 Task: Fill out the 'New Customer Data' form with the provided customer information.
Action: Mouse moved to (441, 89)
Screenshot: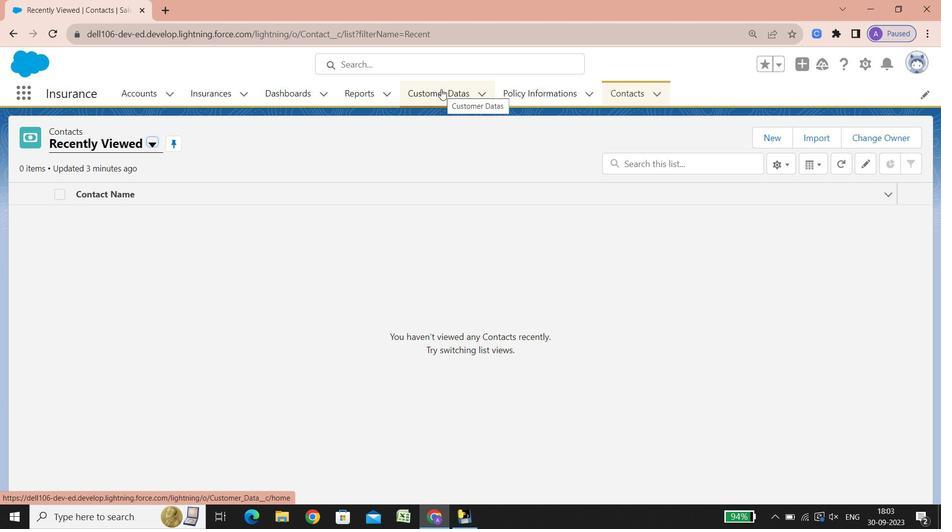 
Action: Mouse pressed left at (441, 89)
Screenshot: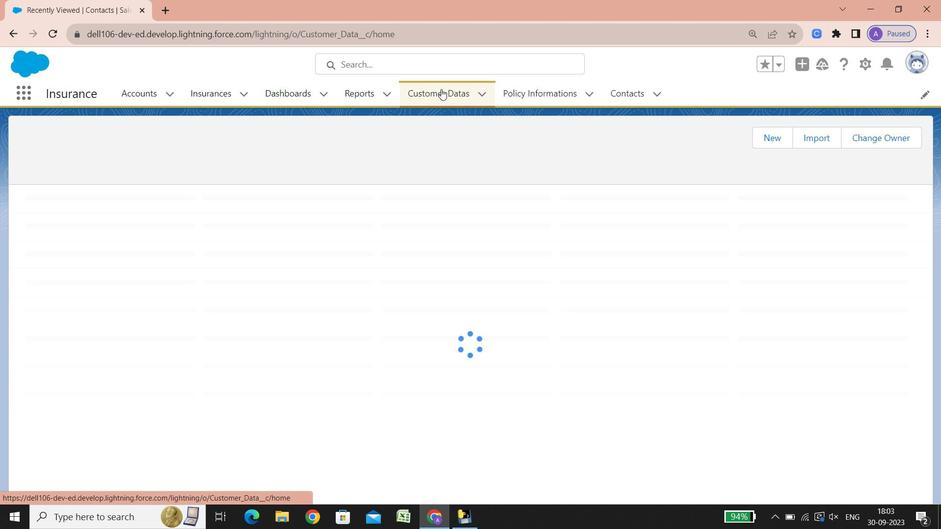 
Action: Mouse moved to (785, 141)
Screenshot: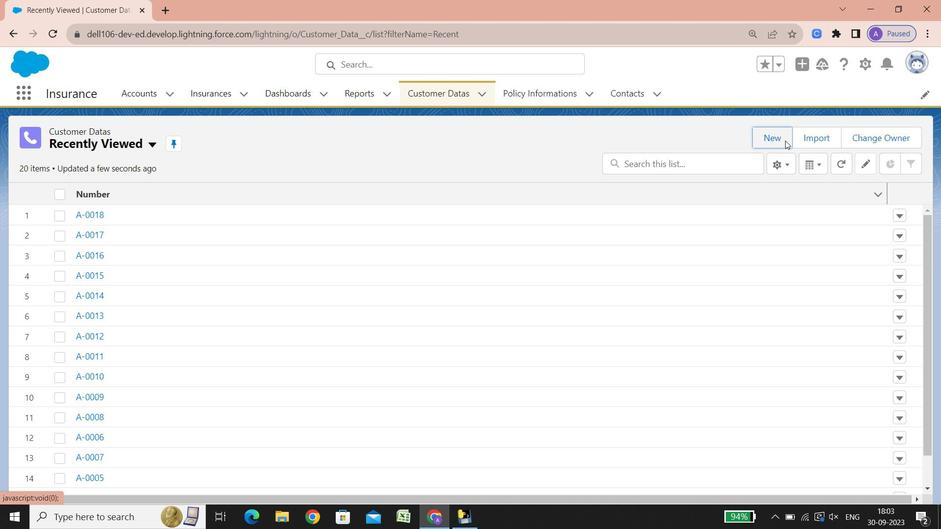 
Action: Mouse pressed left at (785, 141)
Screenshot: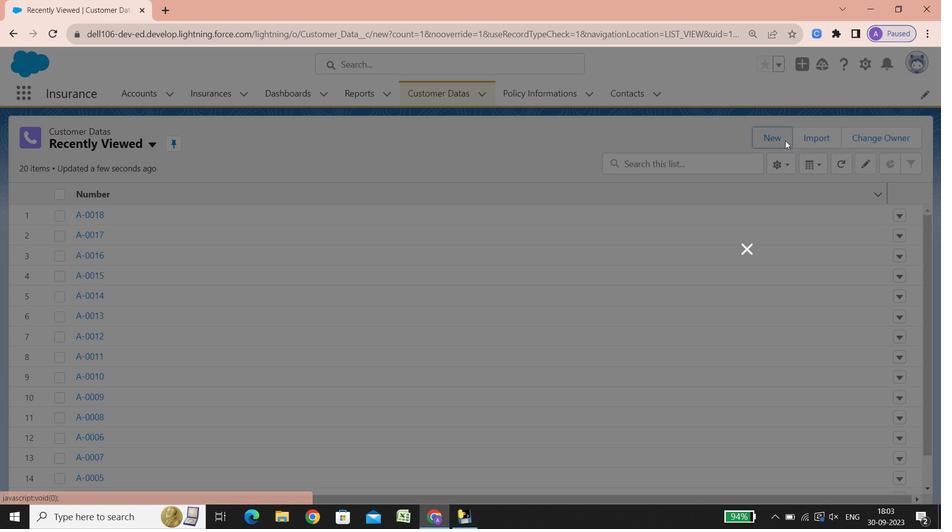 
Action: Mouse moved to (785, 159)
Screenshot: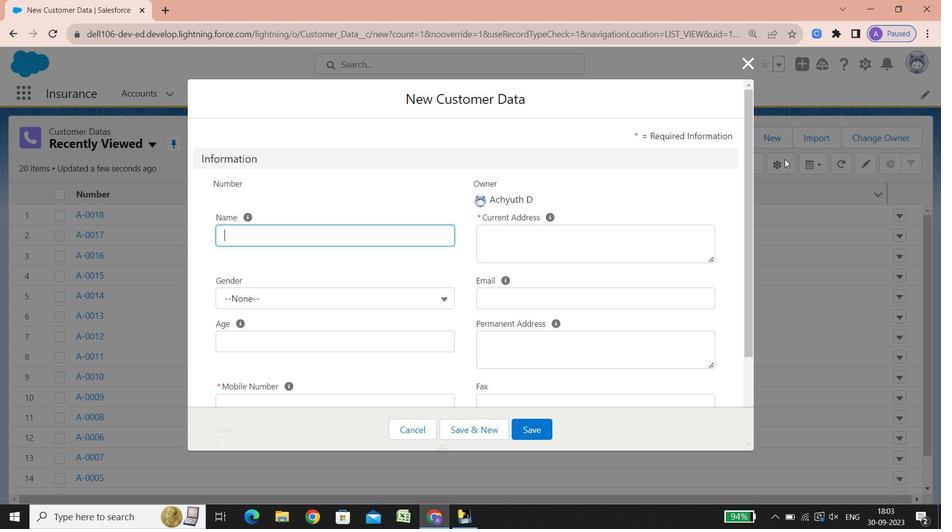
Action: Mouse scrolled (785, 158) with delta (0, 0)
Screenshot: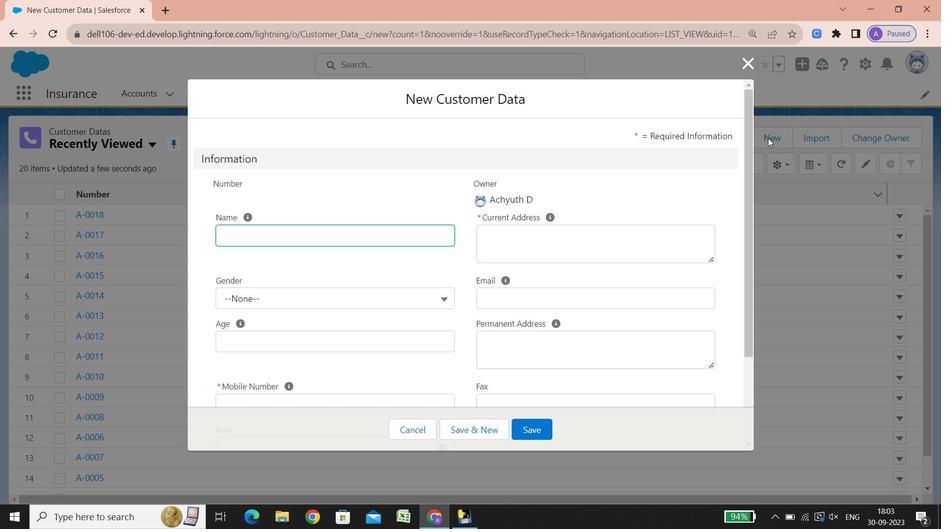 
Action: Mouse scrolled (785, 158) with delta (0, 0)
Screenshot: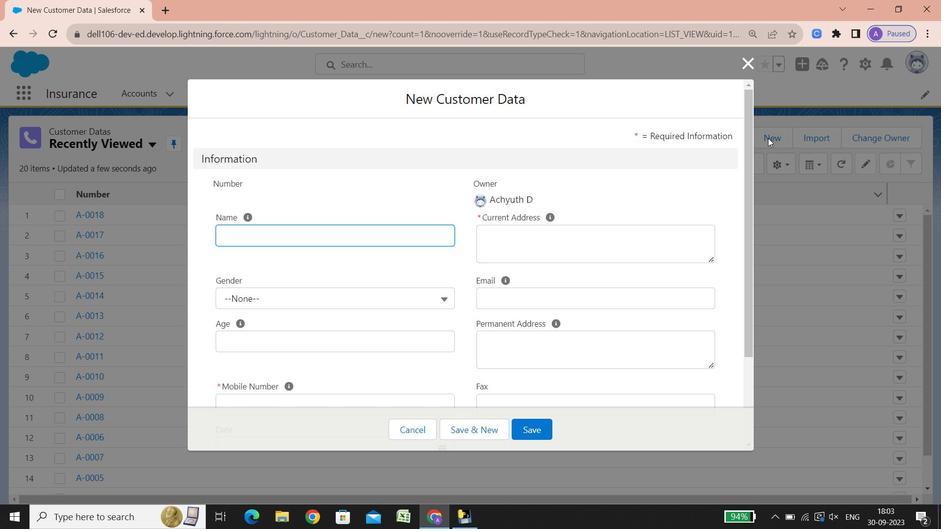 
Action: Mouse scrolled (785, 158) with delta (0, 0)
Screenshot: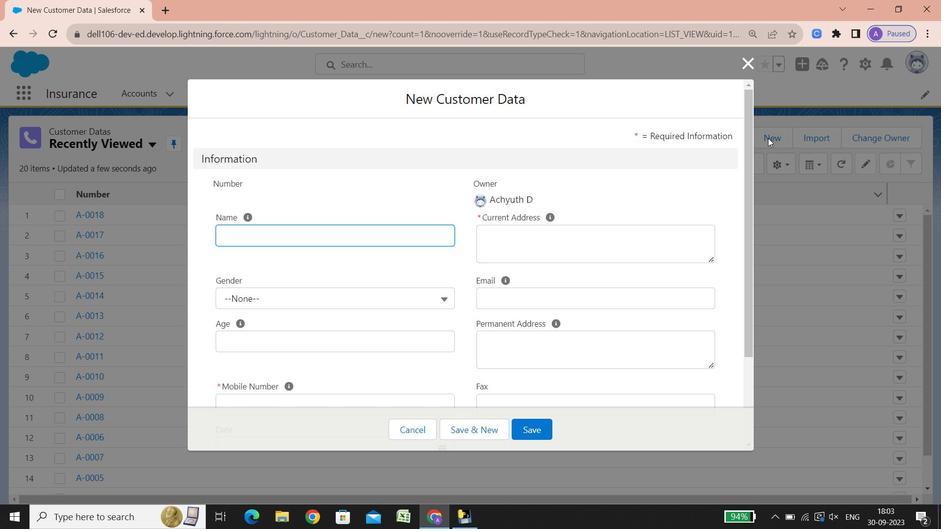 
Action: Mouse scrolled (785, 158) with delta (0, 0)
Screenshot: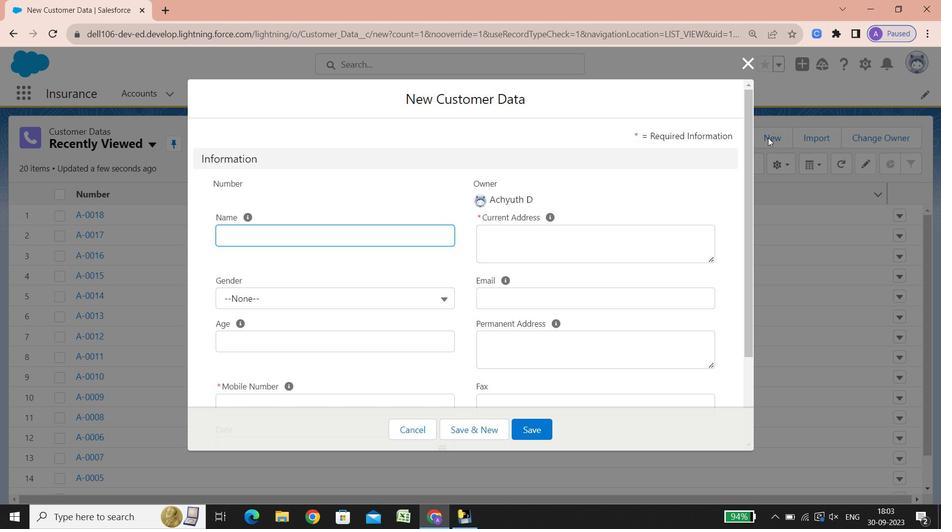 
Action: Mouse moved to (738, 124)
Screenshot: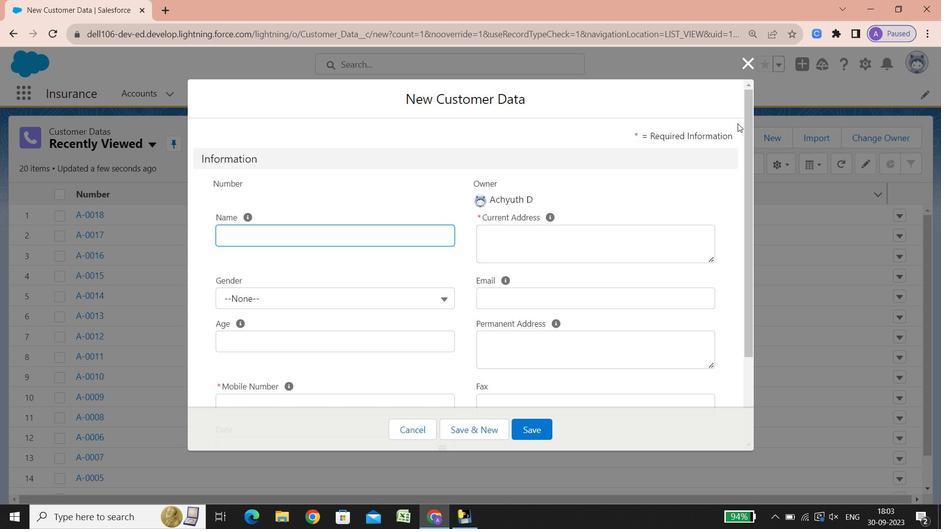 
Action: Key pressed <Key.shift><Key.shift><Key.shift><Key.shift><Key.shift><Key.shift><Key.shift><Key.shift><Key.shift><Key.shift><Key.shift><Key.shift><Key.shift><Key.shift><Key.shift><Key.shift><Key.shift><Key.shift><Key.shift><Key.shift><Key.shift><Key.shift><Key.shift><Key.shift><Key.shift><Key.shift><Key.shift><Key.shift><Key.shift><Key.shift><Key.shift><Key.shift><Key.shift>Sai<Key.space><Key.shift><Key.shift><Key.shift><Key.shift><Key.shift><Key.shift><Key.shift><Key.shift><Key.shift><Key.shift><Key.shift><Key.shift><Key.shift><Key.shift><Key.shift>
Screenshot: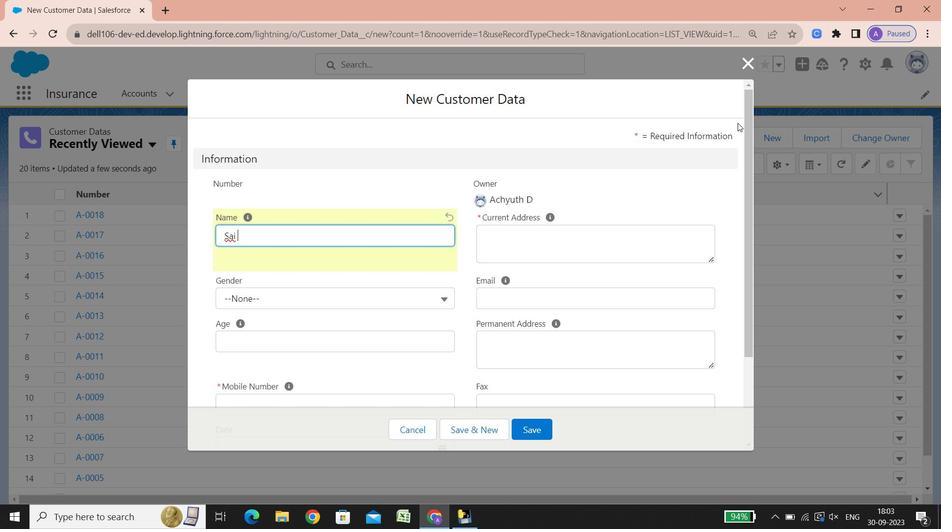 
Action: Mouse moved to (738, 123)
Screenshot: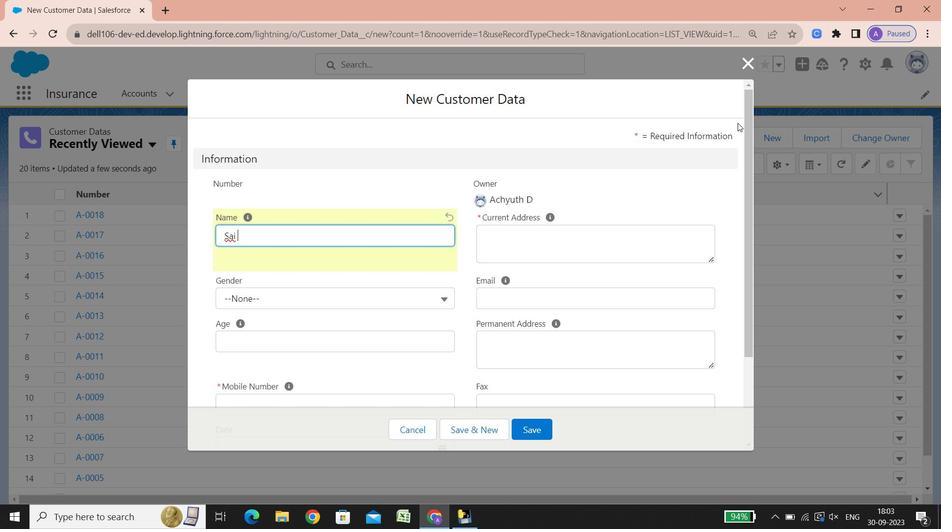
Action: Key pressed <Key.shift>
Screenshot: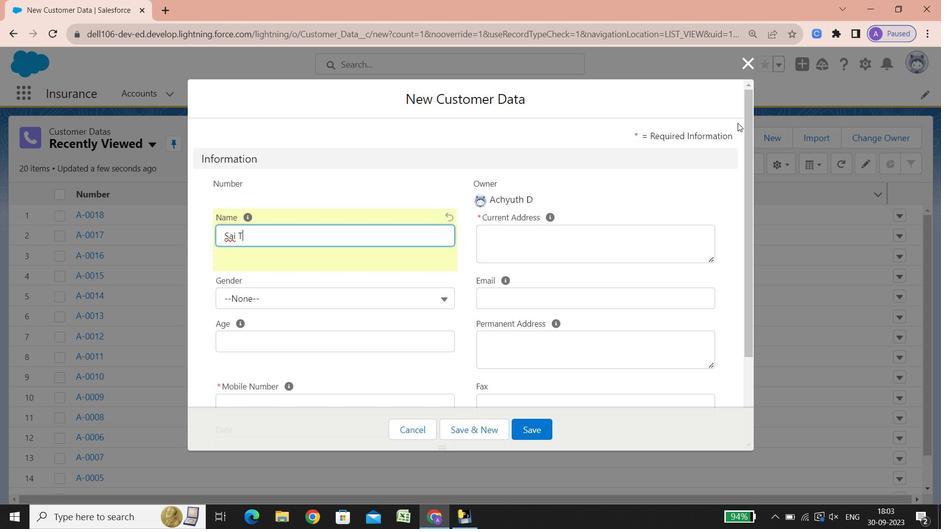 
Action: Mouse moved to (738, 123)
Screenshot: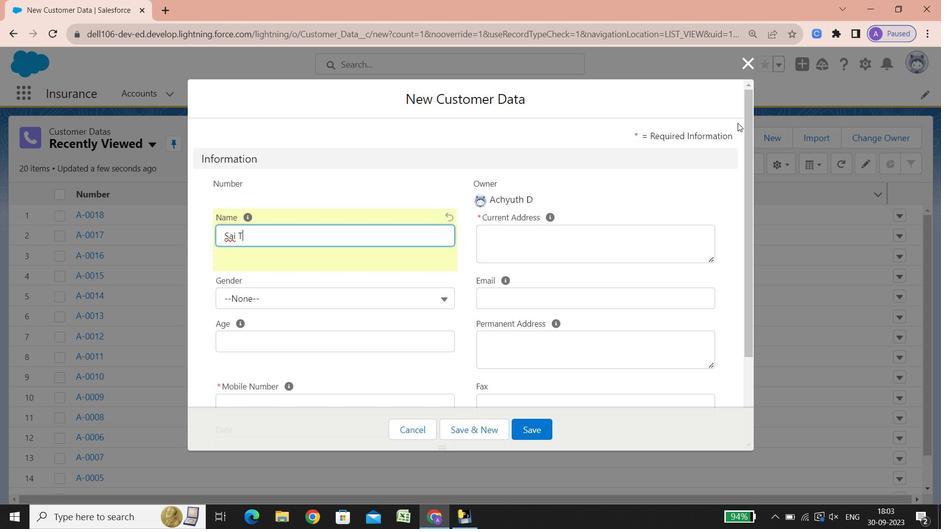 
Action: Key pressed <Key.shift><Key.shift>
Screenshot: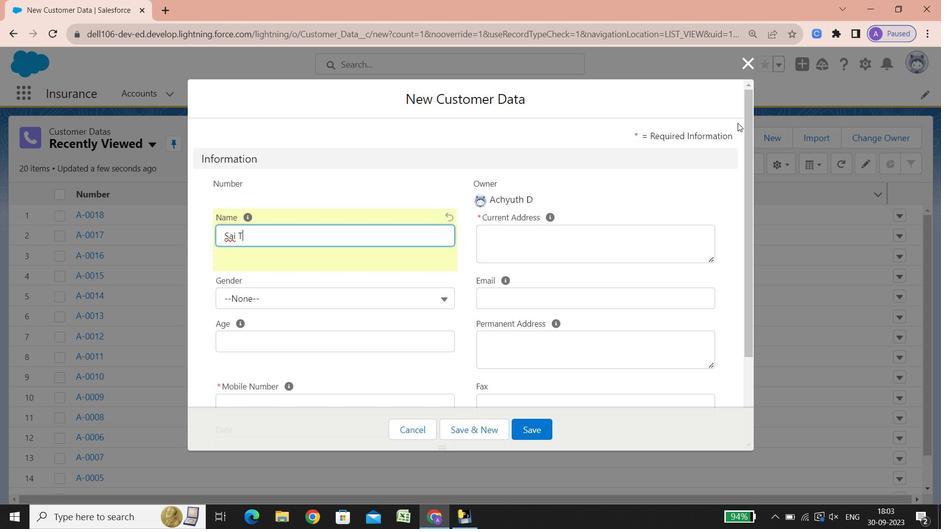 
Action: Mouse moved to (738, 123)
Screenshot: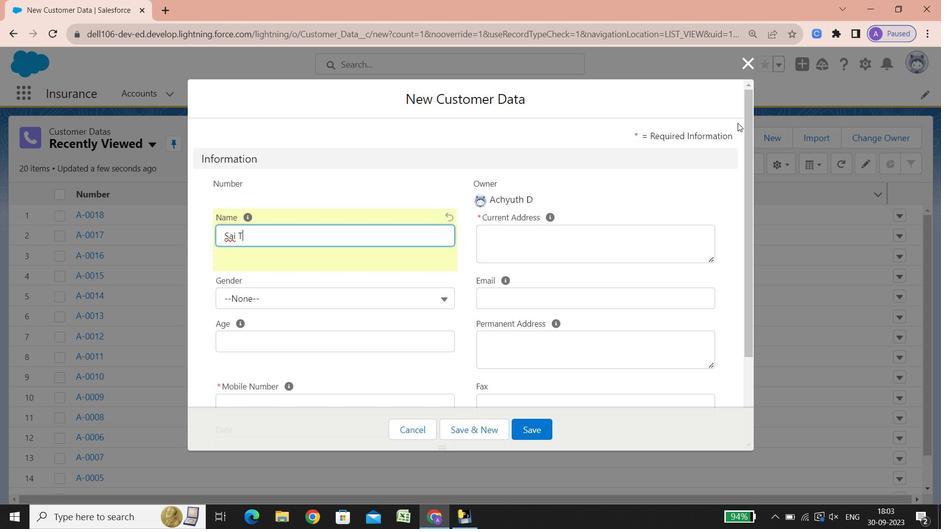 
Action: Key pressed <Key.shift><Key.shift><Key.shift><Key.shift><Key.shift><Key.shift><Key.shift><Key.shift><Key.shift><Key.shift><Key.shift><Key.shift><Key.shift><Key.shift><Key.shift><Key.shift><Key.shift>Teja
Screenshot: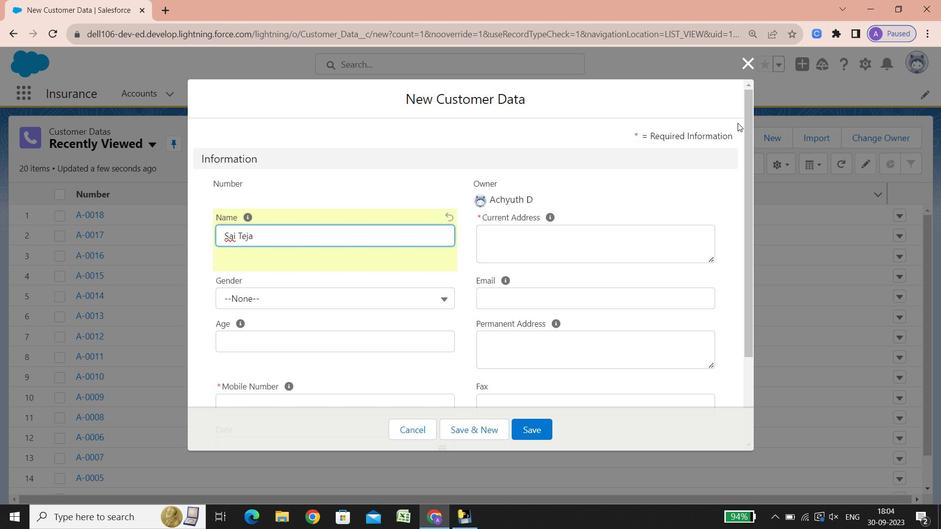
Action: Mouse moved to (315, 299)
Screenshot: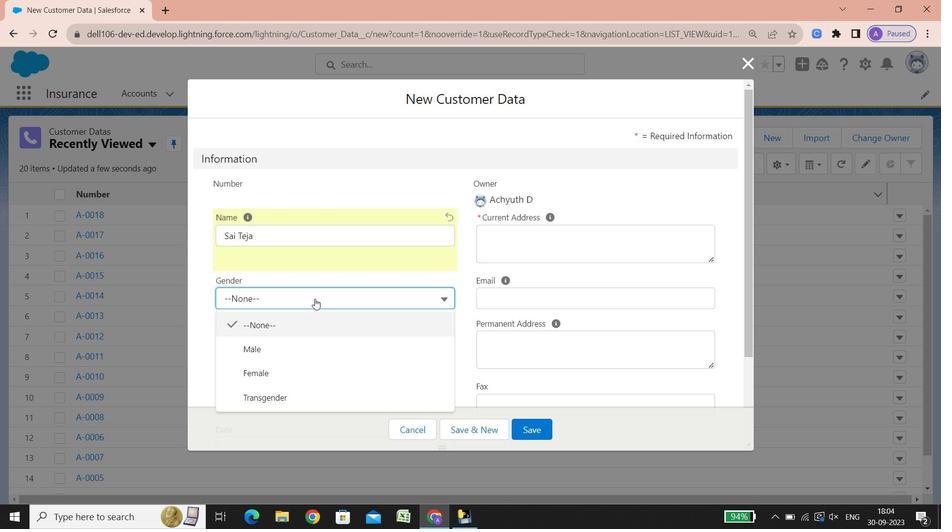 
Action: Mouse pressed left at (315, 299)
Screenshot: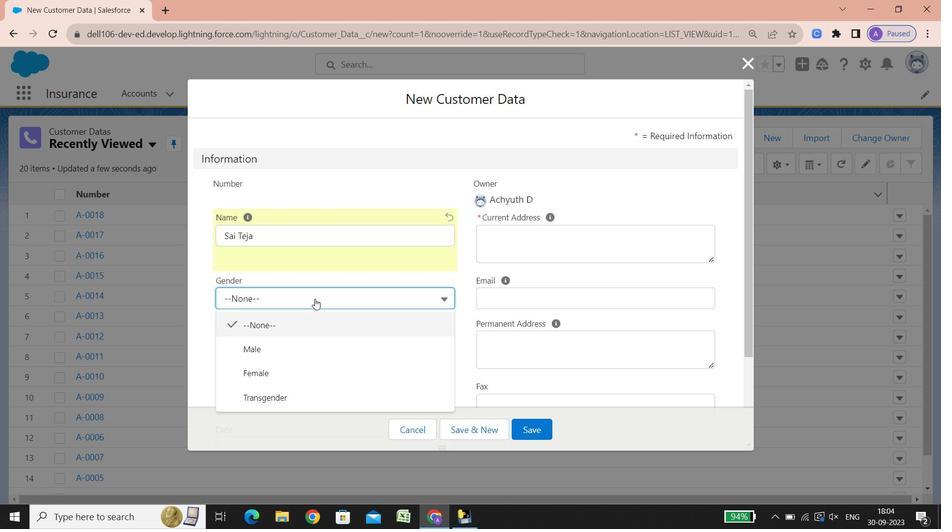 
Action: Mouse moved to (273, 348)
Screenshot: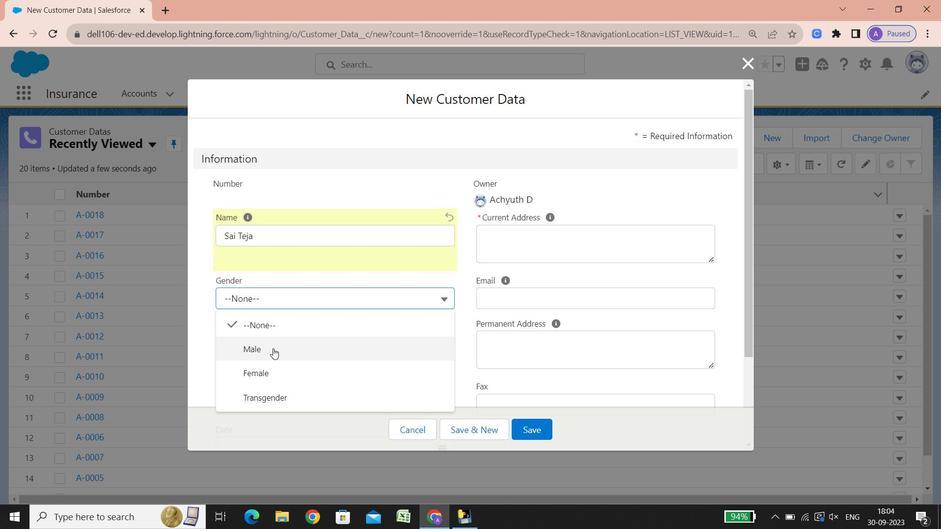 
Action: Mouse pressed left at (273, 348)
Screenshot: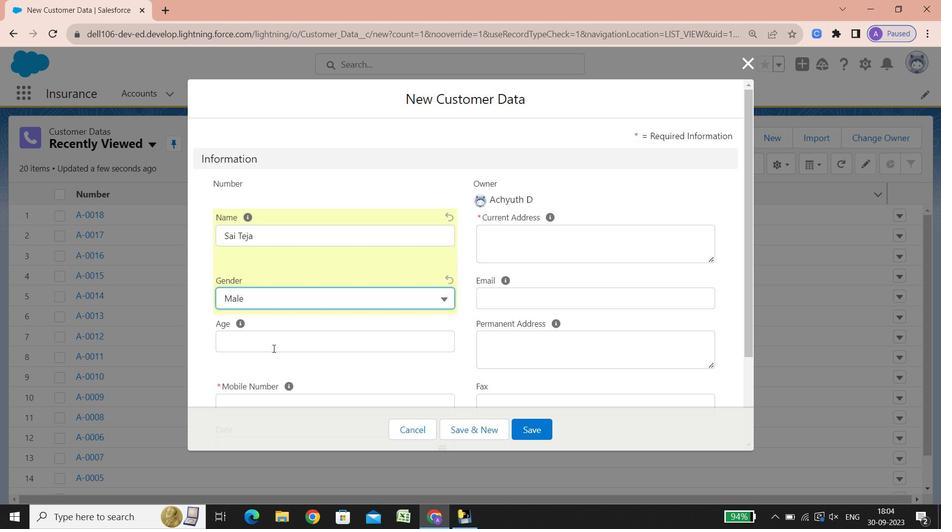 
Action: Mouse scrolled (273, 348) with delta (0, 0)
Screenshot: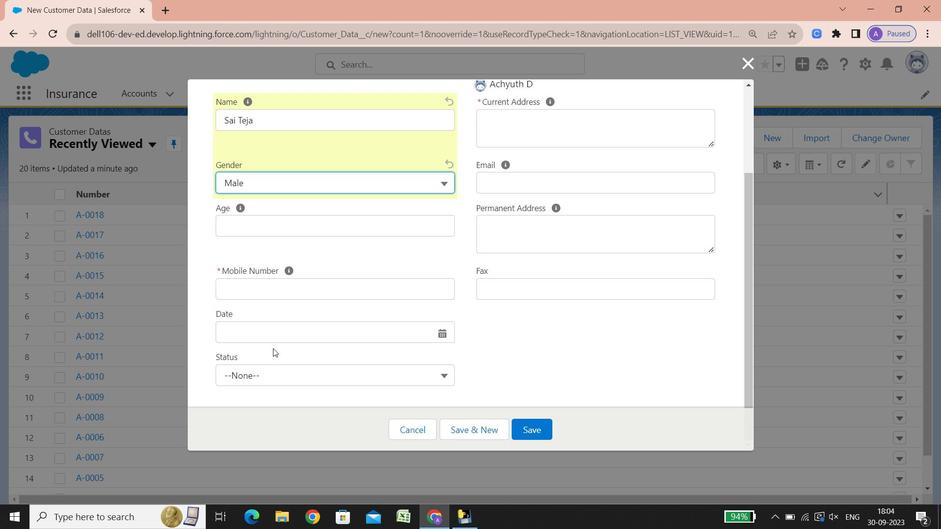 
Action: Mouse scrolled (273, 348) with delta (0, 0)
Screenshot: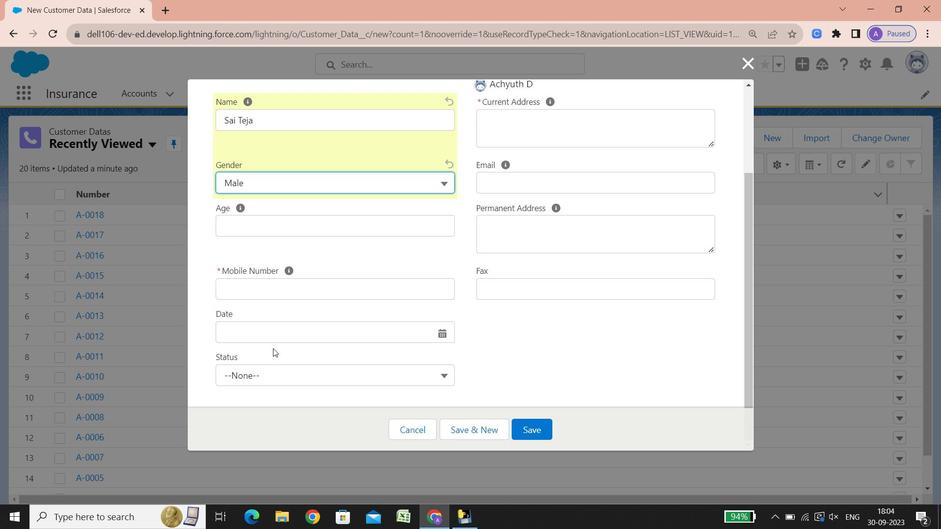 
Action: Mouse scrolled (273, 348) with delta (0, 0)
Screenshot: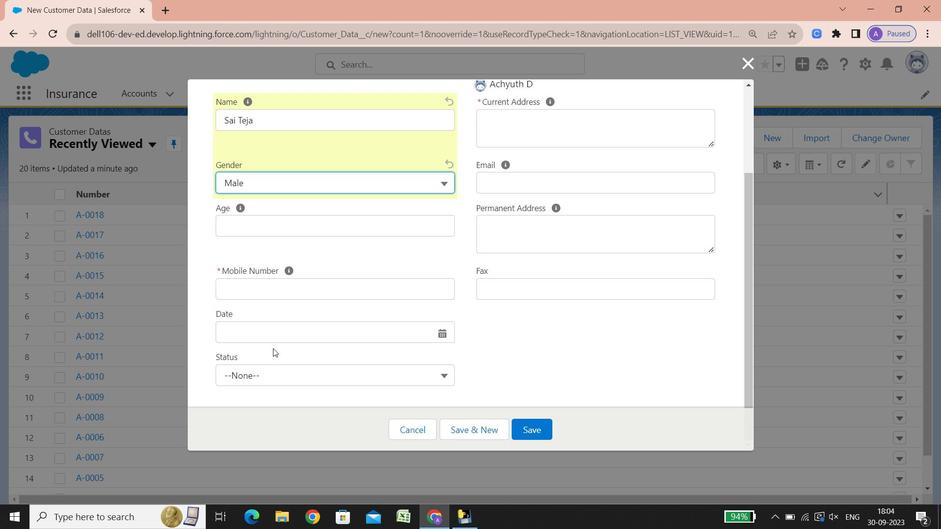 
Action: Mouse scrolled (273, 348) with delta (0, 0)
Screenshot: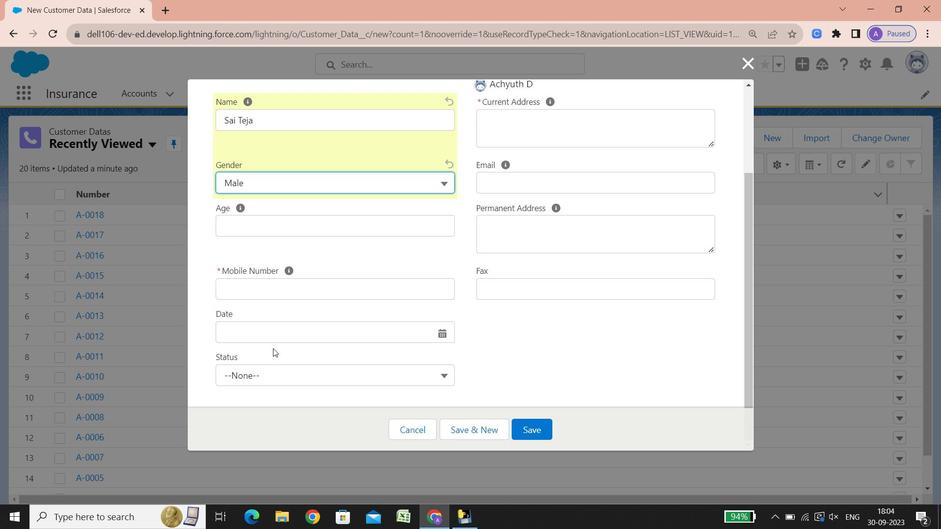 
Action: Mouse scrolled (273, 348) with delta (0, 0)
Screenshot: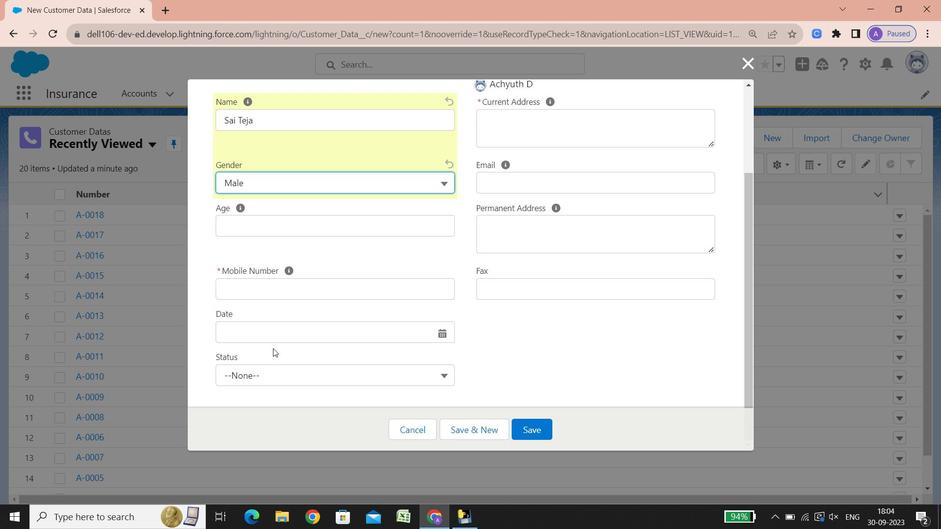 
Action: Mouse scrolled (273, 348) with delta (0, 0)
Screenshot: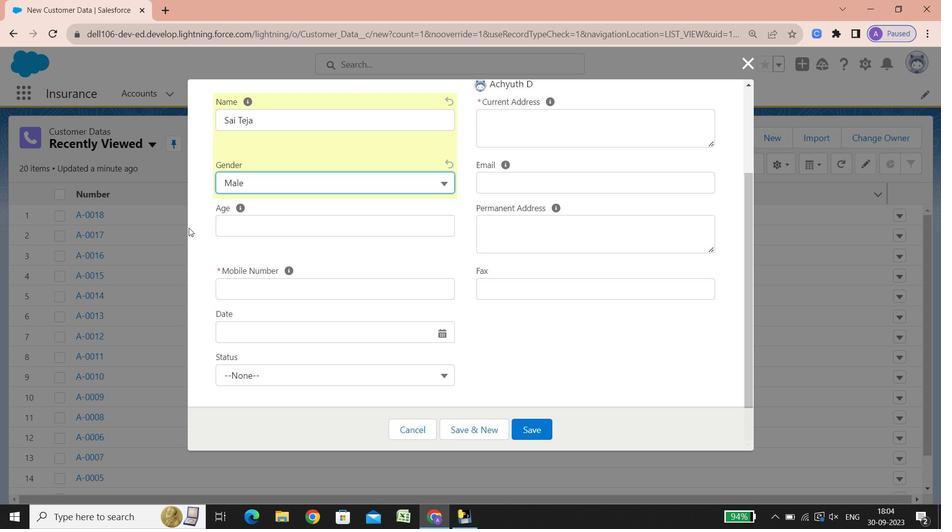 
Action: Mouse scrolled (273, 348) with delta (0, 0)
Screenshot: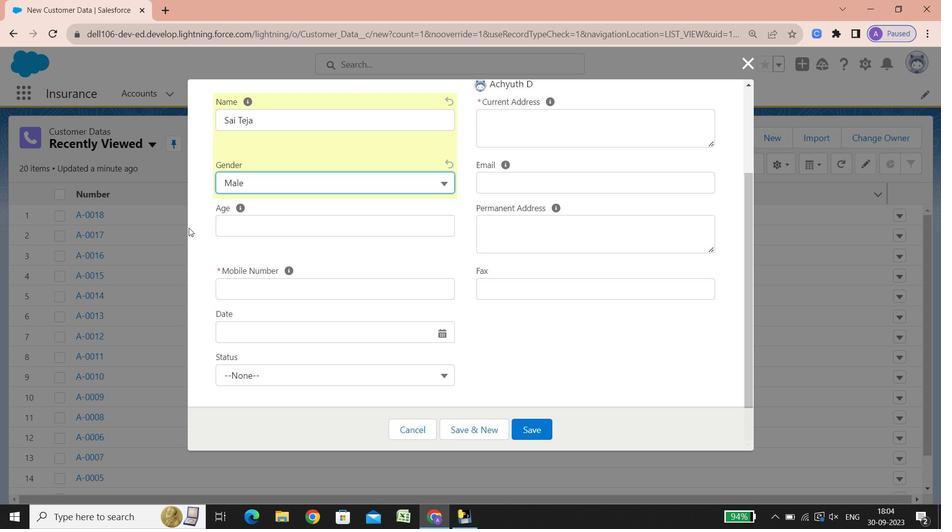 
Action: Mouse scrolled (273, 348) with delta (0, 0)
Screenshot: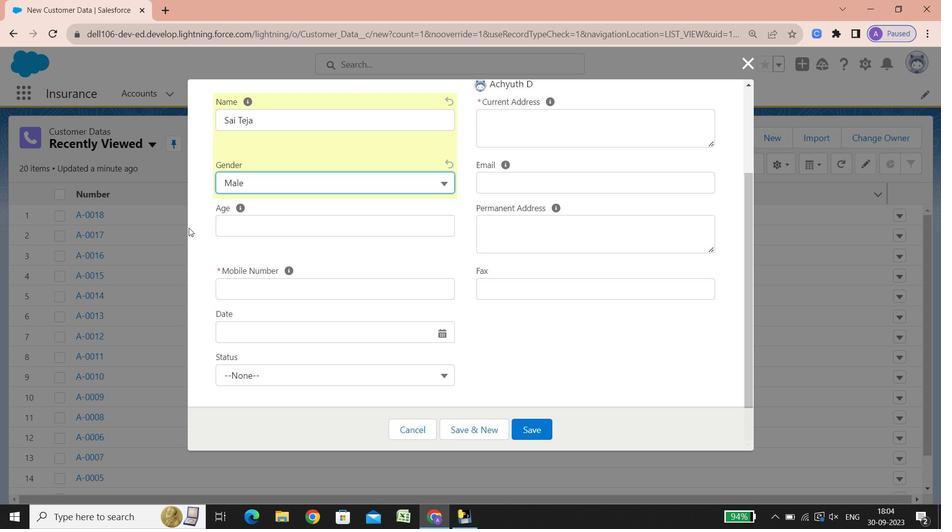 
Action: Mouse scrolled (273, 348) with delta (0, 0)
Screenshot: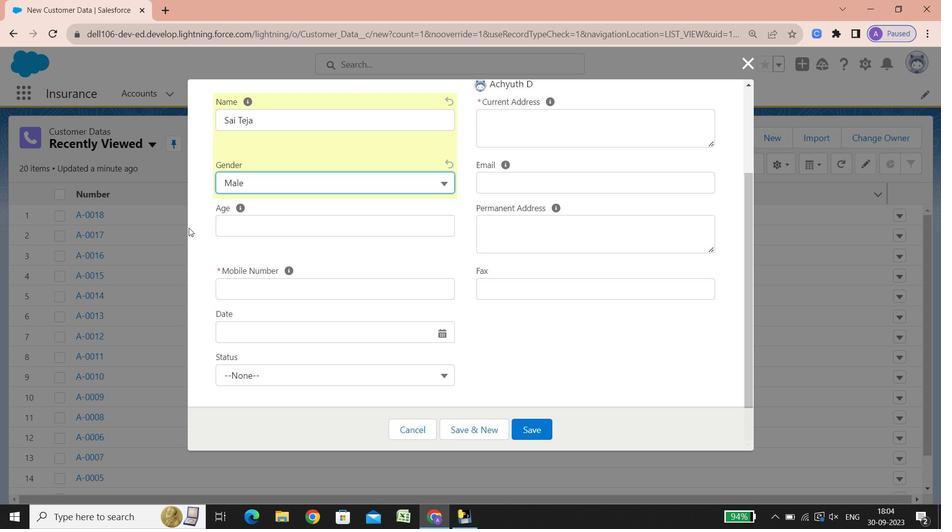 
Action: Mouse scrolled (273, 348) with delta (0, 0)
Screenshot: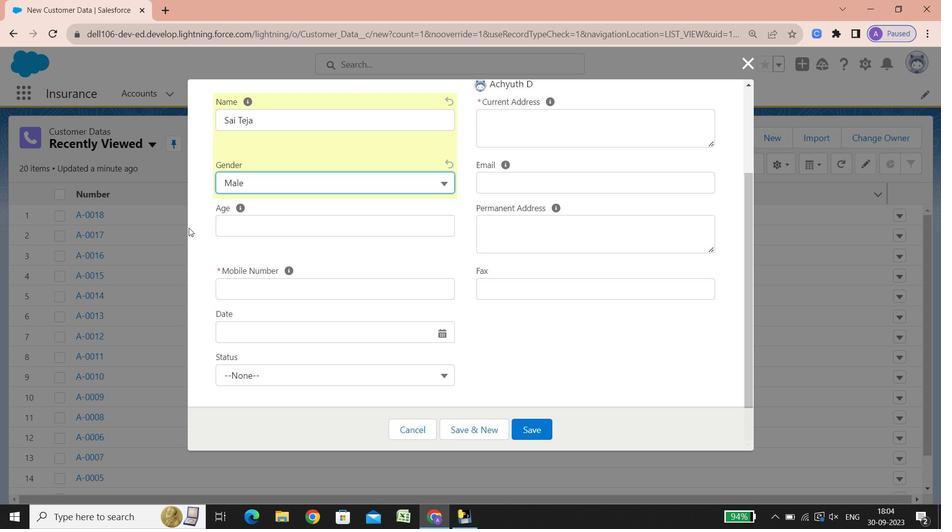 
Action: Mouse scrolled (273, 348) with delta (0, 0)
Screenshot: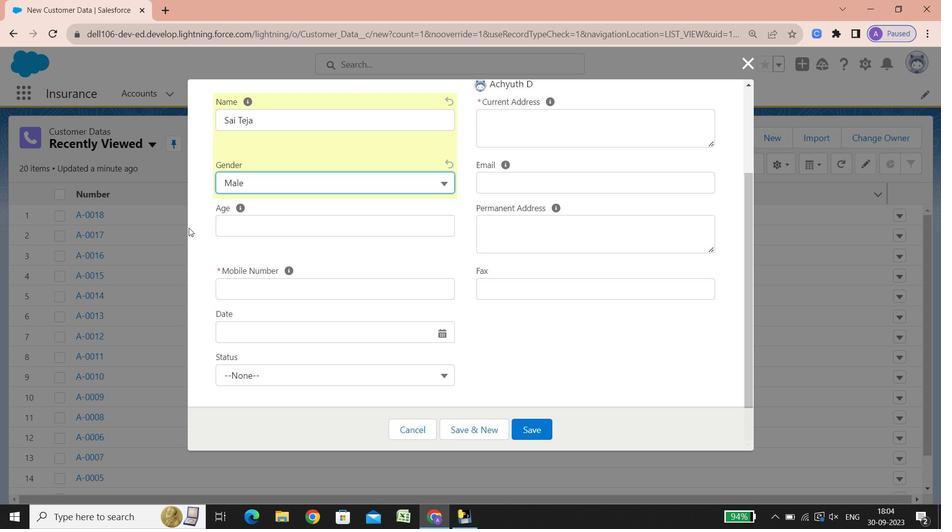 
Action: Mouse scrolled (273, 348) with delta (0, 0)
Screenshot: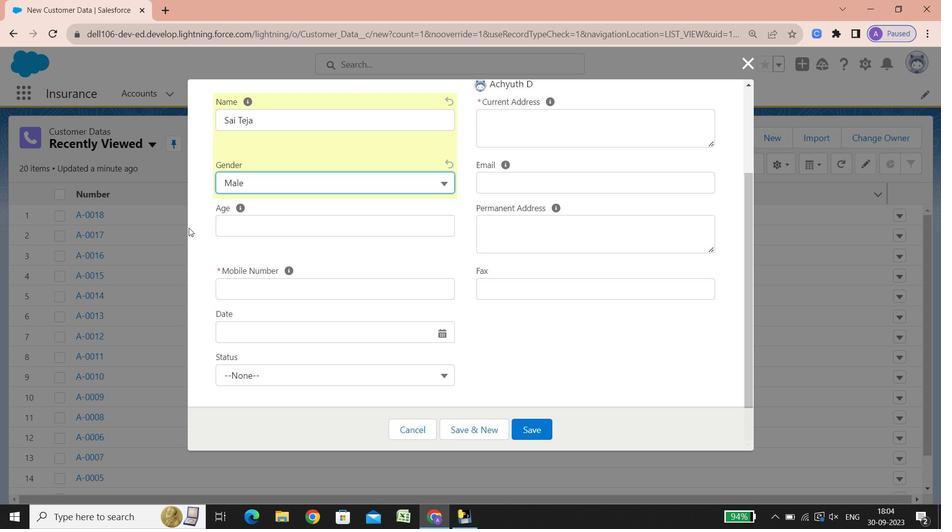 
Action: Mouse scrolled (273, 348) with delta (0, 0)
Screenshot: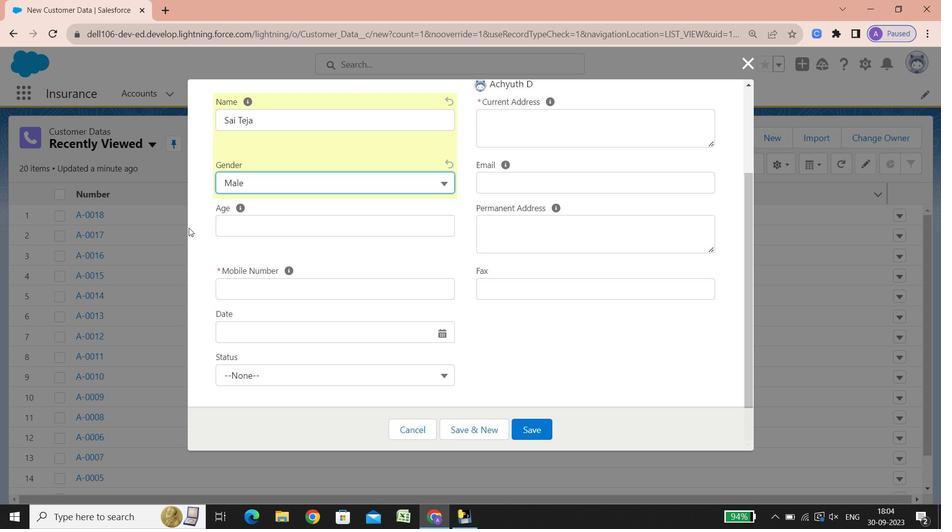 
Action: Mouse scrolled (273, 348) with delta (0, 0)
Screenshot: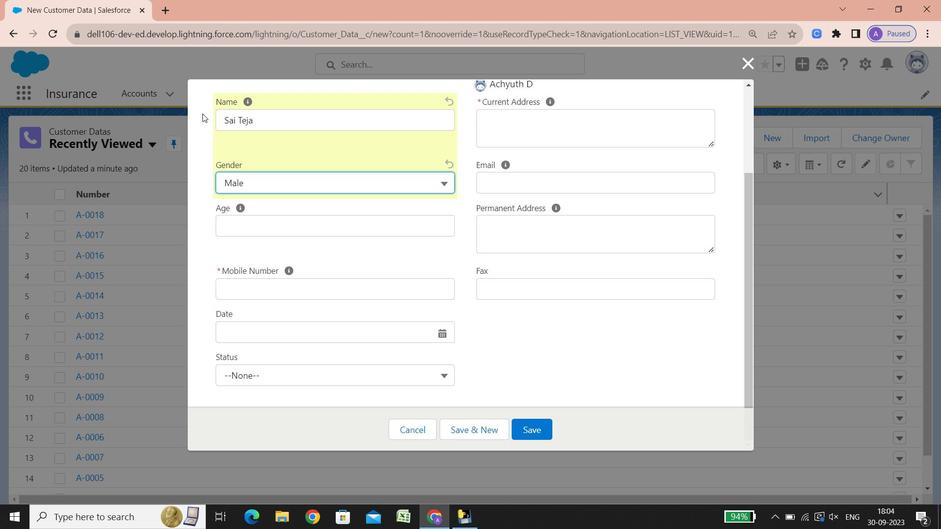 
Action: Mouse scrolled (273, 348) with delta (0, 0)
Screenshot: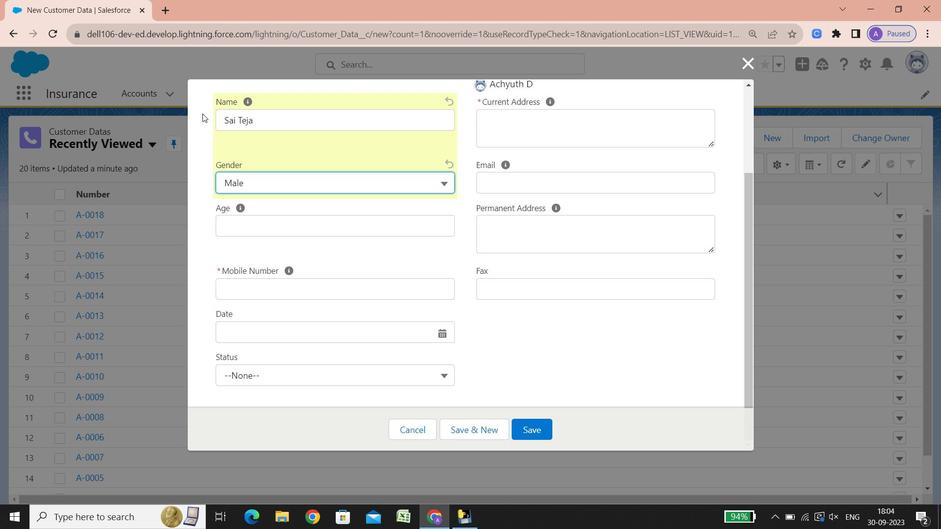 
Action: Mouse scrolled (273, 348) with delta (0, 0)
Screenshot: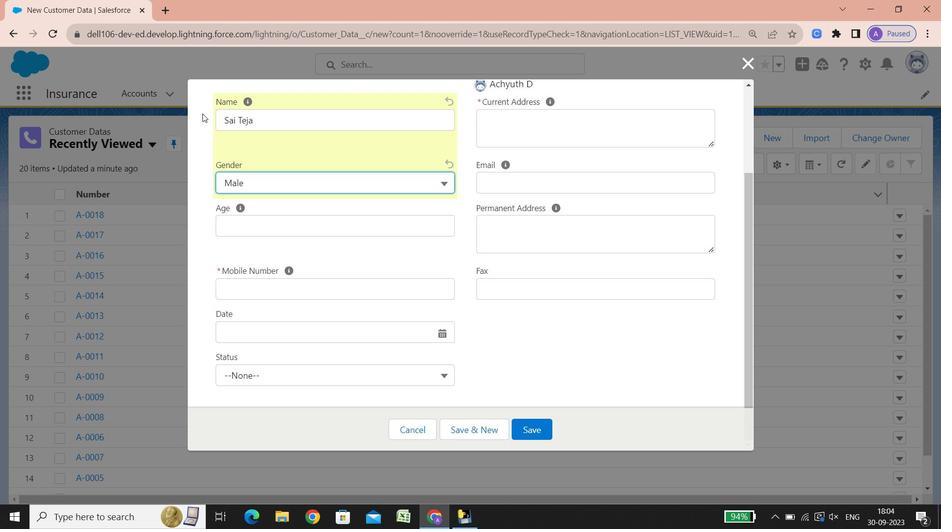 
Action: Mouse scrolled (273, 348) with delta (0, 0)
Screenshot: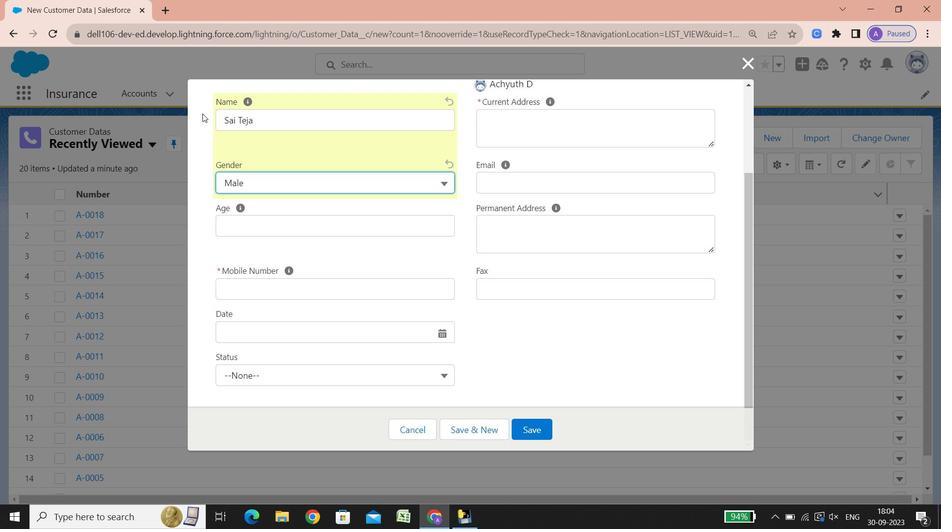 
Action: Mouse scrolled (273, 348) with delta (0, 0)
Screenshot: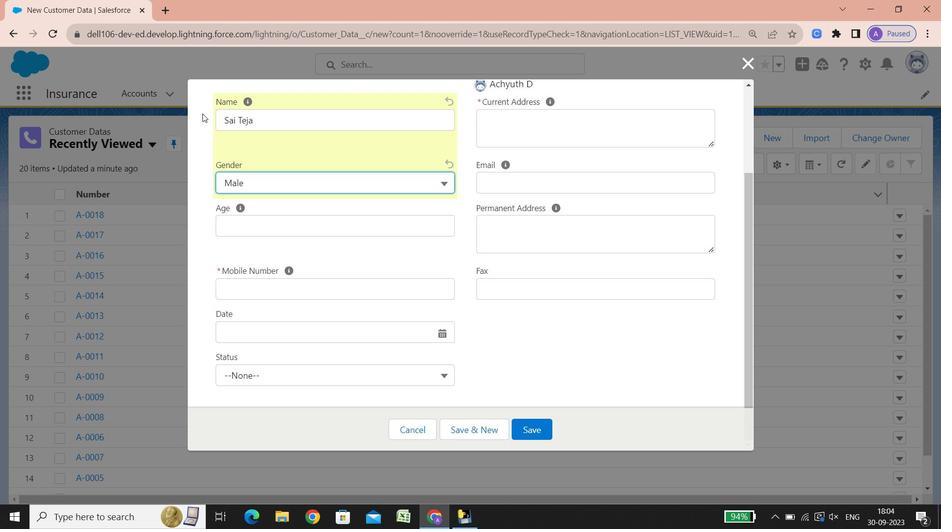 
Action: Mouse scrolled (273, 348) with delta (0, 0)
Screenshot: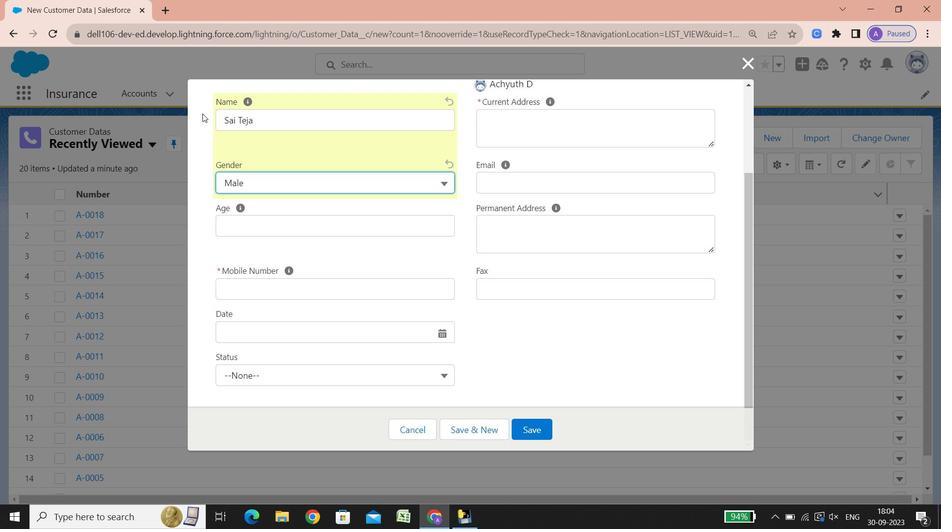 
Action: Mouse scrolled (273, 348) with delta (0, 0)
Screenshot: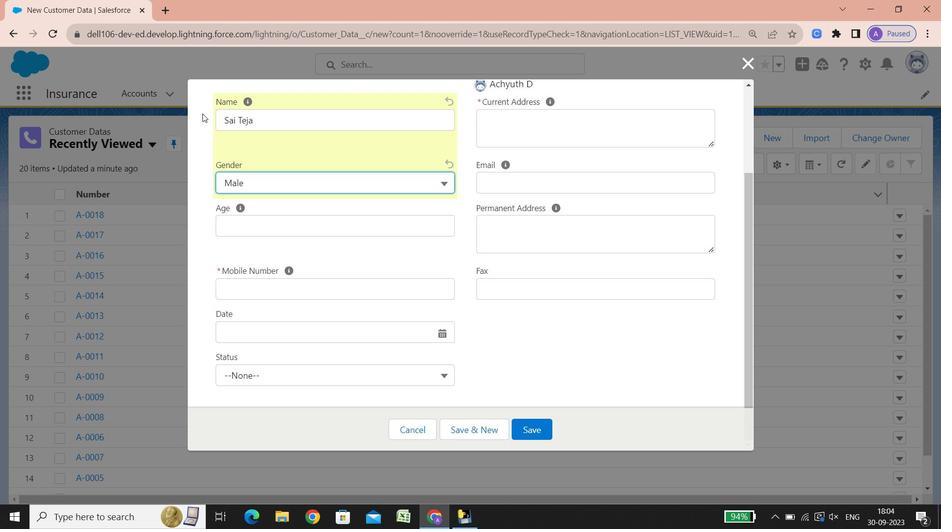 
Action: Mouse scrolled (273, 348) with delta (0, 0)
Screenshot: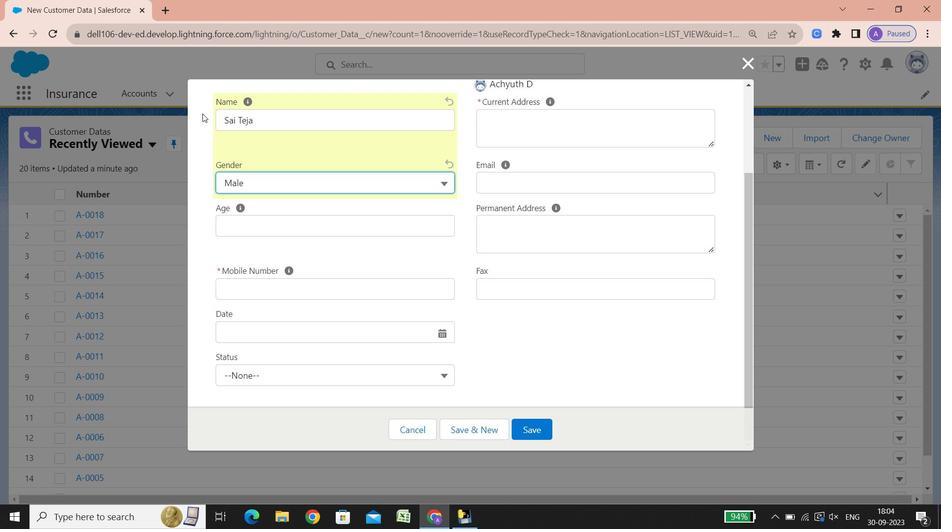 
Action: Mouse scrolled (273, 348) with delta (0, 0)
Screenshot: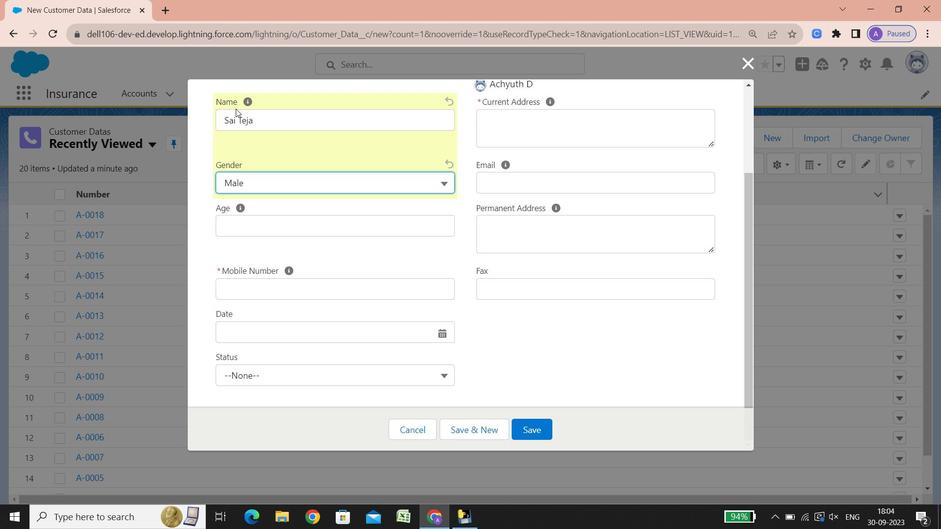 
Action: Mouse scrolled (273, 348) with delta (0, 0)
Screenshot: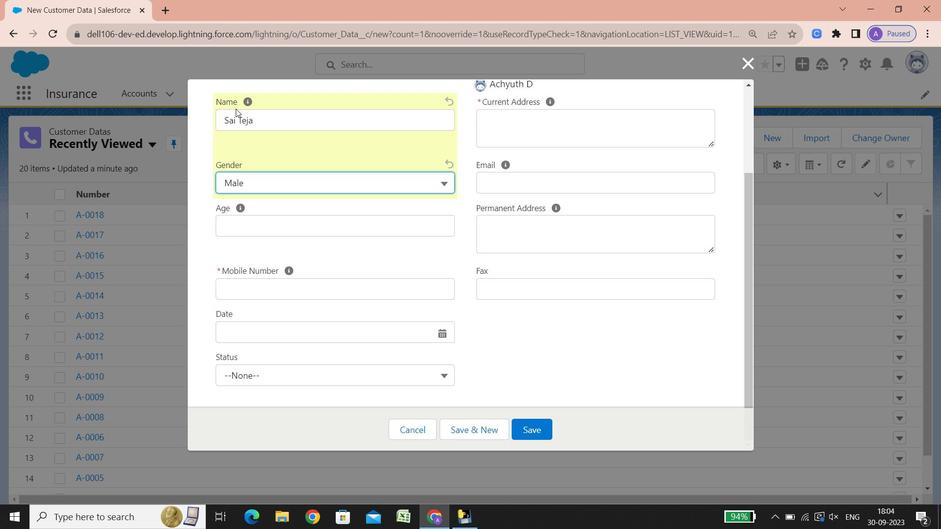 
Action: Mouse scrolled (273, 348) with delta (0, 0)
Screenshot: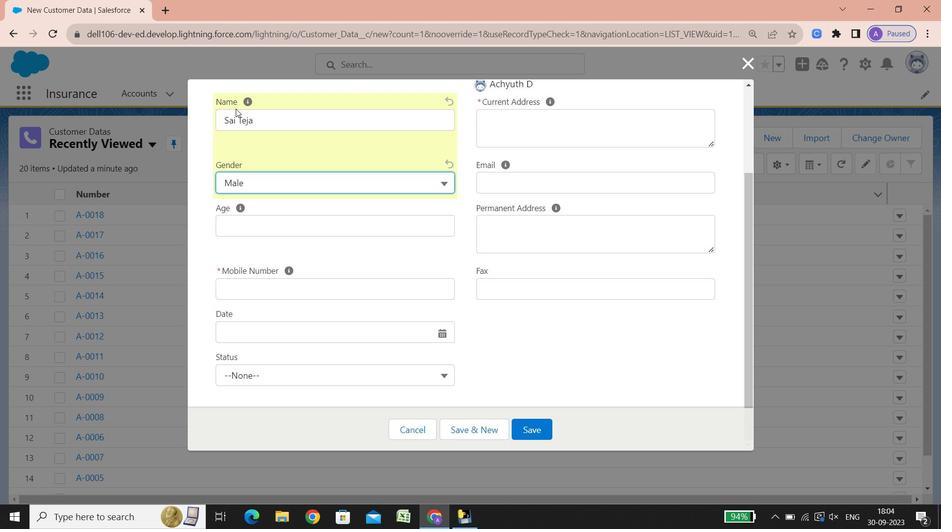 
Action: Mouse scrolled (273, 348) with delta (0, 0)
Screenshot: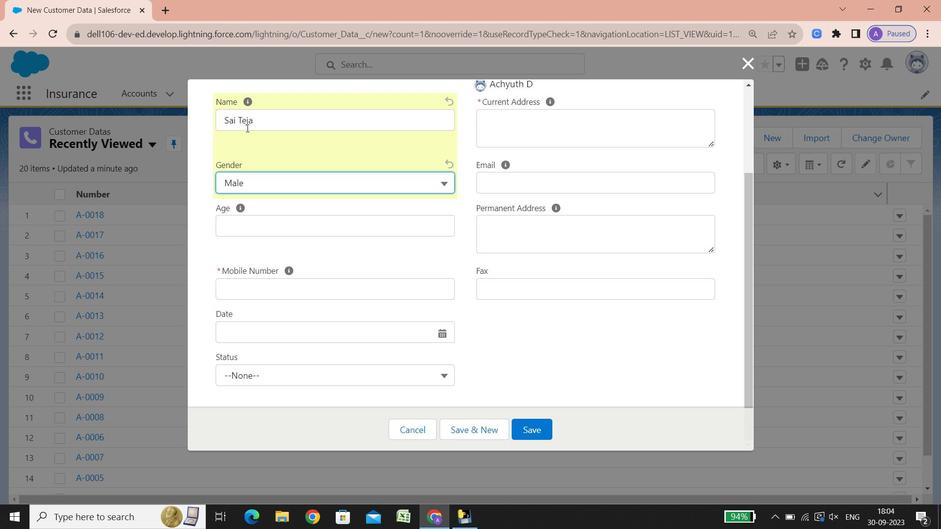 
Action: Mouse scrolled (273, 348) with delta (0, 0)
Screenshot: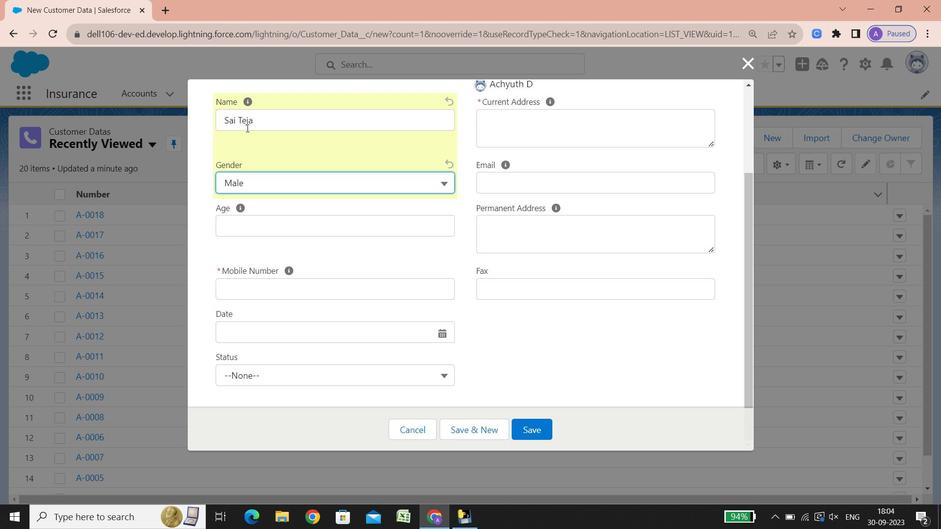
Action: Mouse scrolled (273, 348) with delta (0, 0)
Screenshot: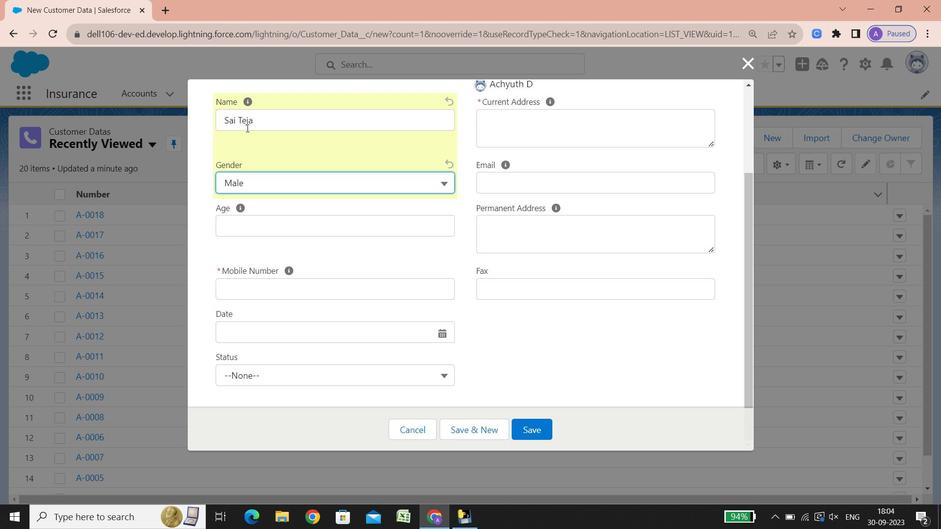 
Action: Mouse scrolled (273, 348) with delta (0, 0)
Screenshot: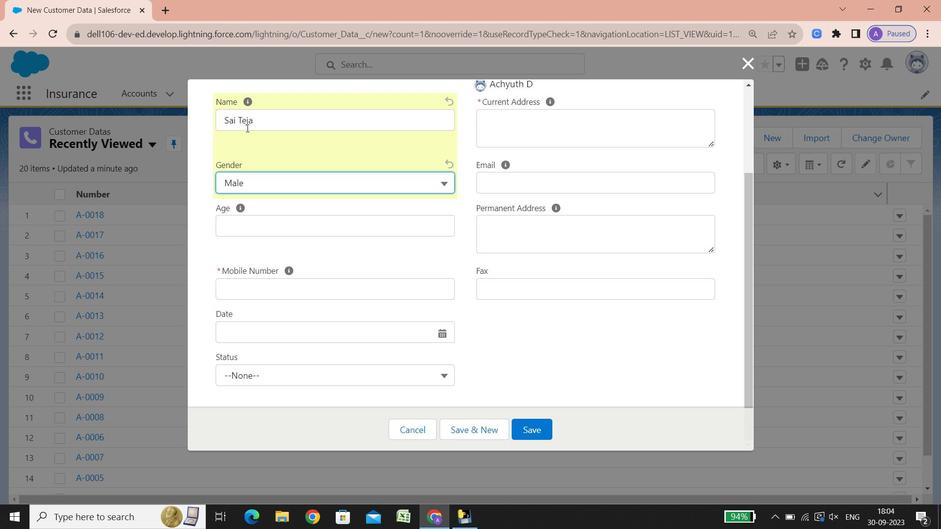 
Action: Mouse scrolled (273, 348) with delta (0, 0)
Screenshot: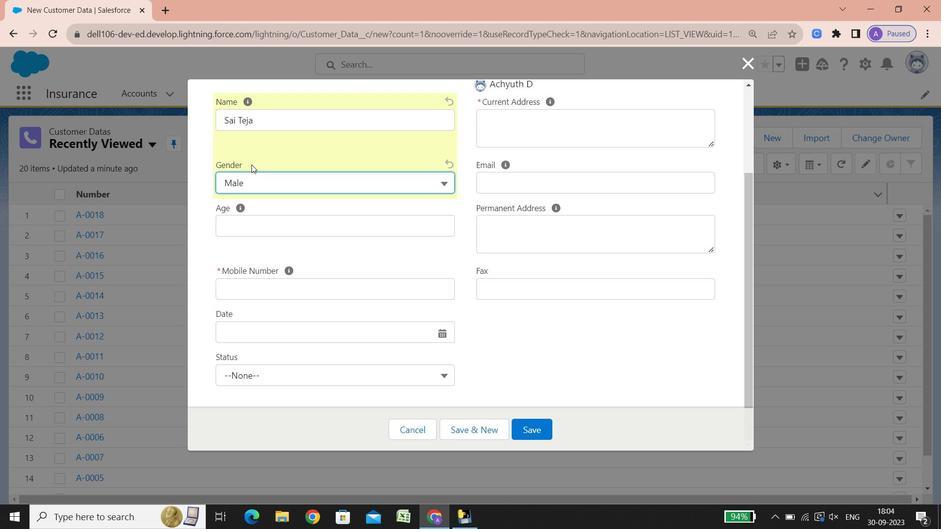 
Action: Mouse moved to (240, 235)
Screenshot: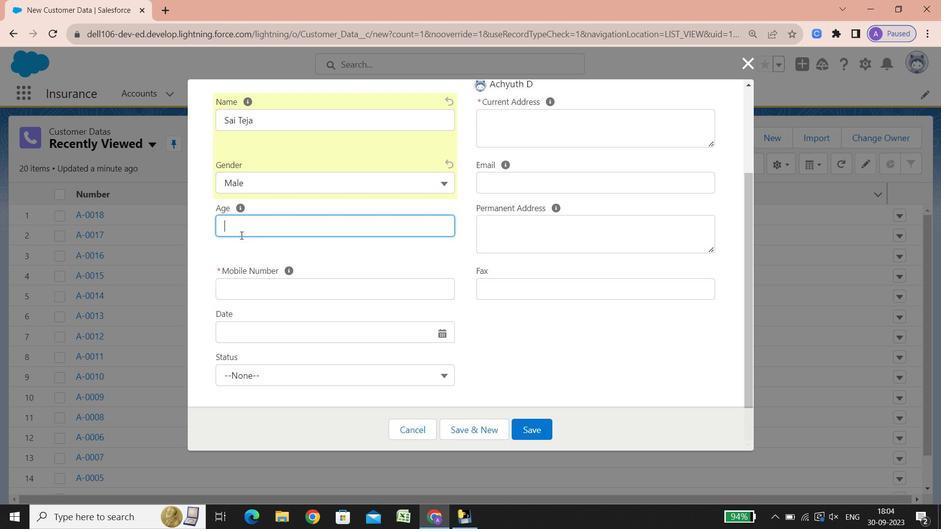
Action: Mouse pressed left at (240, 235)
Screenshot: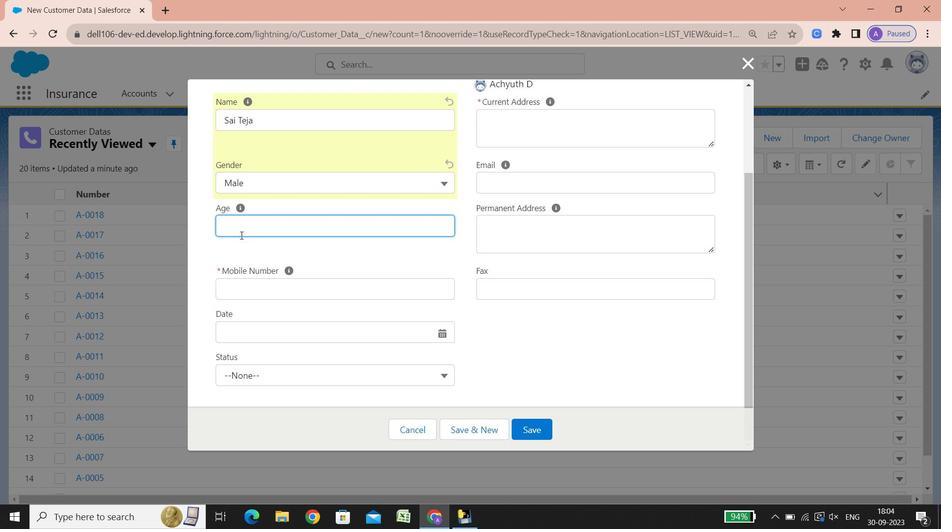 
Action: Key pressed 39
Screenshot: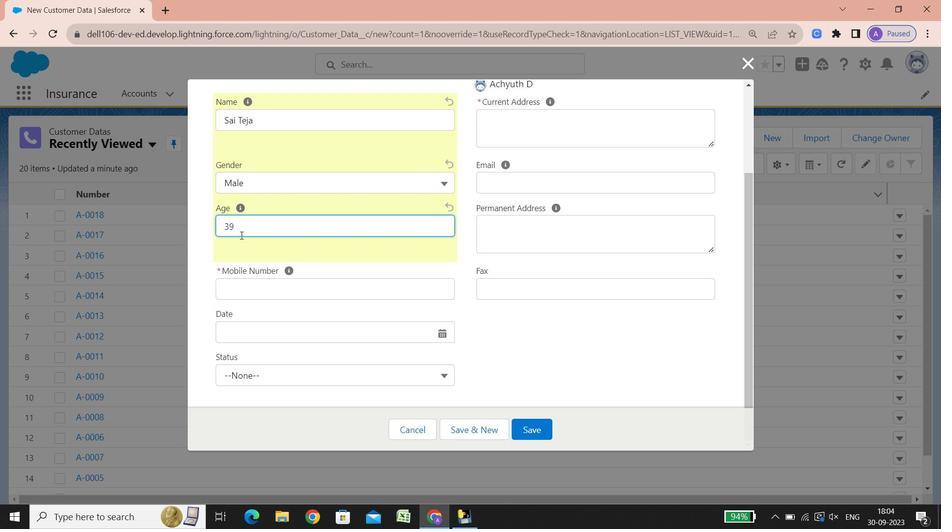 
Action: Mouse moved to (244, 292)
Screenshot: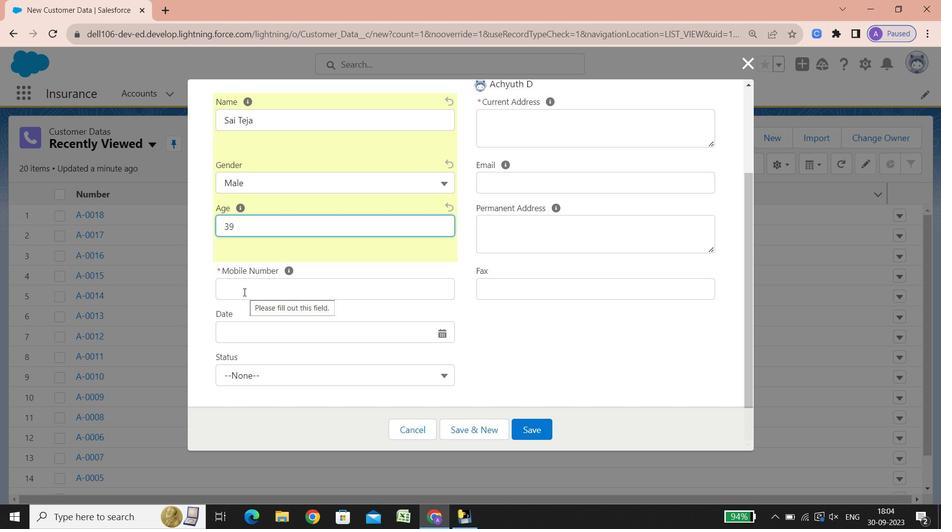 
Action: Mouse pressed left at (244, 292)
Screenshot: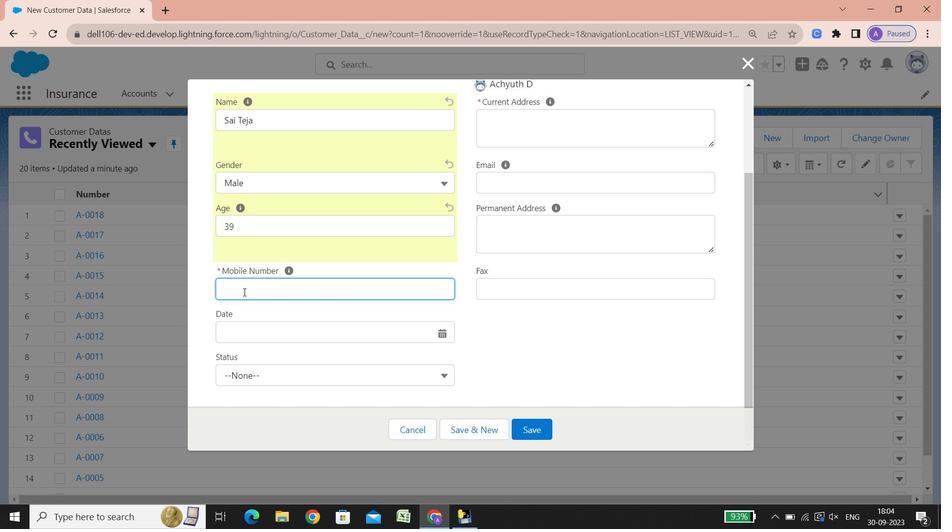 
Action: Key pressed 6694132578
Screenshot: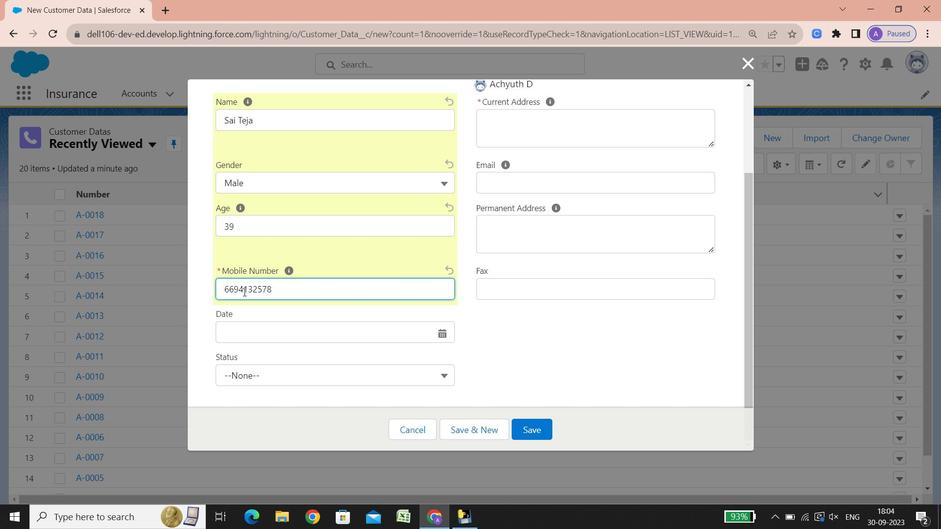 
Action: Mouse moved to (442, 334)
Screenshot: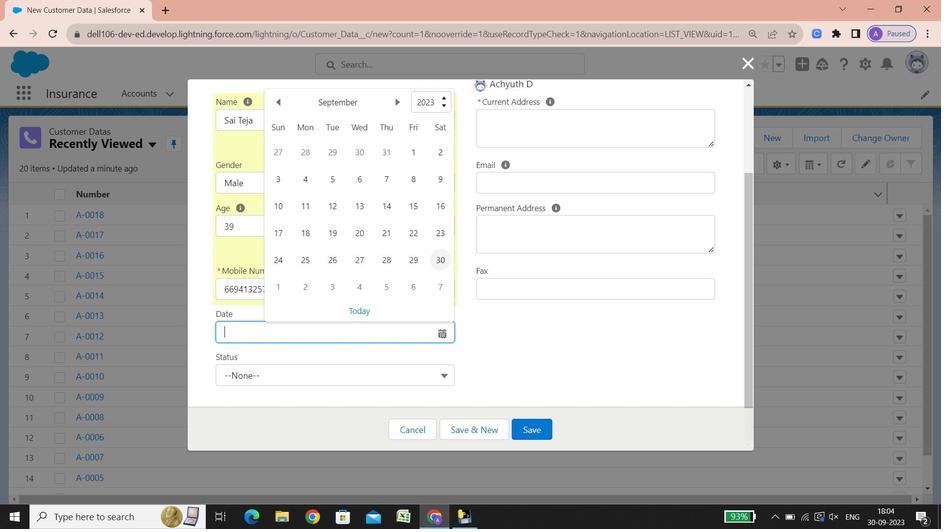 
Action: Mouse pressed left at (442, 334)
Screenshot: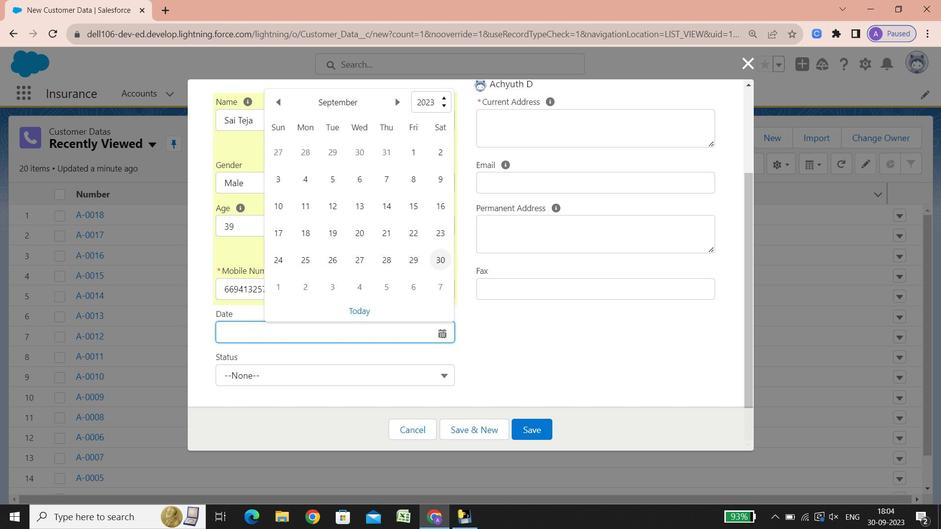 
Action: Mouse moved to (363, 308)
Screenshot: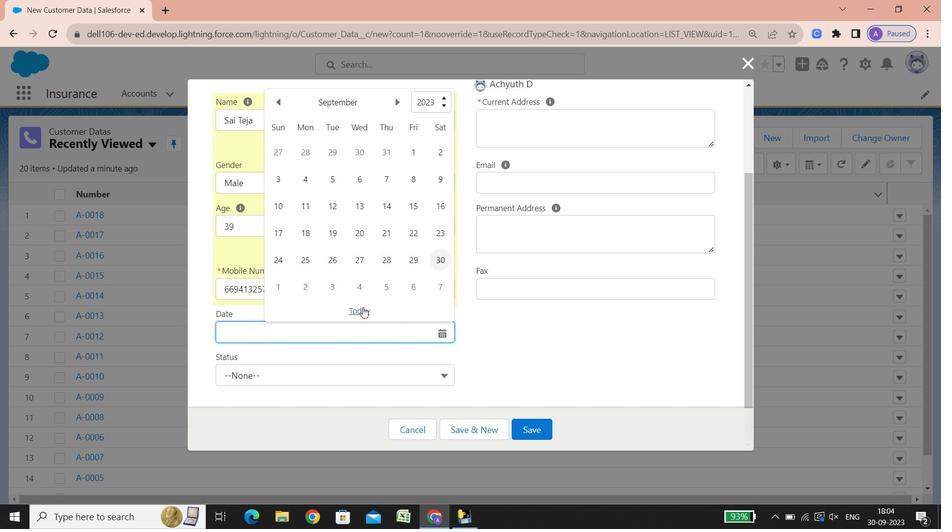 
Action: Mouse pressed left at (363, 308)
Screenshot: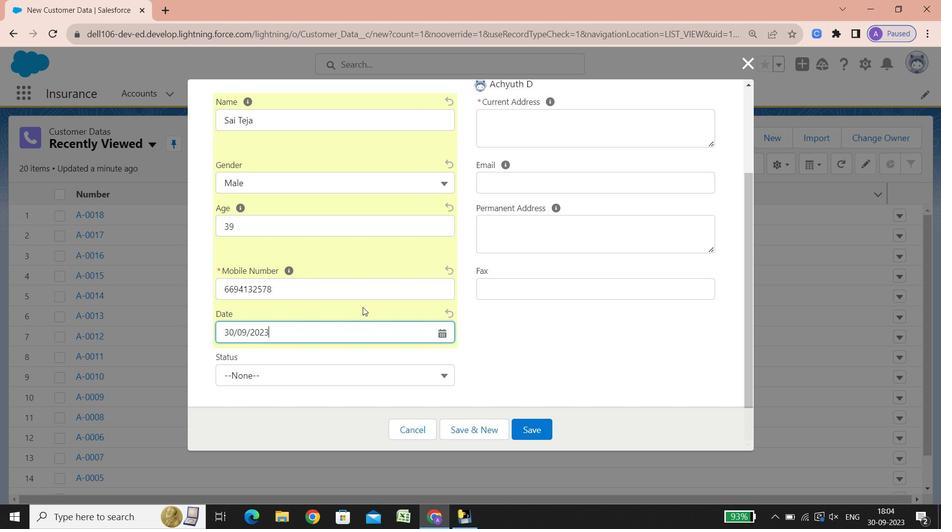 
Action: Mouse scrolled (363, 307) with delta (0, 0)
Screenshot: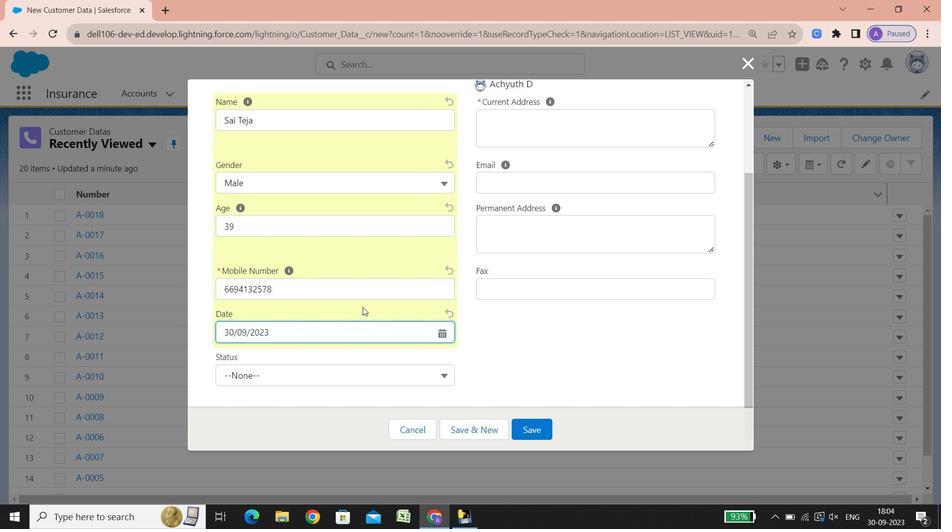 
Action: Mouse scrolled (363, 307) with delta (0, 0)
Screenshot: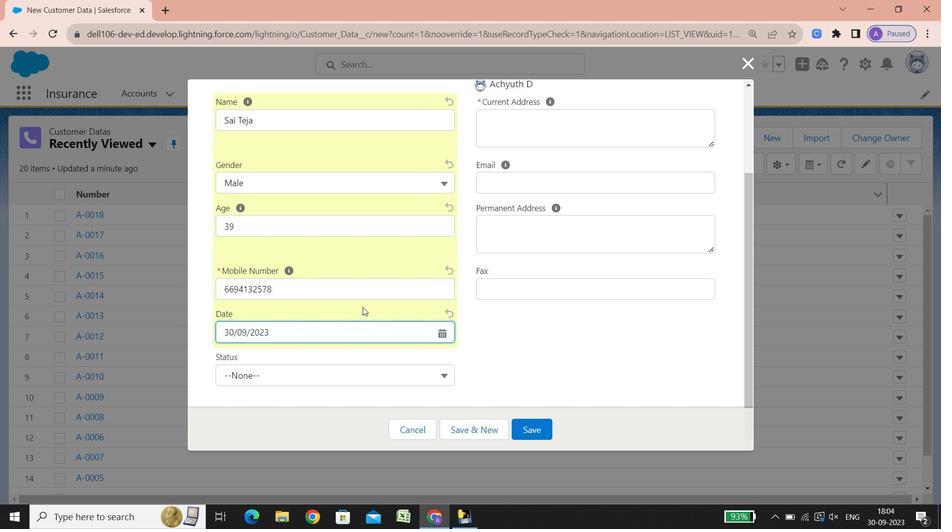 
Action: Mouse scrolled (363, 307) with delta (0, 0)
Screenshot: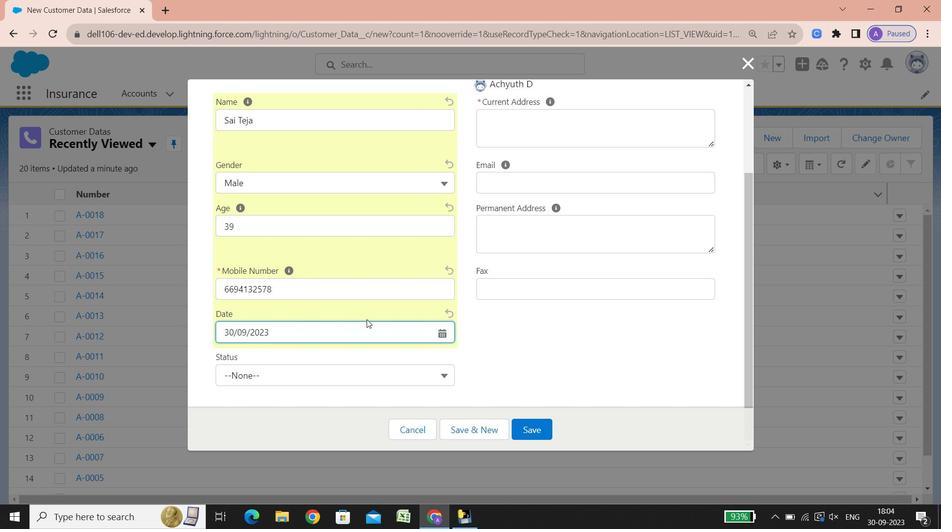 
Action: Mouse scrolled (363, 307) with delta (0, 0)
Screenshot: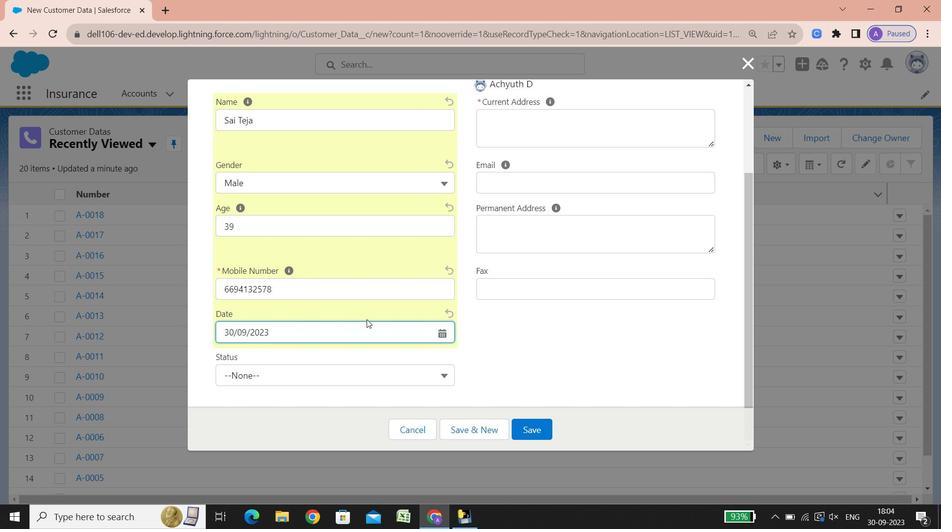 
Action: Mouse scrolled (363, 307) with delta (0, 0)
Screenshot: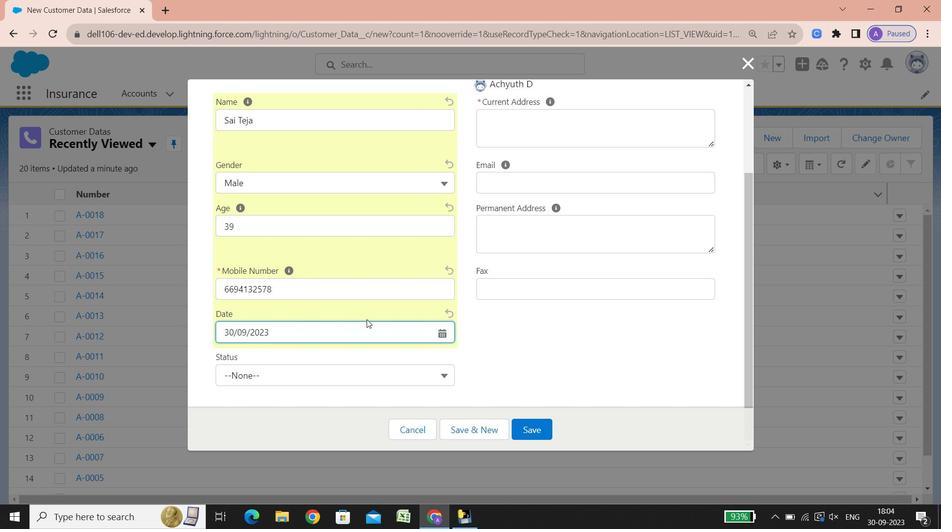 
Action: Mouse scrolled (363, 307) with delta (0, 0)
Screenshot: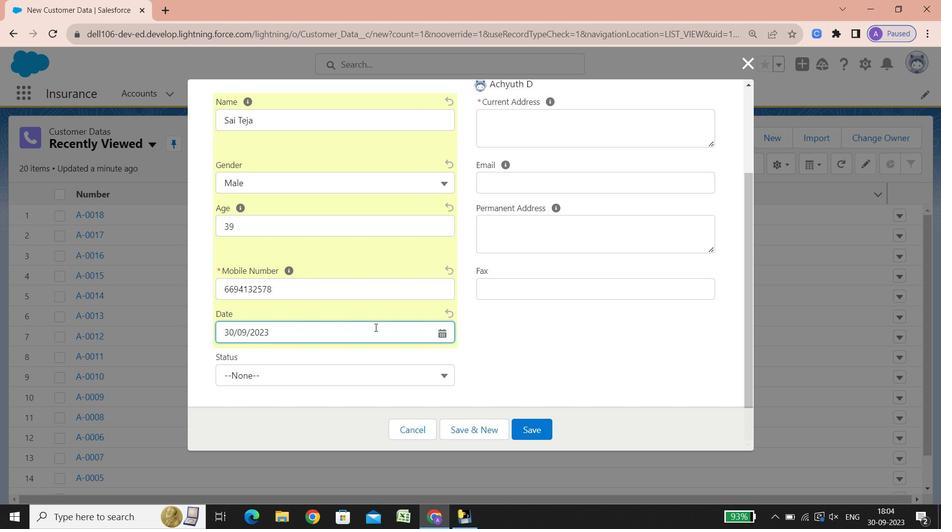
Action: Mouse scrolled (363, 307) with delta (0, 0)
Screenshot: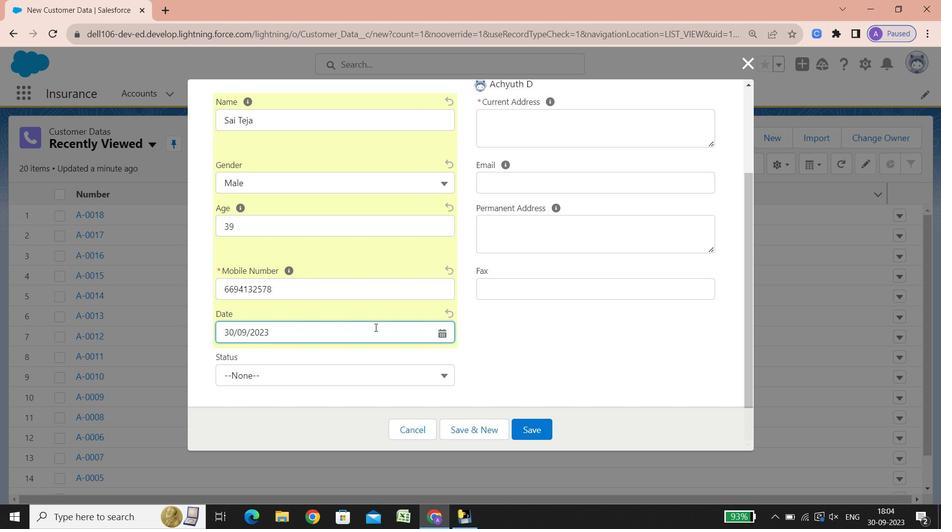
Action: Mouse scrolled (363, 307) with delta (0, 0)
Screenshot: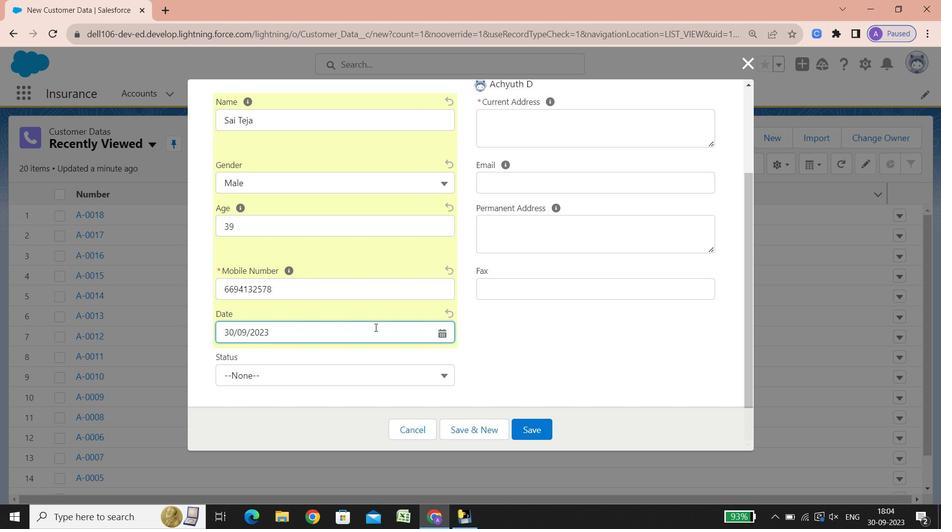 
Action: Mouse scrolled (363, 307) with delta (0, 0)
Screenshot: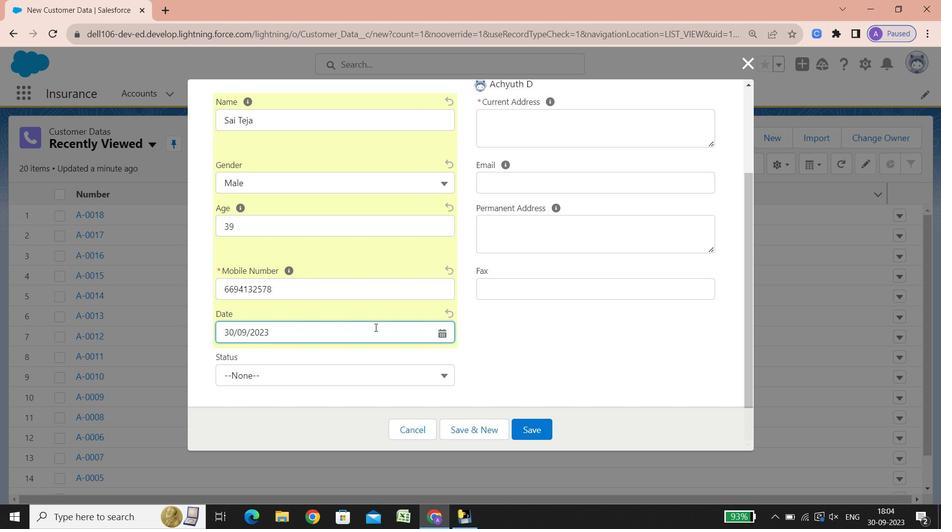 
Action: Mouse scrolled (363, 307) with delta (0, 0)
Screenshot: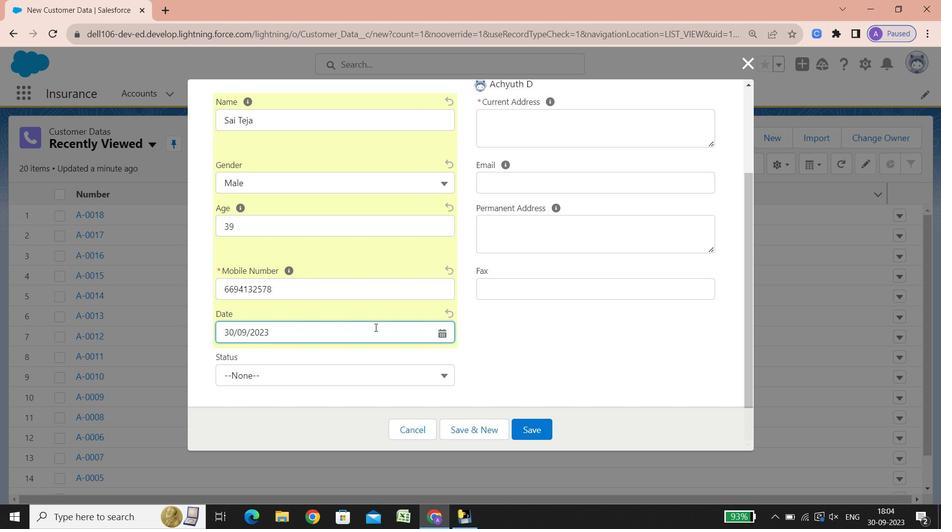 
Action: Mouse scrolled (363, 307) with delta (0, 0)
Screenshot: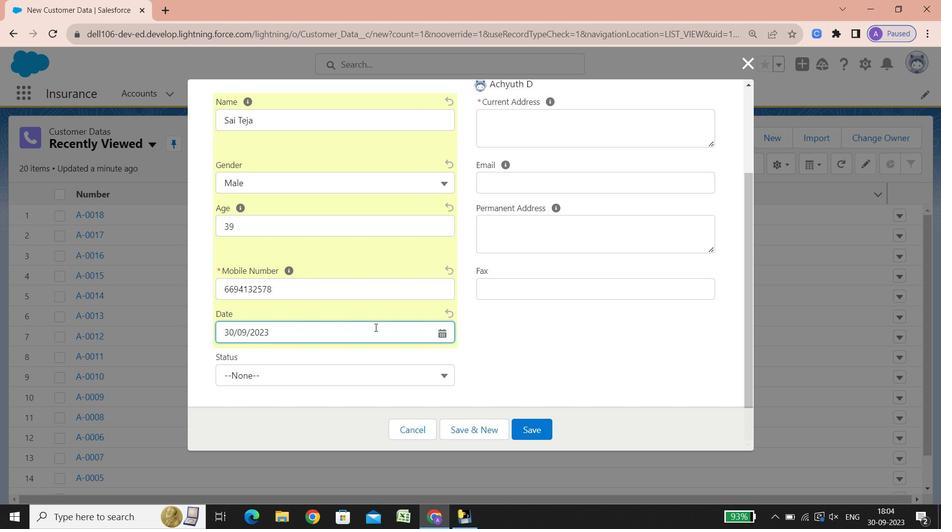 
Action: Mouse scrolled (363, 307) with delta (0, 0)
Screenshot: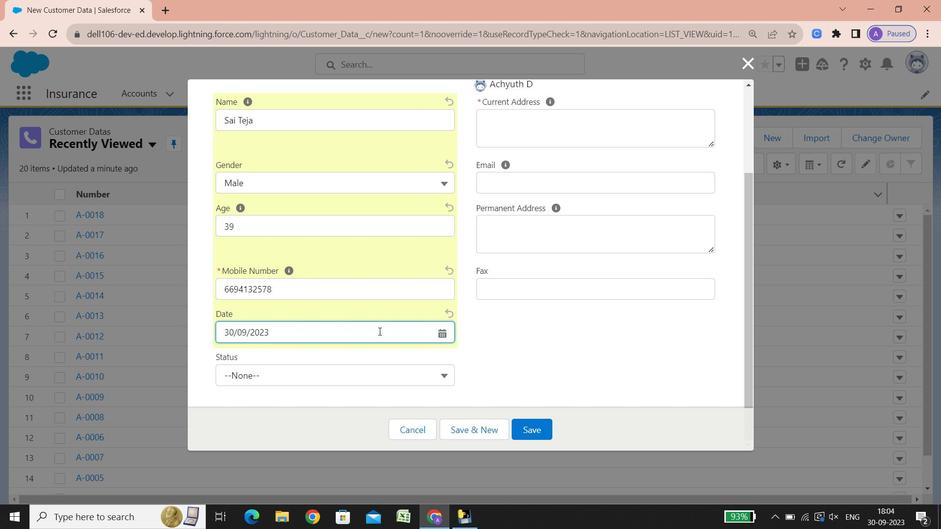 
Action: Mouse scrolled (363, 307) with delta (0, 0)
Screenshot: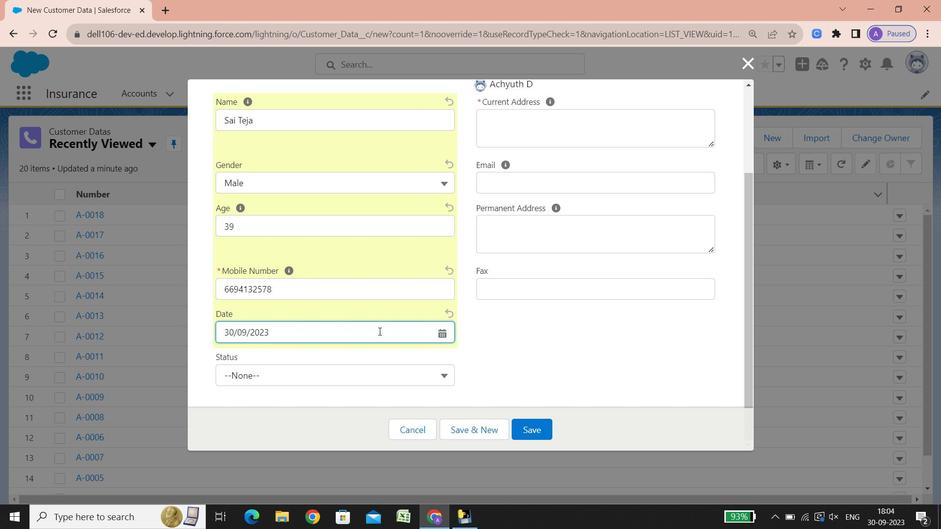 
Action: Mouse scrolled (363, 307) with delta (0, 0)
Screenshot: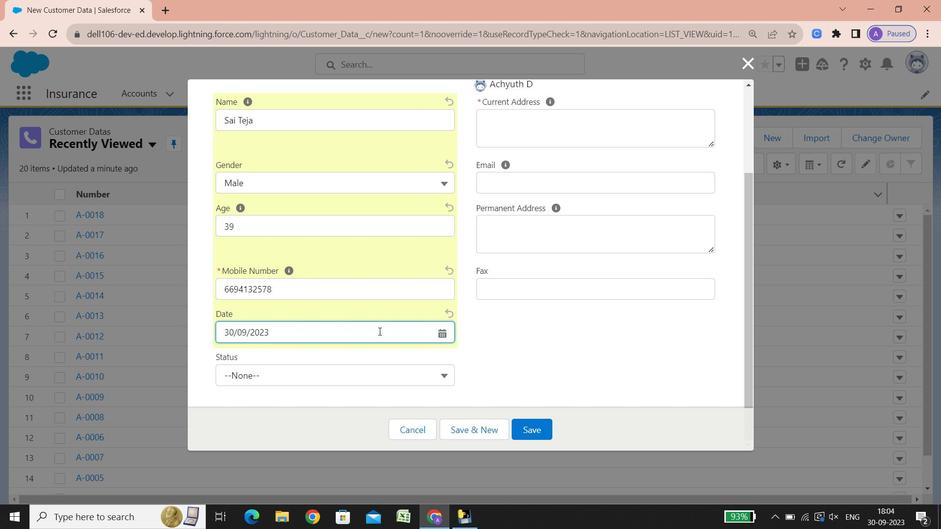 
Action: Mouse scrolled (363, 307) with delta (0, 0)
Screenshot: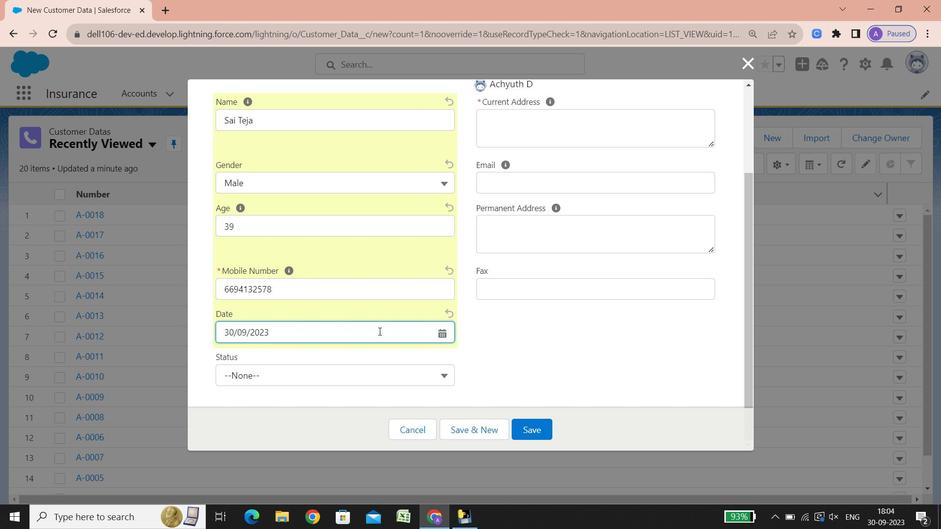 
Action: Mouse scrolled (363, 307) with delta (0, 0)
Screenshot: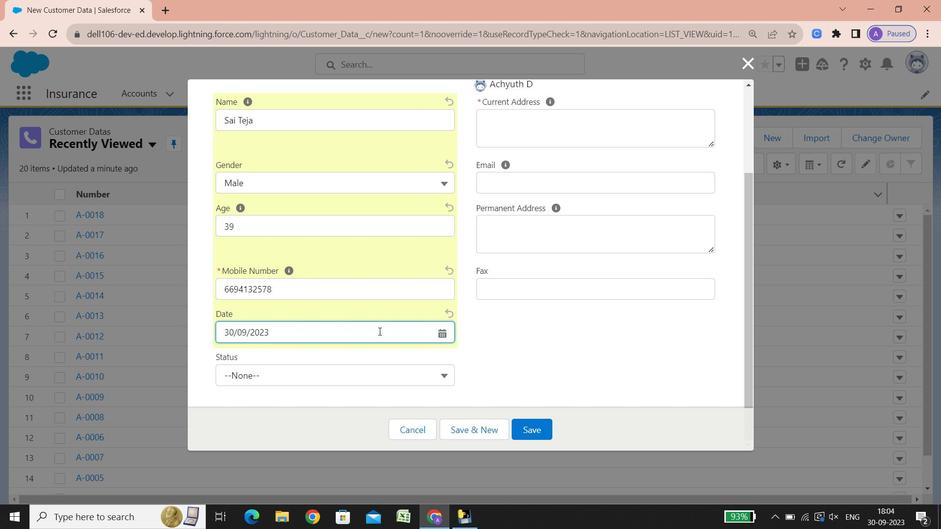 
Action: Mouse scrolled (363, 307) with delta (0, 0)
Screenshot: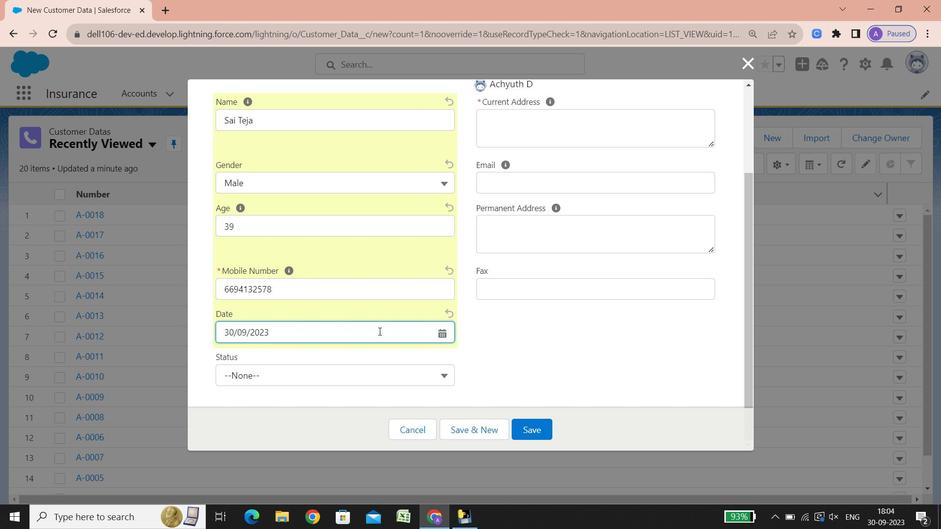 
Action: Mouse scrolled (363, 307) with delta (0, 0)
Screenshot: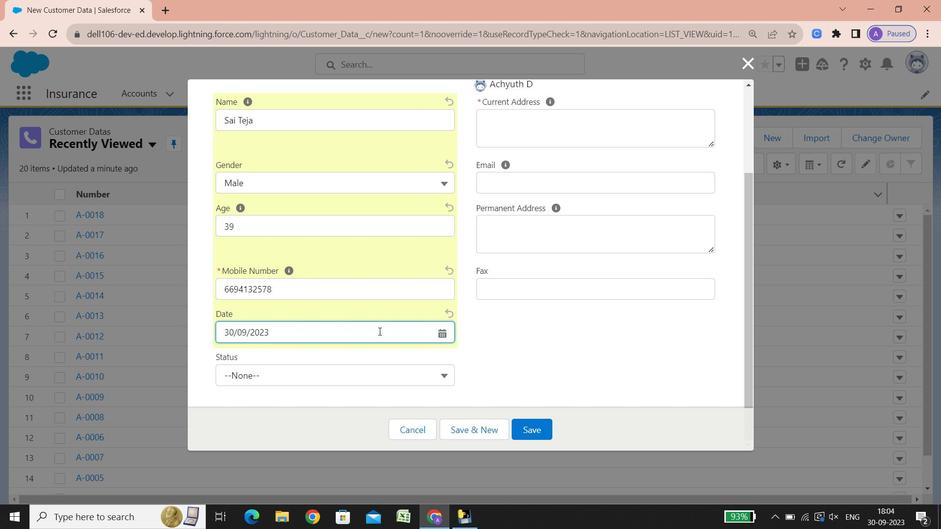 
Action: Mouse scrolled (363, 307) with delta (0, 0)
Screenshot: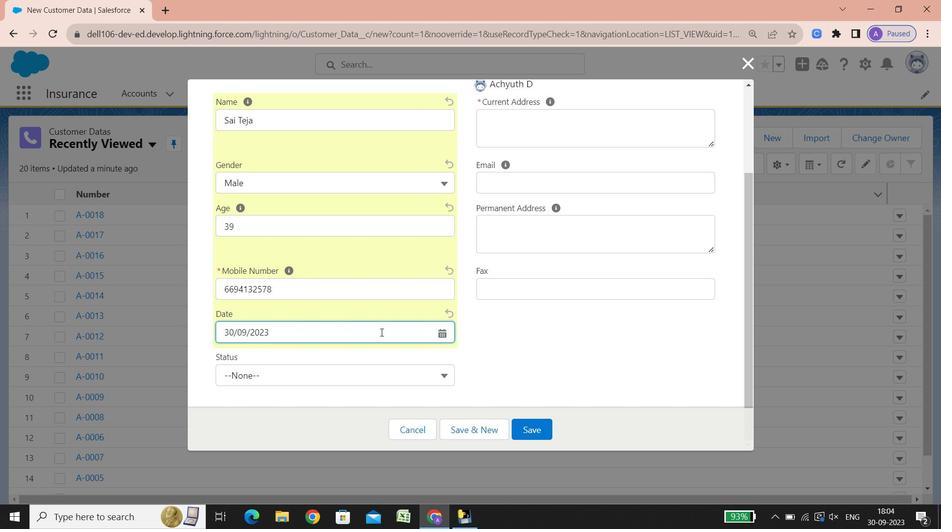 
Action: Mouse scrolled (363, 307) with delta (0, 0)
Screenshot: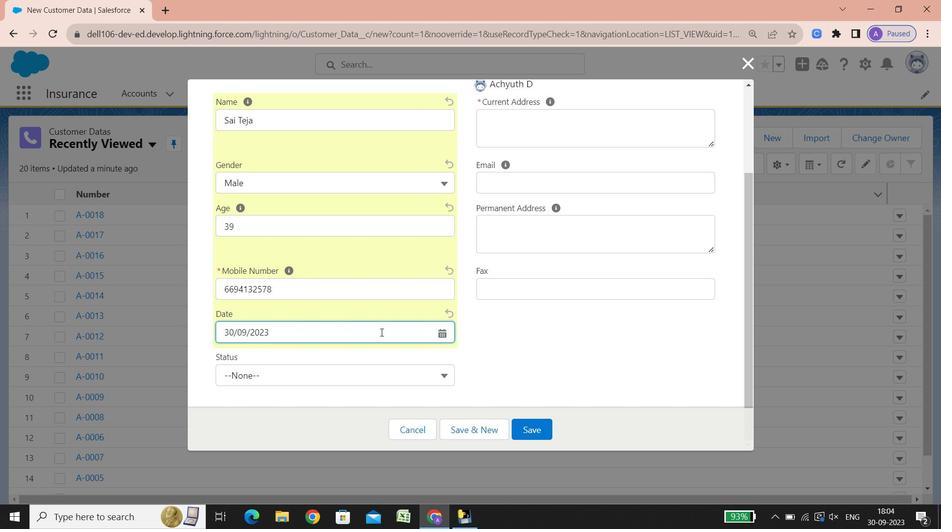 
Action: Mouse scrolled (363, 307) with delta (0, 0)
Screenshot: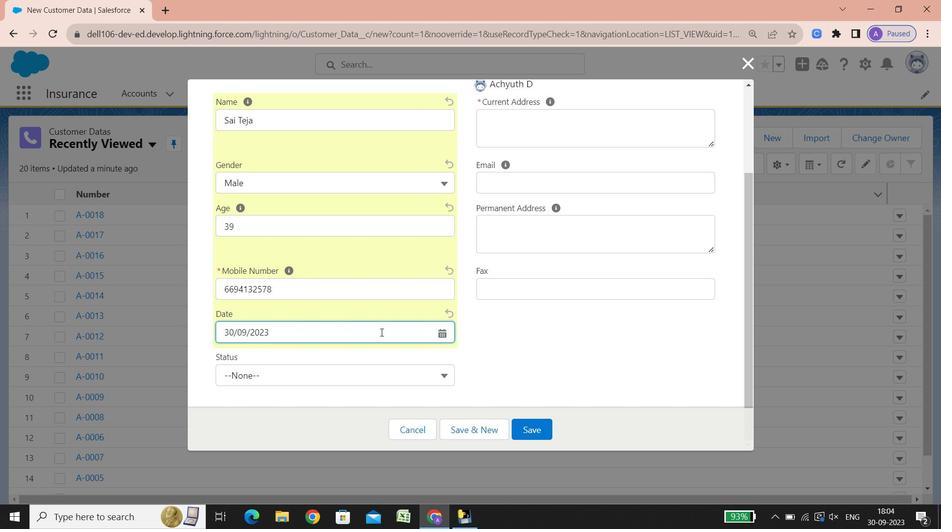 
Action: Mouse scrolled (363, 307) with delta (0, 0)
Screenshot: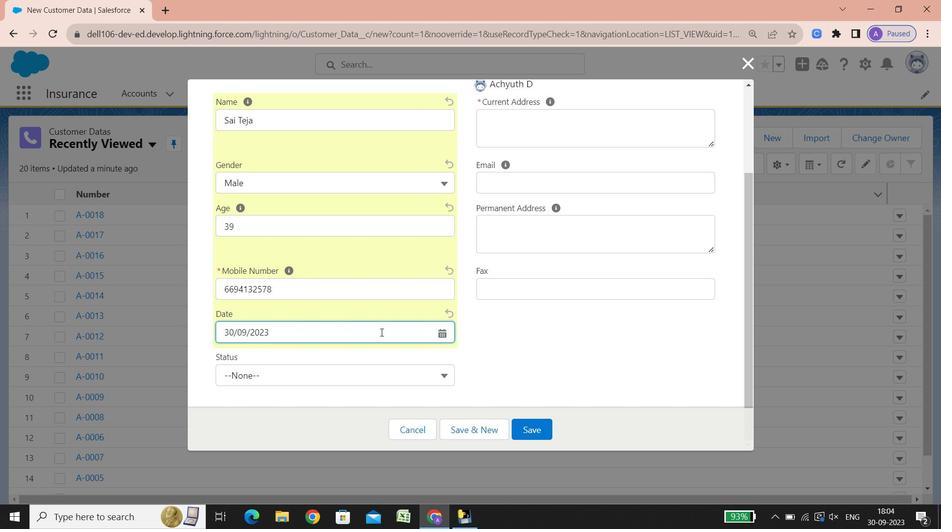 
Action: Mouse scrolled (363, 307) with delta (0, 0)
Screenshot: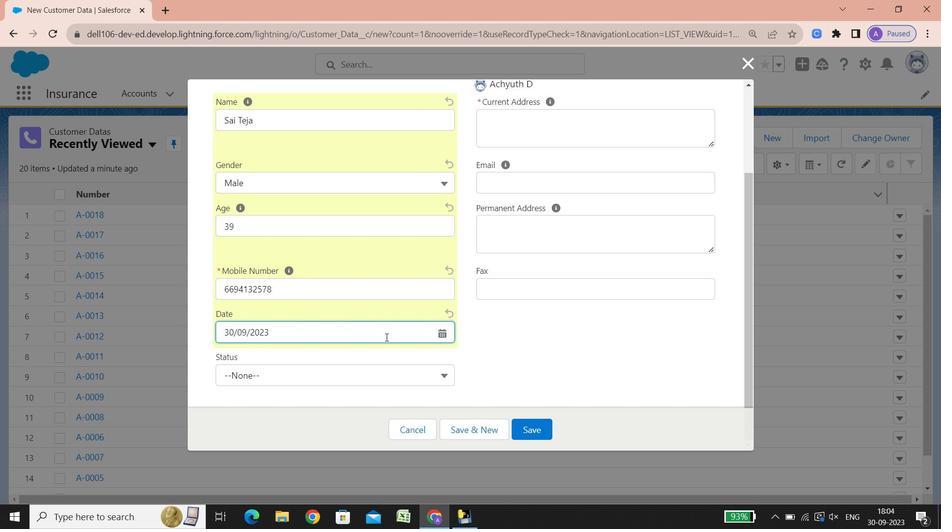 
Action: Mouse scrolled (363, 307) with delta (0, 0)
Screenshot: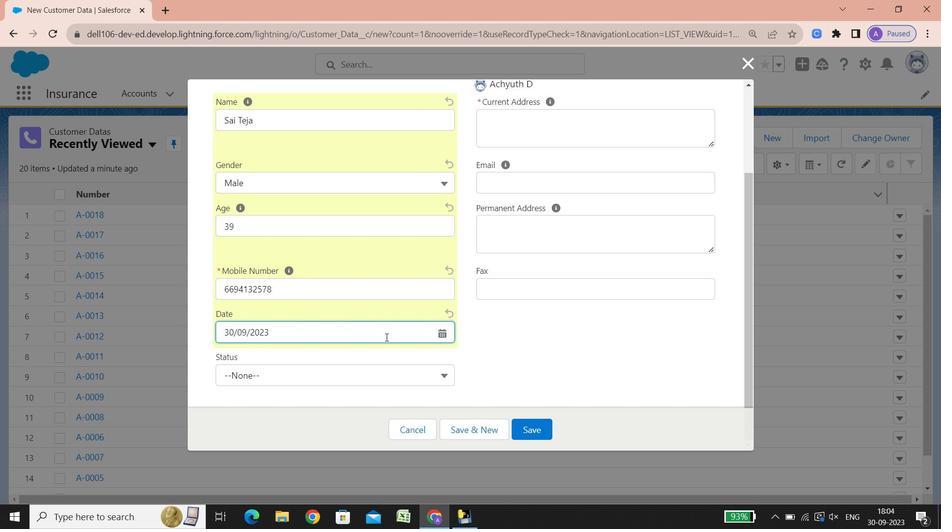
Action: Mouse scrolled (363, 307) with delta (0, 0)
Screenshot: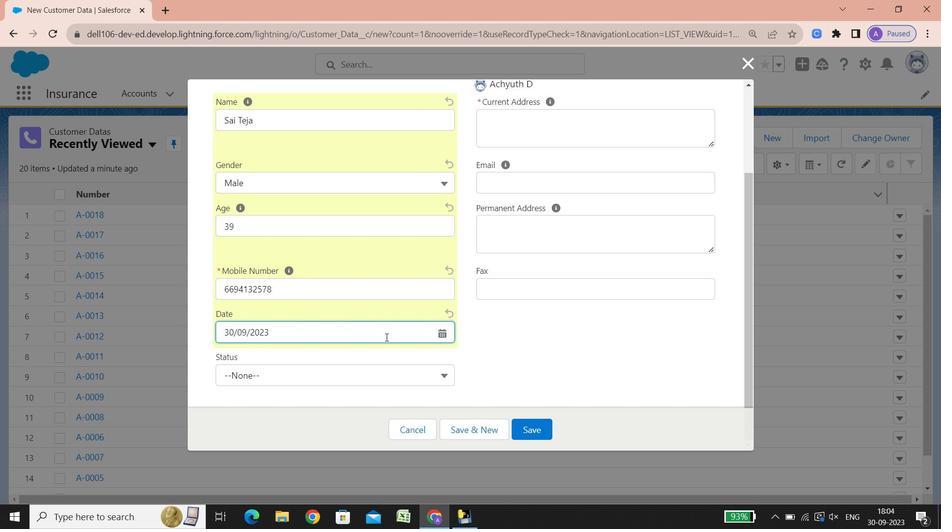 
Action: Mouse scrolled (363, 307) with delta (0, 0)
Screenshot: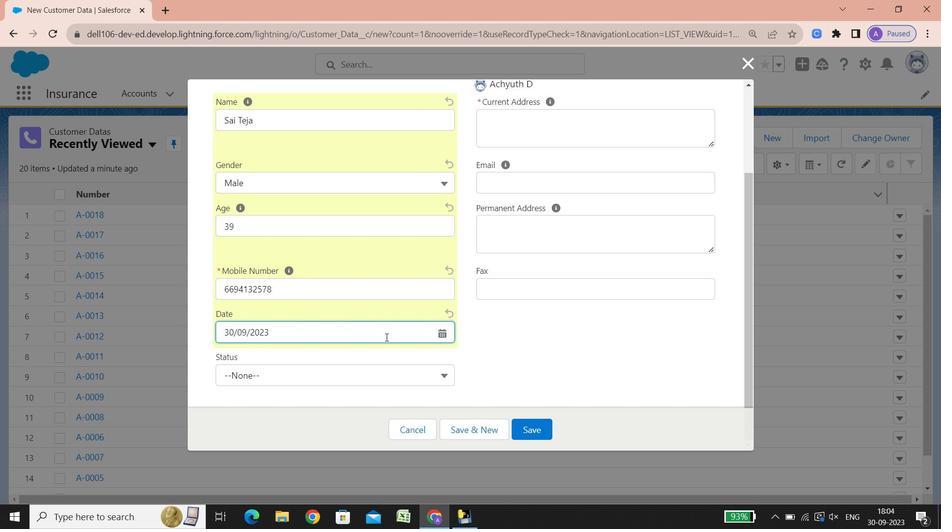 
Action: Mouse scrolled (363, 307) with delta (0, 0)
Screenshot: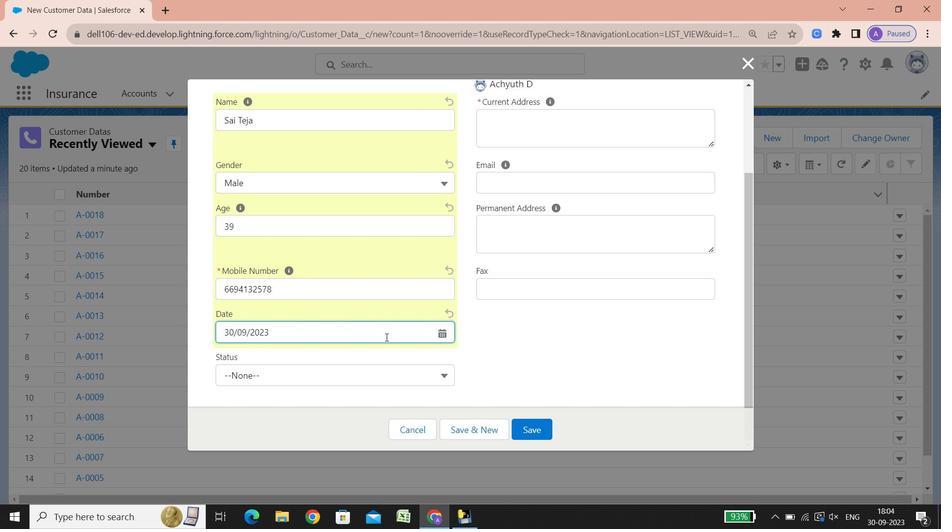 
Action: Mouse scrolled (363, 307) with delta (0, 0)
Screenshot: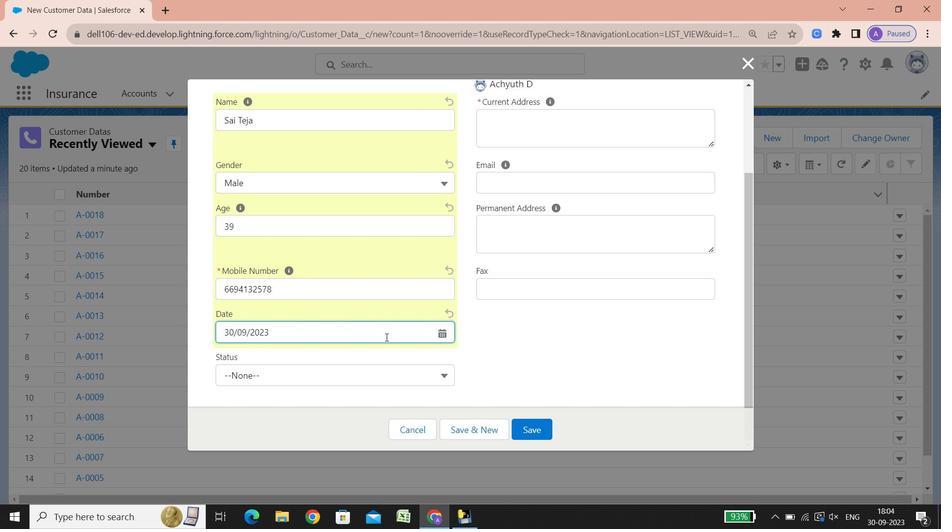 
Action: Mouse scrolled (363, 307) with delta (0, 0)
Screenshot: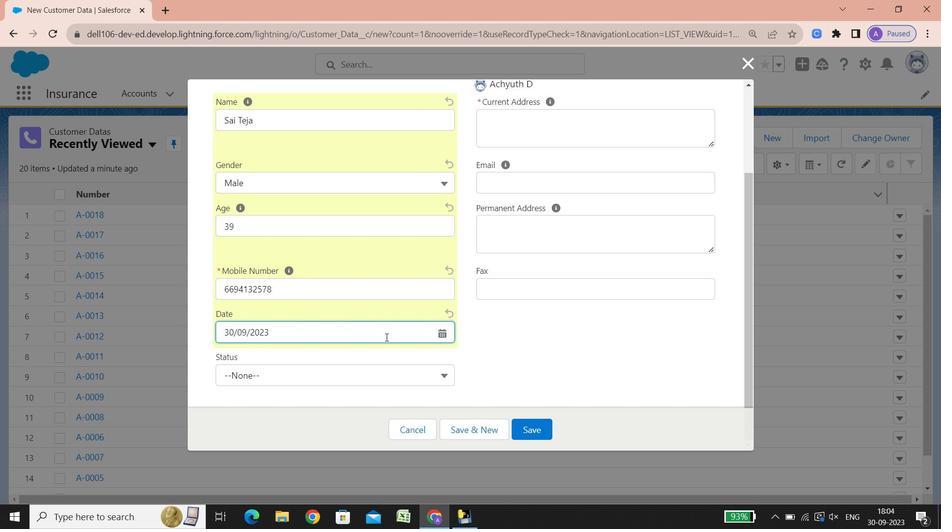 
Action: Mouse scrolled (363, 307) with delta (0, 0)
Screenshot: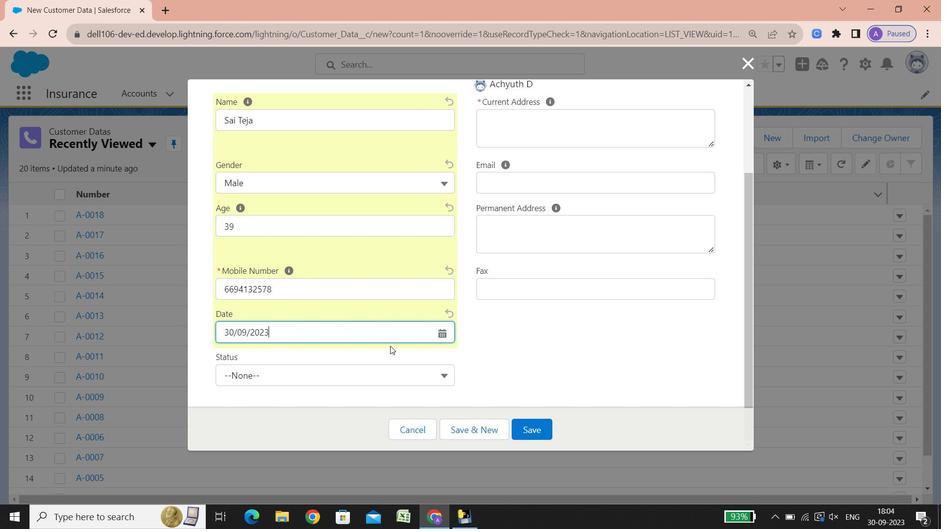 
Action: Mouse scrolled (363, 307) with delta (0, 0)
Screenshot: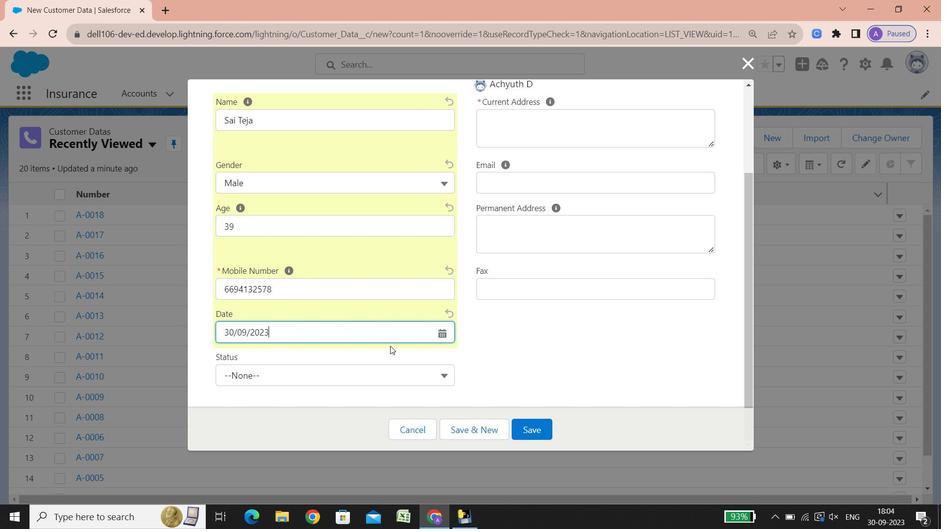 
Action: Mouse scrolled (363, 307) with delta (0, 0)
Screenshot: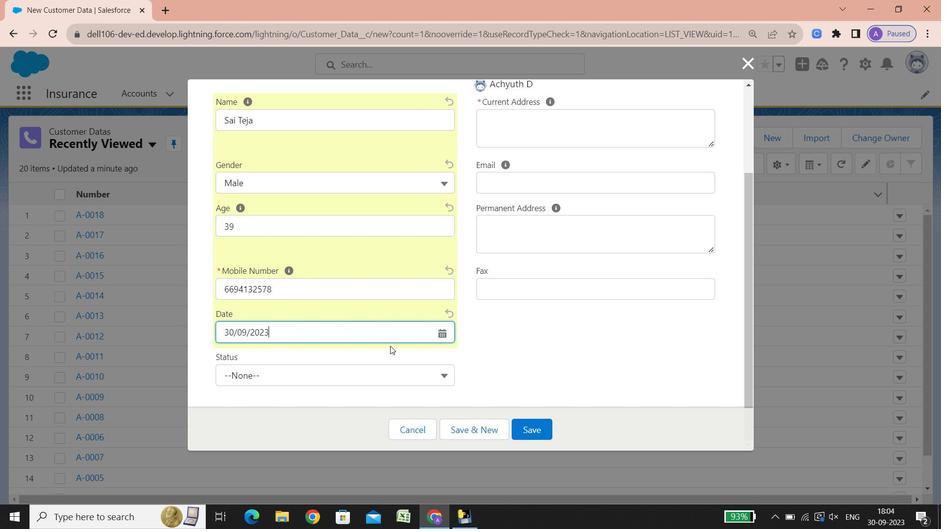 
Action: Mouse scrolled (363, 307) with delta (0, 0)
Screenshot: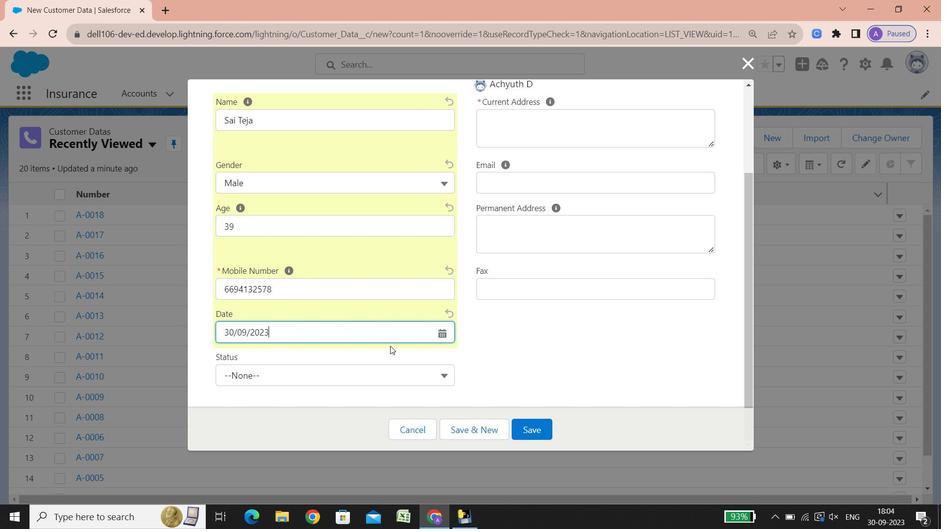 
Action: Mouse scrolled (363, 307) with delta (0, 0)
Screenshot: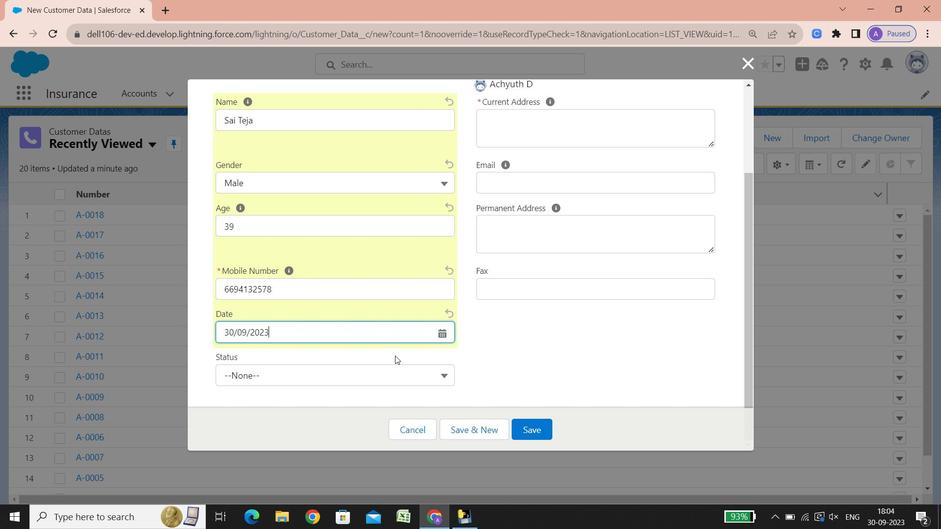 
Action: Mouse scrolled (363, 307) with delta (0, 0)
Screenshot: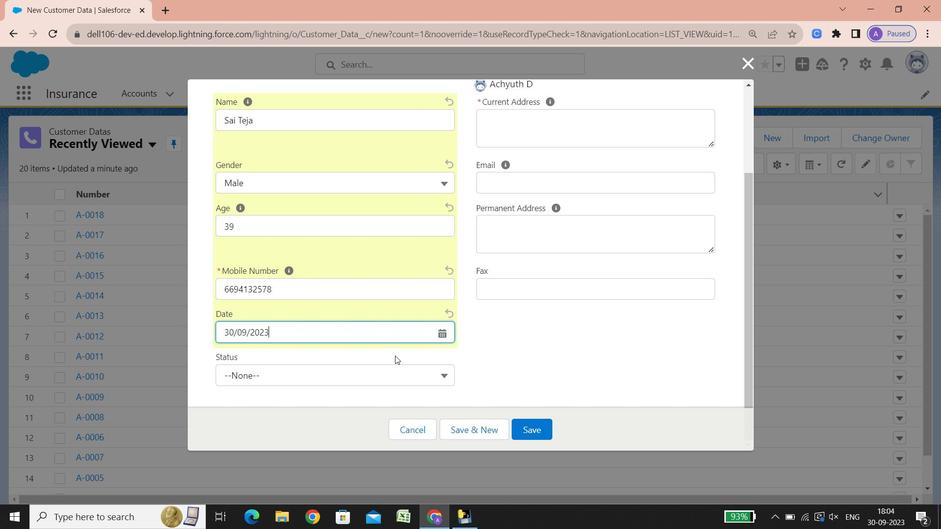
Action: Mouse scrolled (363, 307) with delta (0, 0)
Screenshot: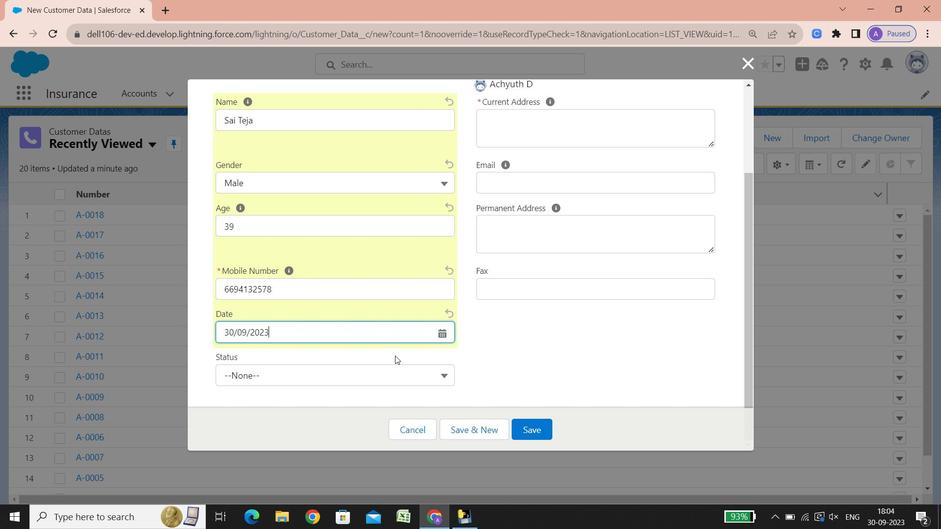 
Action: Mouse scrolled (363, 307) with delta (0, 0)
Screenshot: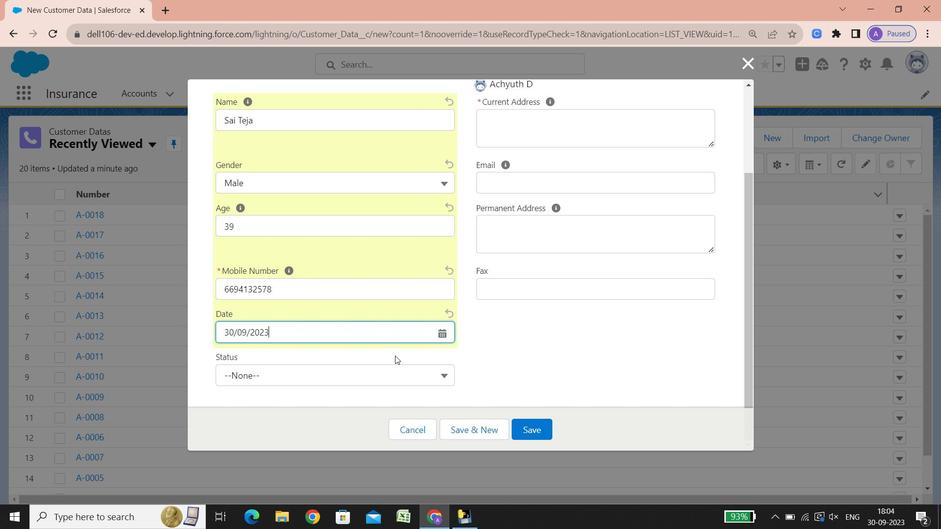 
Action: Mouse scrolled (363, 307) with delta (0, 0)
Screenshot: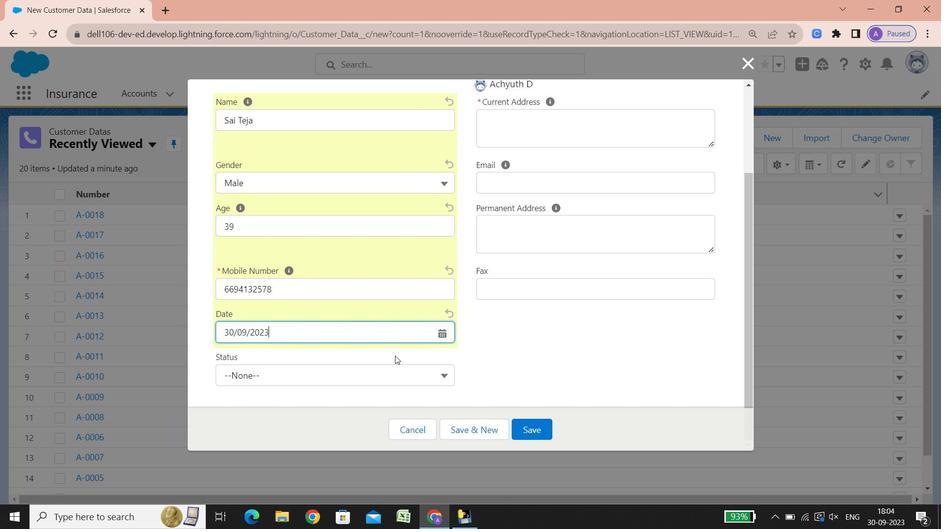 
Action: Mouse scrolled (363, 307) with delta (0, 0)
Screenshot: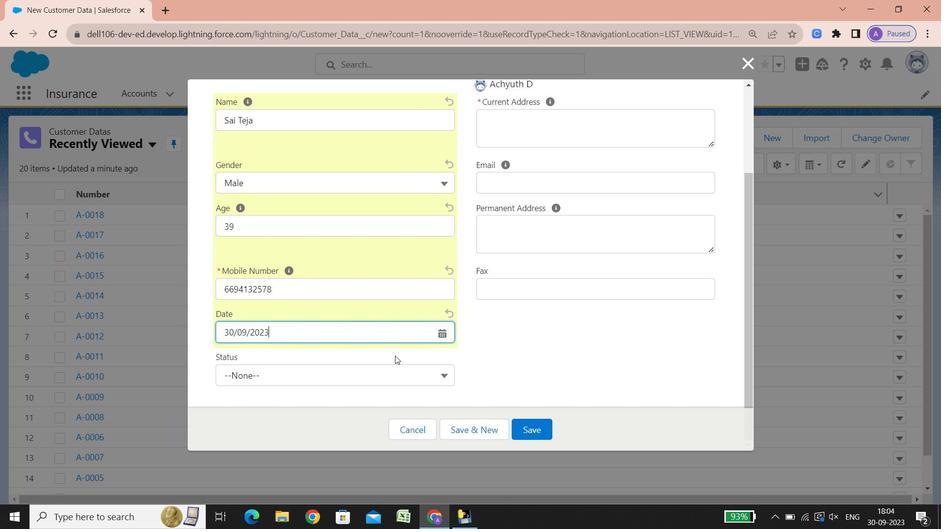 
Action: Mouse scrolled (363, 307) with delta (0, 0)
Screenshot: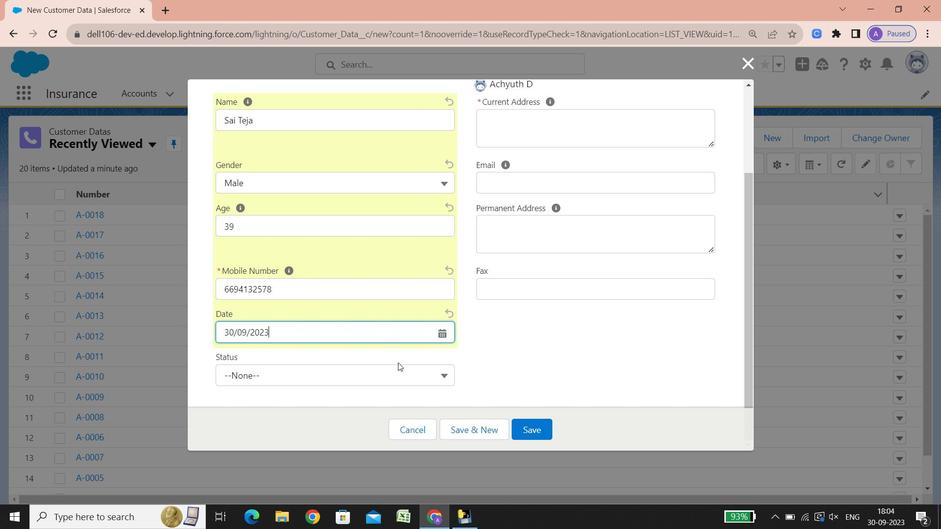 
Action: Mouse scrolled (363, 307) with delta (0, 0)
Screenshot: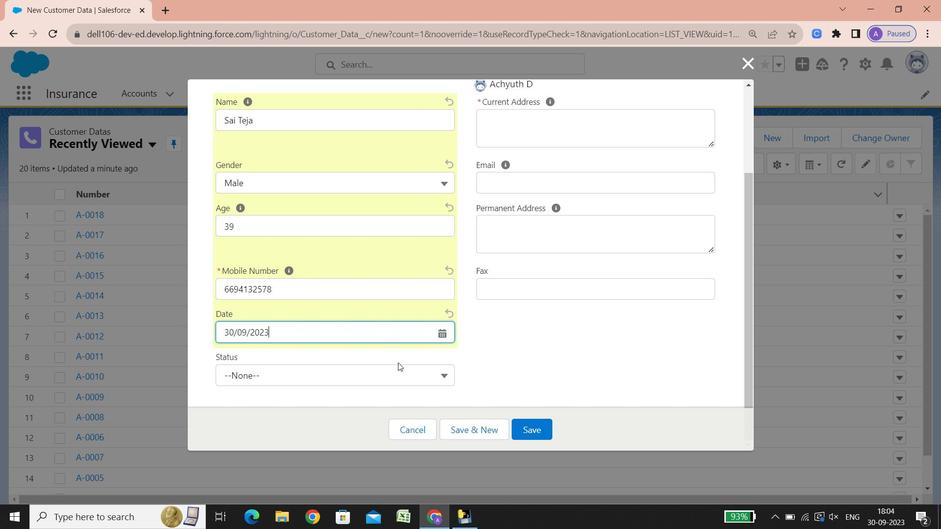 
Action: Mouse scrolled (363, 307) with delta (0, 0)
Screenshot: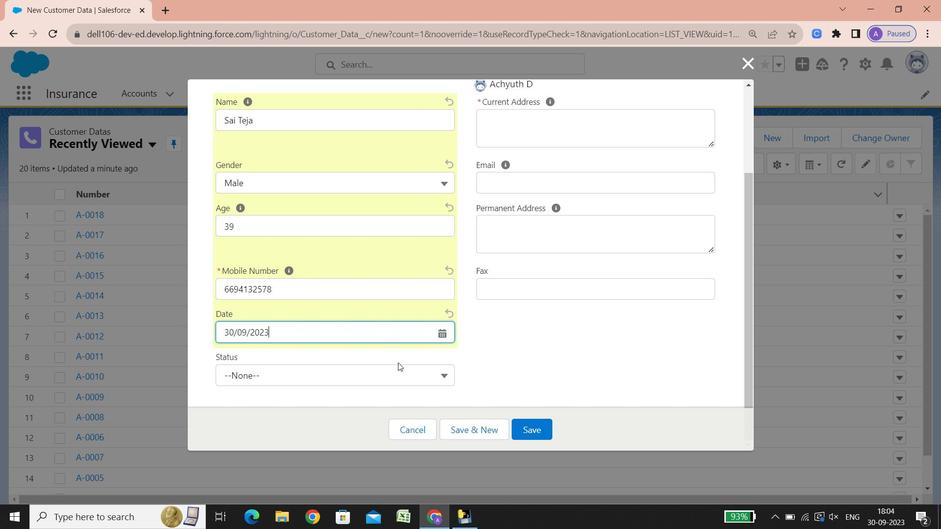 
Action: Mouse scrolled (363, 307) with delta (0, 0)
Screenshot: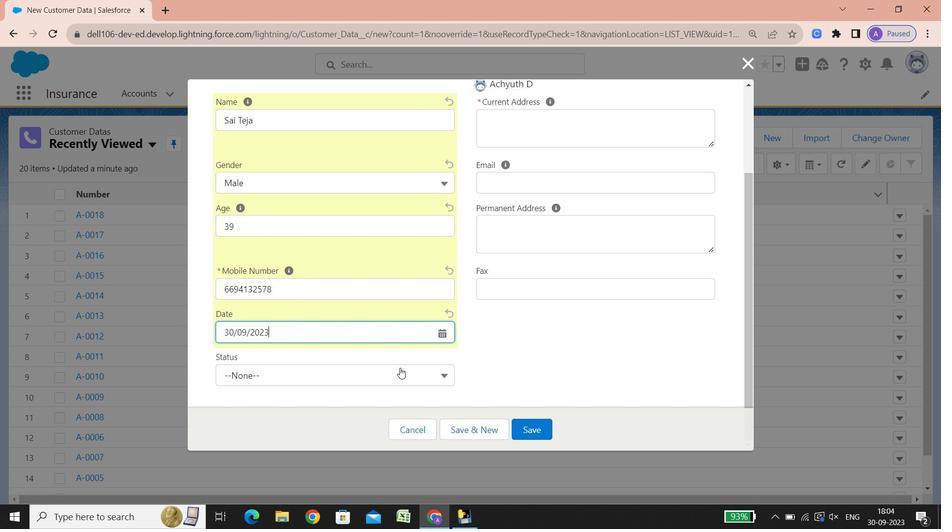 
Action: Mouse scrolled (363, 307) with delta (0, 0)
Screenshot: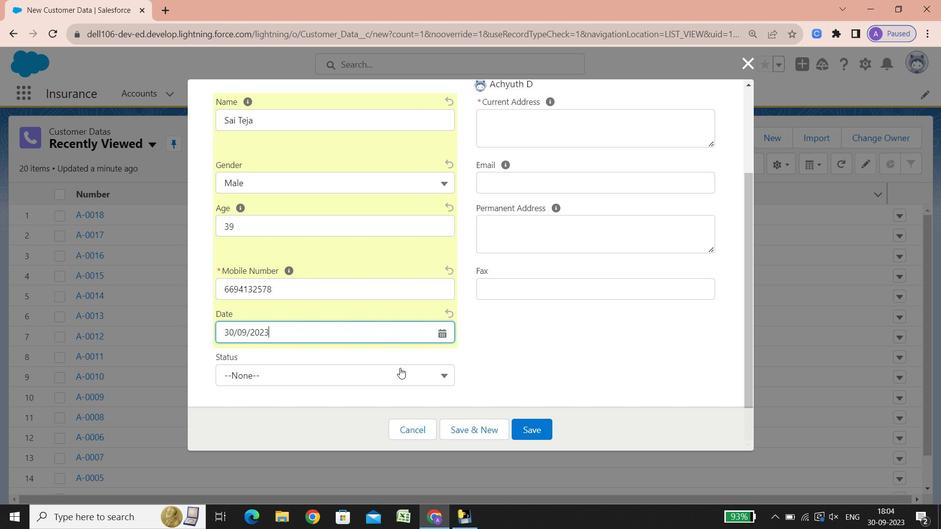 
Action: Mouse moved to (401, 371)
Screenshot: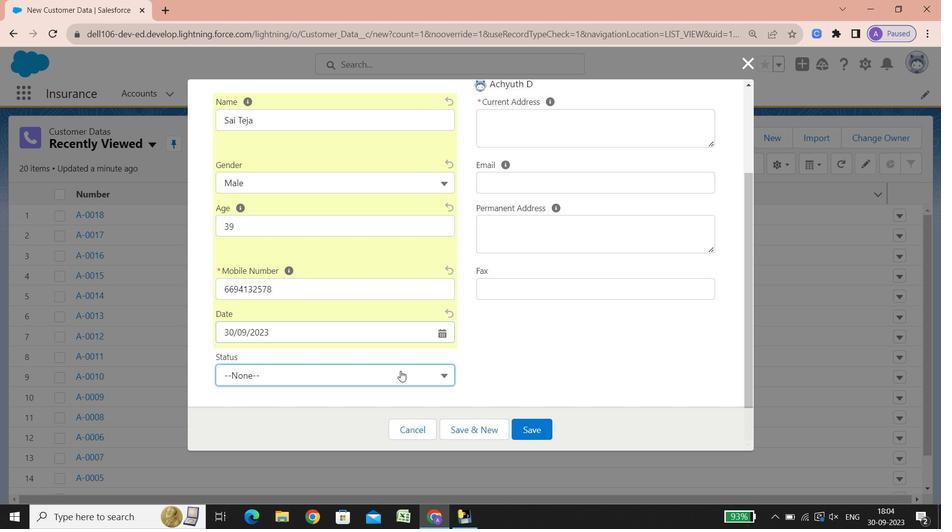 
Action: Mouse pressed left at (401, 371)
Screenshot: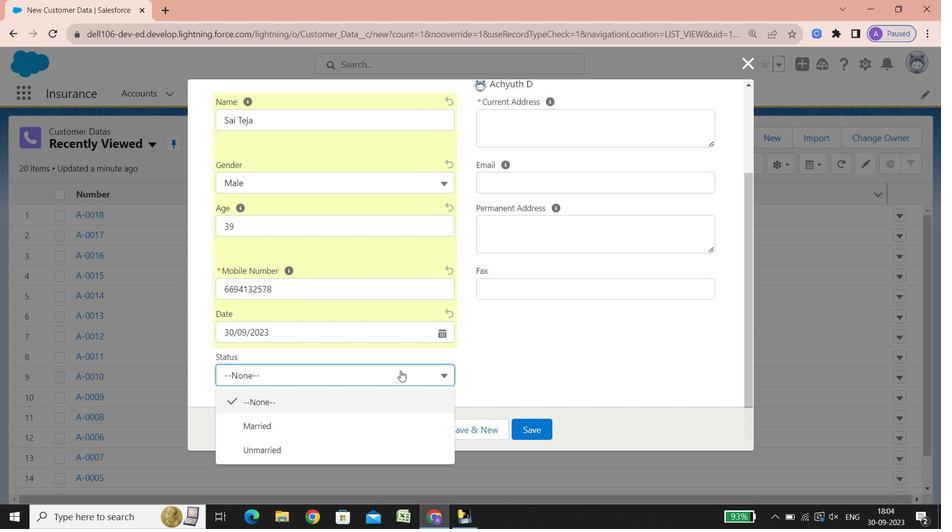 
Action: Mouse moved to (276, 426)
Screenshot: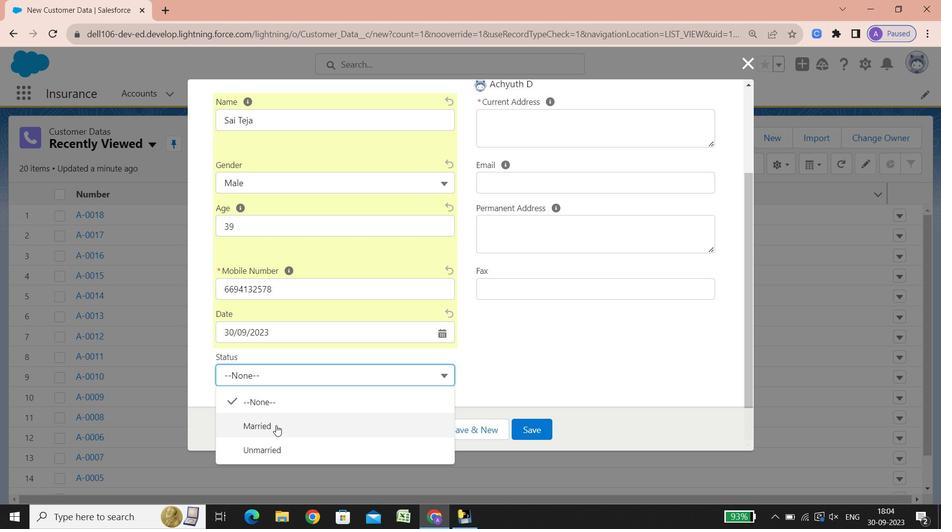 
Action: Mouse pressed left at (276, 426)
Screenshot: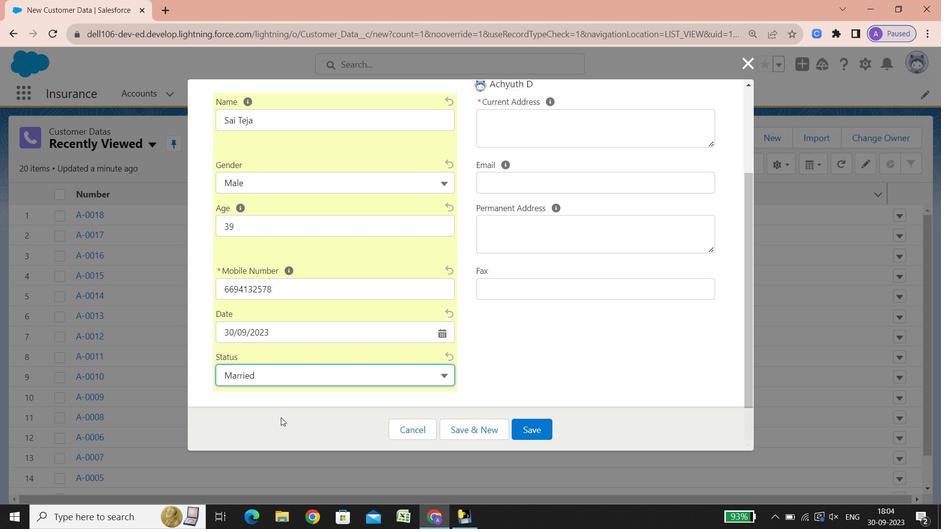 
Action: Mouse moved to (486, 233)
Screenshot: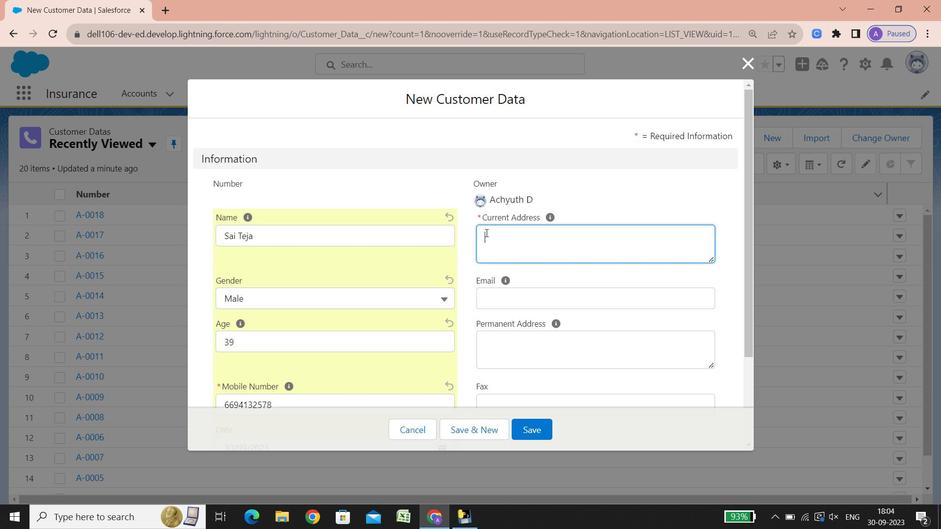 
Action: Mouse pressed left at (486, 233)
Screenshot: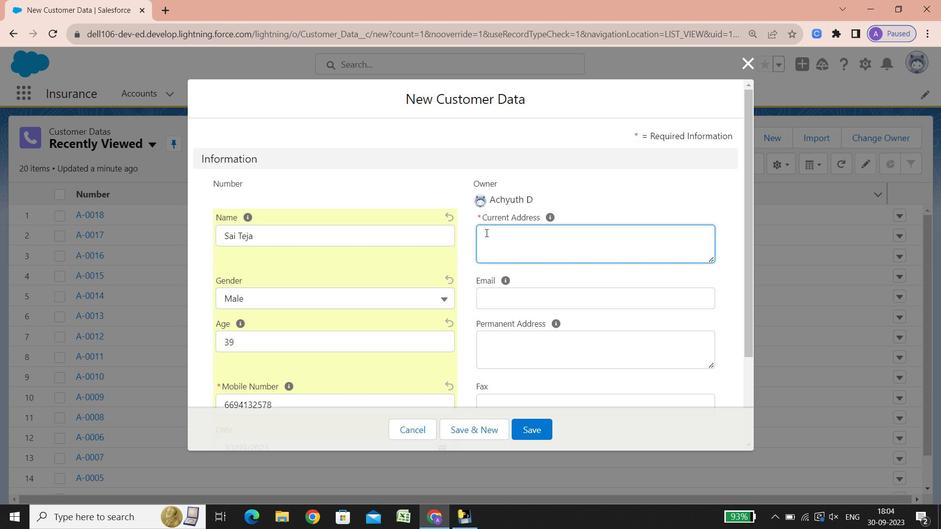 
Action: Key pressed <Key.shift><Key.shift><Key.shift><Key.shift>Street<Key.space><Key.shift_r>:<Key.space><Key.shift><Key.shift><Key.shift>Paaa0<Key.backspace>0<Key.backspace><Key.backspace><Key.backspace>namericana<Key.space><Key.shift>Sur
Screenshot: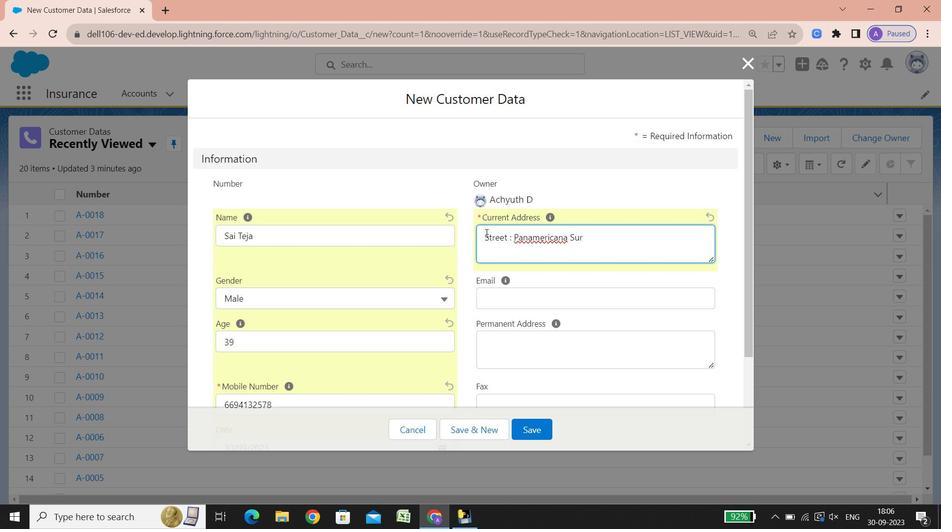 
Action: Mouse moved to (486, 233)
Screenshot: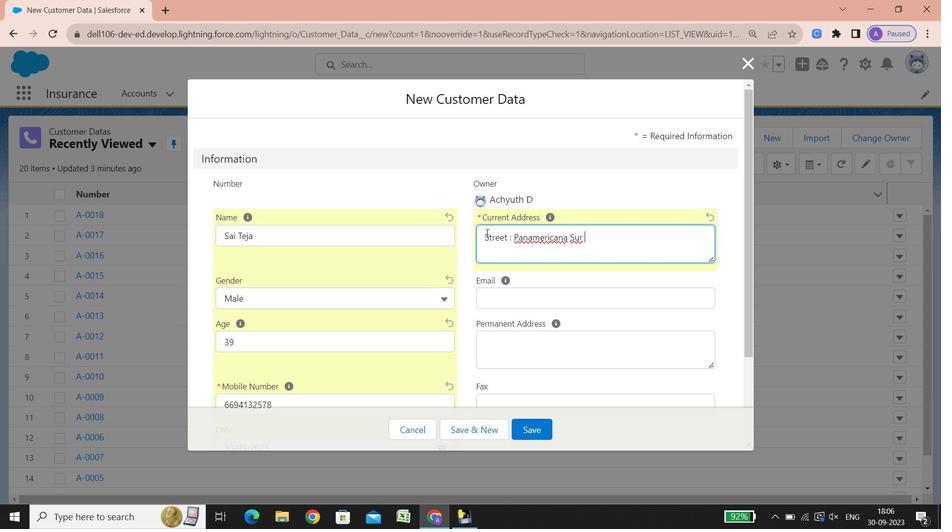 
Action: Key pressed <Key.space><Key.shift><Key.shift><Key.shift><Key.shift><Key.shift><Key.shift><Key.shift><Key.shift><Key.shift><Key.shift><Key.shift><Key.shift><Key.shift><Key.shift><Key.shift><Key.shift>Km.<Key.space>31<Key.enter><Key.shift><Key.shift>City<Key.space><Key.shift_r><Key.shift_r>:<Key.space><Key.shift><Key.shift><Key.shift><Key.shift><Key.shift><Key.shift><Key.shift><Key.shift><Key.shift>Buin<Key.enter><Key.shift><Key.shift><Key.shift><Key.shift><Key.shift><Key.shift><Key.shift><Key.shift><Key.shift><Key.shift><Key.shift><Key.shift><Key.shift><Key.shift><Key.shift><Key.shift><Key.shift><Key.shift><Key.shift>State/<Key.shift>Pr<Key.down>o<Key.down>vince/area<Key.space><Key.shift_r><Key.shift_r>:<Key.space><Key.shift><Key.shift><Key.shift><Key.shift><Key.shift><Key.shift><Key.shift><Key.shift><Key.shift><Key.shift>Buin<Key.enter><Key.shift><Key.shift><Key.shift><Key.shift><Key.shift><Key.shift><Key.shift><Key.shift><Key.shift><Key.shift><Key.shift><Key.shift><Key.shift><Key.shift><Key.shift><Key.shift><Key.shift><Key.shift>Phone<Key.space>number<Key.space><Key.shift_r>:<Key.space>28211512<Key.enter><Key.shift>Country<Key.space>call<Key.left><Key.left><Key.left>i<Key.backspace><Key.right><Key.right><Key.right>ing<Key.space>code<Key.space><Key.shift_r>:<Key.space><Key.shift_r>+56<Key.enter><Key.shift><Key.shift><Key.shift><Key.shift><Key.shift><Key.shift><Key.shift><Key.shift><Key.shift><Key.shift><Key.shift><Key.shift><Key.shift><Key.shift><Key.shift><Key.shift><Key.shift><Key.shift><Key.shift><Key.shift><Key.shift><Key.shift><Key.shift><Key.shift><Key.shift><Key.shift><Key.shift><Key.shift><Key.shift>Coo<Key.backspace>untry<Key.space><Key.shift_r><Key.shift_r><Key.shift_r><Key.shift_r><Key.shift_r><Key.shift_r><Key.shift_r><Key.shift_r><Key.shift_r>:<Key.space><Key.shift><Key.shift><Key.shift><Key.shift><Key.shift>Chile
Screenshot: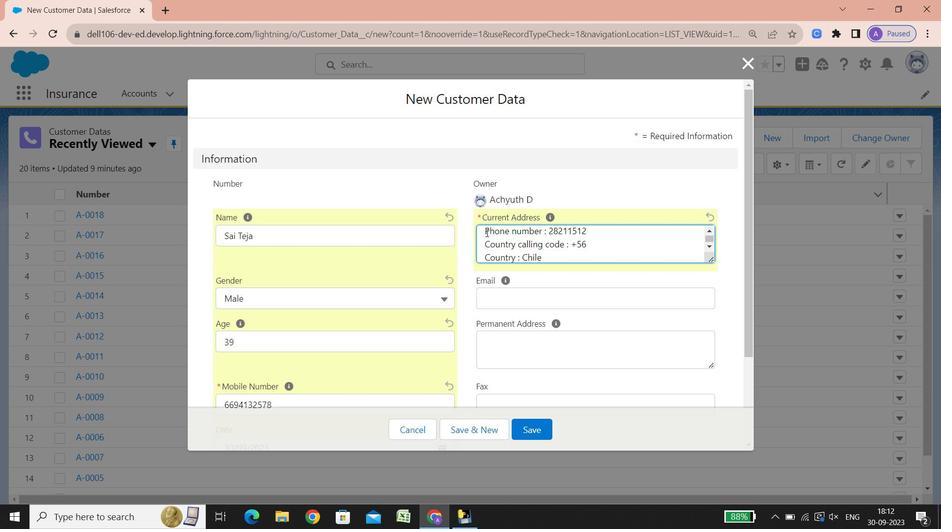 
Action: Mouse moved to (494, 297)
Screenshot: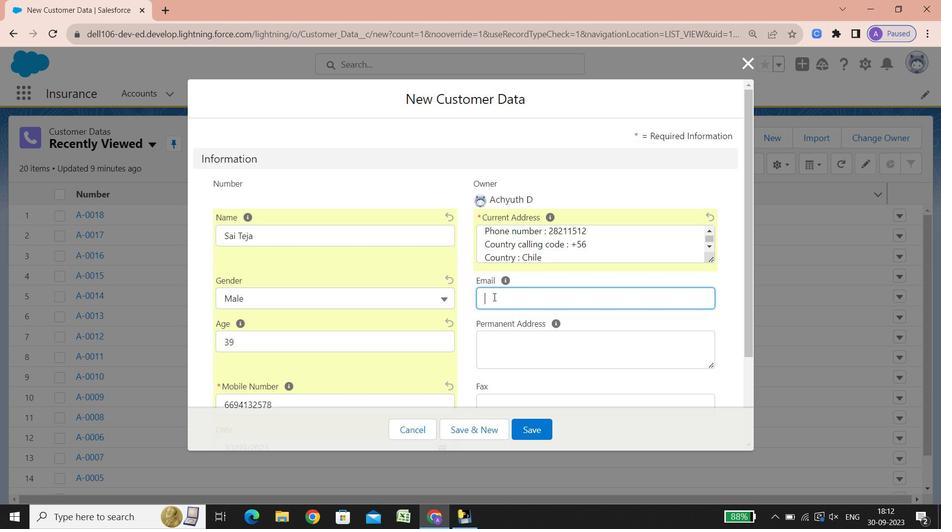 
Action: Mouse pressed left at (494, 297)
Screenshot: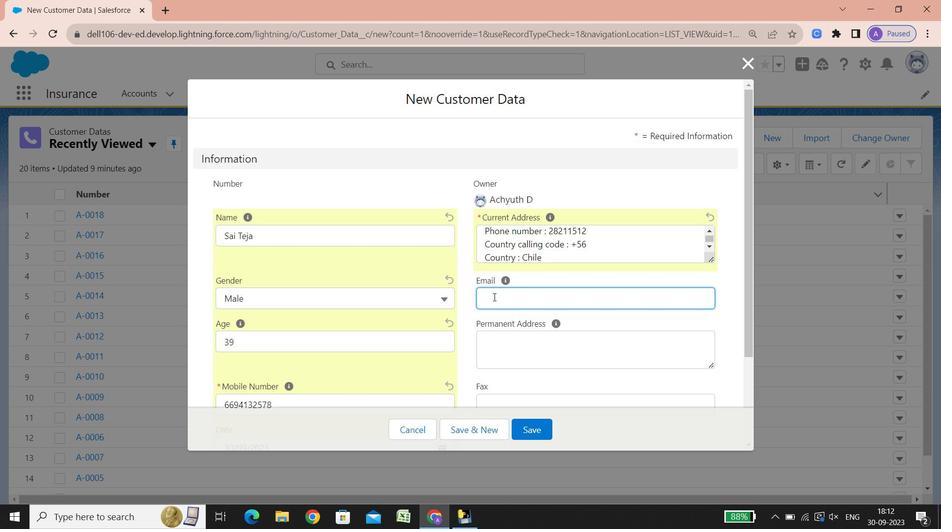 
Action: Key pressed <Key.shift><Key.shift><Key.shift><Key.shift>Sai<Key.space><Key.shift>T<Key.backspace><Key.backspace><Key.shift>Teja17965<Key.shift_r>@gmail.com
Screenshot: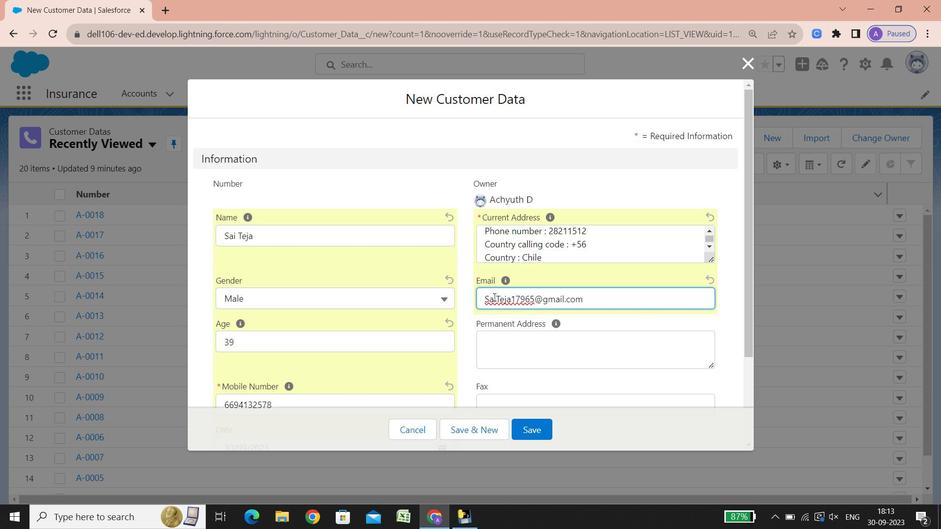 
Action: Mouse moved to (495, 342)
Screenshot: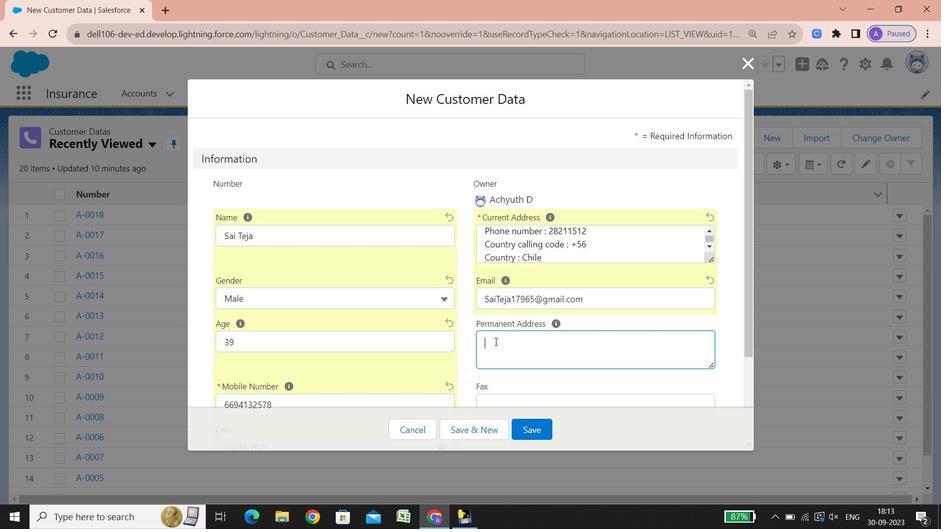 
Action: Mouse pressed left at (495, 342)
Screenshot: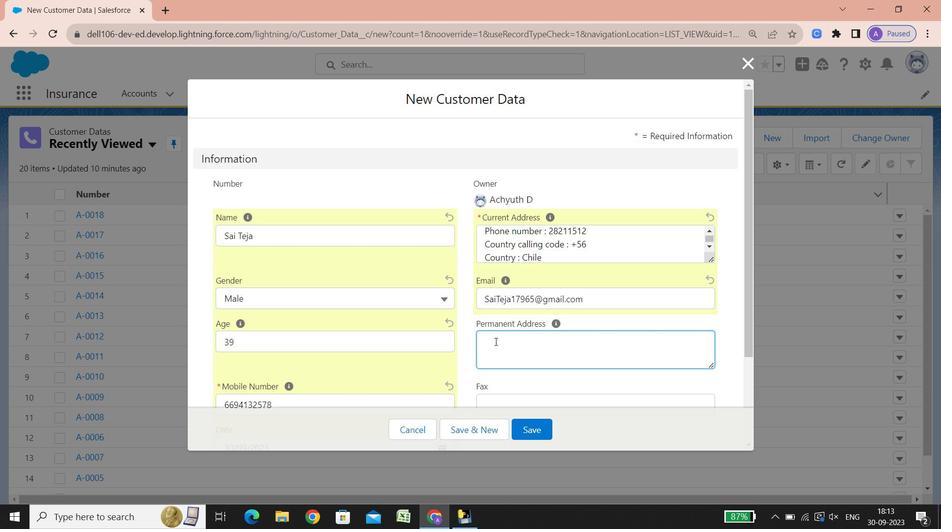 
Action: Key pressed <Key.shift><Key.shift><Key.shift><Key.shift><Key.shift><Key.shift>Street
Screenshot: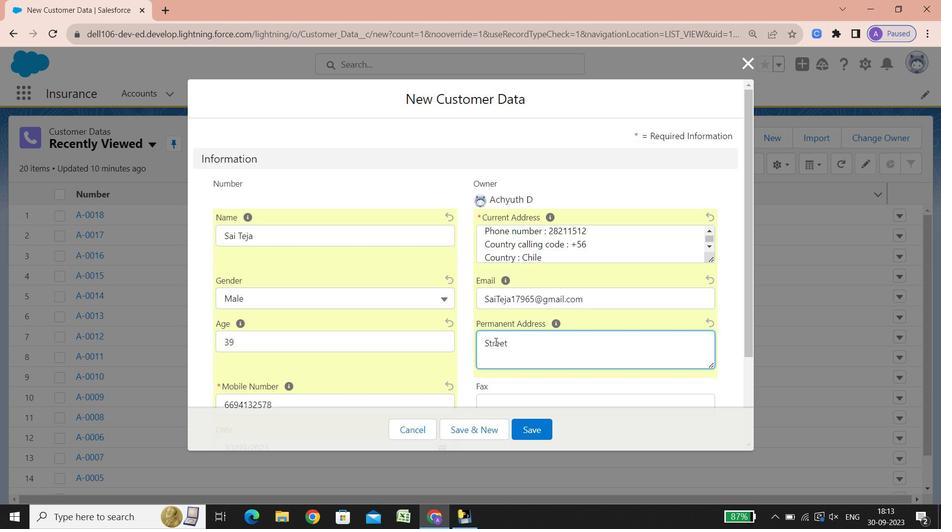 
Action: Mouse moved to (536, 341)
Screenshot: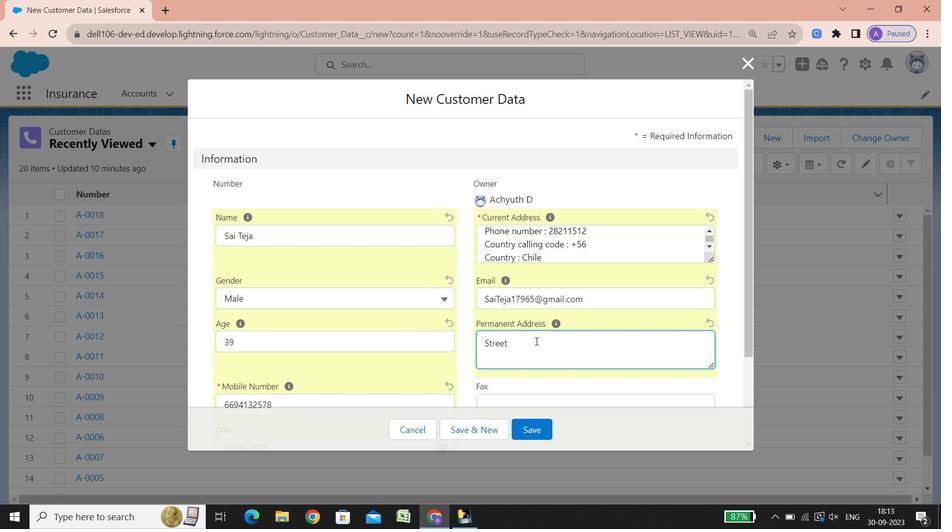 
Action: Key pressed <Key.space><Key.shift_r><Key.shift_r><Key.shift_r><Key.shift_r><Key.shift_r><Key.shift_r><Key.shift_r><Key.shift_r><Key.shift_r>:<Key.space><Key.shift><Key.shift><Key.shift><Key.shift><Key.shift>Calle<Key.space><Key.shift><Key.shift><Key.shift>Junta<Key.space><Key.shift><Key.shift><Key.shift>De<Key.space><Key.shift><Key.shift><Key.shift><Key.shift><Key.shift><Key.shift><Key.shift><Key.shift><Key.shift><Key.shift><Key.shift><Key.shift><Key.shift><Key.shift><Key.shift><Key.shift><Key.shift><Key.shift><Key.shift><Key.shift><Key.shift><Key.shift><Key.shift>Gobiernog<Key.backspace>,<Key.space>
Screenshot: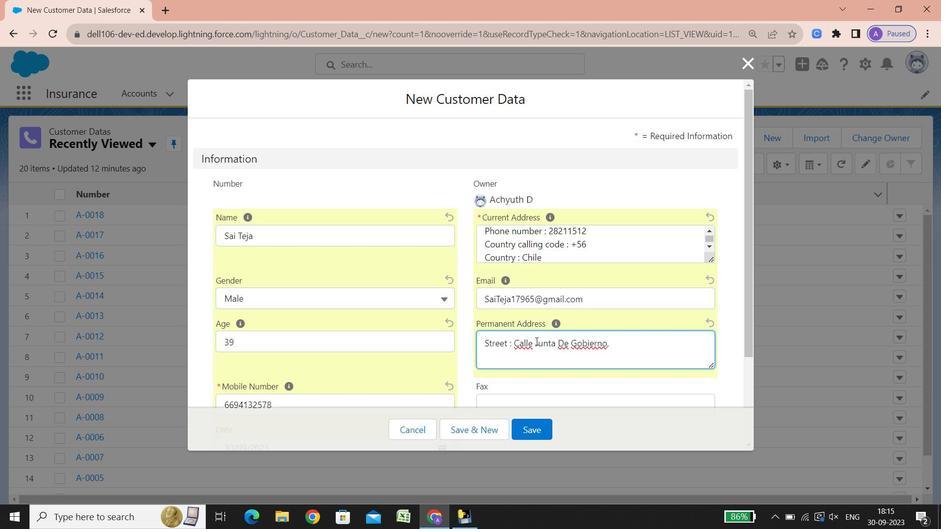 
Action: Mouse moved to (544, 315)
Screenshot: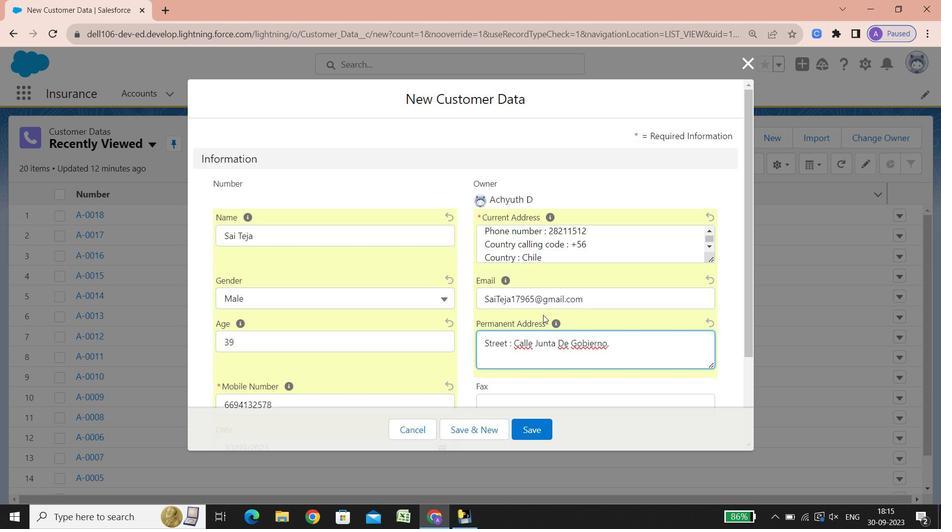 
Action: Key pressed 0481
Screenshot: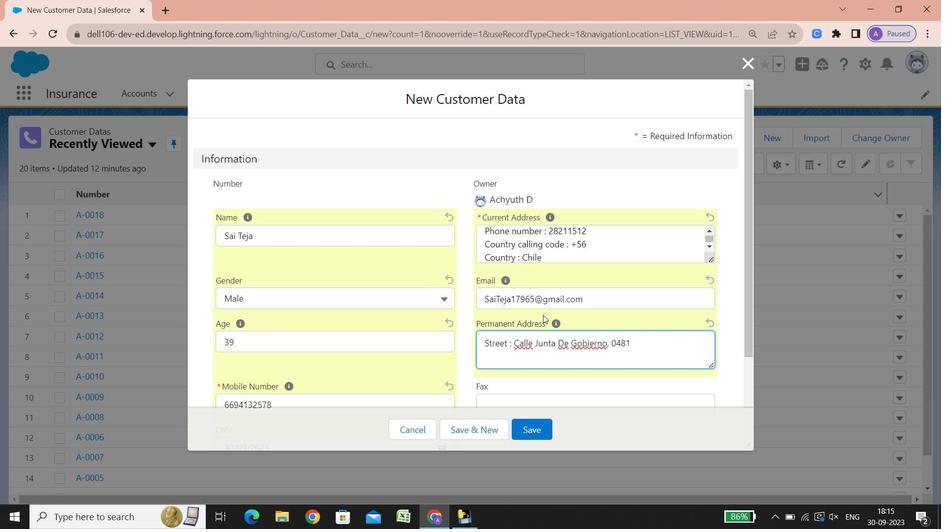 
Action: Mouse moved to (542, 309)
Screenshot: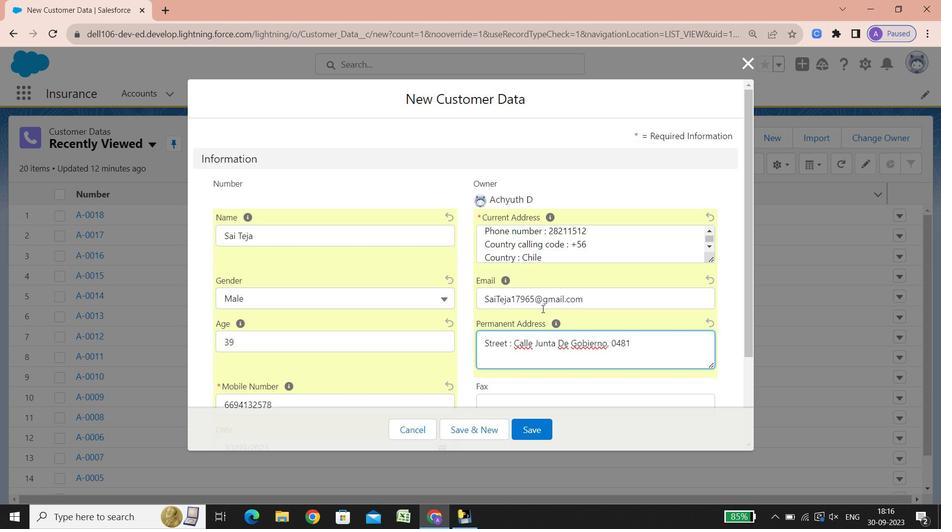 
Action: Key pressed <Key.enter><Key.shift>City<Key.space><Key.shift_r>:<Key.space><Key.shift>Xii<Key.space><Key.shift><Key.shift><Key.shift><Key.shift><Key.shift><Key.shift><Key.shift><Key.shift><Key.shift><Key.shift><Key.shift><Key.shift><Key.shift><Key.shift><Key.shift><Key.shift><Key.shift><Key.shift><Key.shift><Key.shift><Key.shift><Key.shift><Key.shift><Key.shift><Key.shift><Key.shift><Key.shift><Key.shift><Key.shift><Key.shift><Key.shift><Key.shift><Key.shift><Key.shift><Key.shift><Key.shift>Region<Key.enter><Key.shift><Key.shift><Key.shift><Key.shift><Key.shift><Key.shift><Key.shift><Key.shift><Key.shift><Key.shift><Key.shift><Key.shift><Key.shift><Key.shift>State/<Key.shift><Key.shift><Key.shift><Key.shift><Key.shift><Key.shift>Province/area<Key.space><Key.shift_r><Key.shift_r><Key.shift_r>:<Key.space><Key.shift>Punta<Key.space><Key.shift><Key.shift><Key.shift>Arenas<Key.enter><Key.shift><Key.shift><Key.shift><Key.shift><Key.shift><Key.shift><Key.shift><Key.shift>Phone<Key.space>number<Key.space><Key.shift_r>:<Key.space><Key.shift_r>:<Key.backspace><Key.shift_r><Key.shift_r><Key.shift_r><Key.shift_r><Key.shift_r><Key.shift_r>(94<Key.shift_r>)<Key.space>260394<Key.enter><Key.shift><Key.shift><Key.shift>Country<Key.space>calling<Key.space>code<Key.space><Key.shift_r><Key.shift_r><Key.shift_r><Key.shift_r><Key.shift_r><Key.shift_r>:<Key.space><Key.shift_r>+56<Key.enter><Key.shift><Key.shift><Key.shift><Key.shift><Key.shift><Key.shift><Key.shift><Key.shift><Key.shift><Key.shift><Key.shift><Key.shift><Key.shift><Key.shift><Key.shift><Key.shift><Key.shift><Key.shift><Key.shift><Key.shift><Key.shift><Key.shift><Key.shift><Key.shift><Key.shift><Key.shift><Key.shift><Key.shift><Key.shift><Key.shift><Key.shift><Key.shift><Key.shift><Key.shift><Key.shift><Key.shift><Key.shift><Key.shift><Key.shift><Key.shift><Key.shift><Key.shift><Key.shift><Key.shift><Key.shift><Key.shift><Key.shift><Key.shift><Key.shift><Key.shift><Key.shift>Country<Key.space><Key.shift_r>:<Key.space><Key.shift><Key.shift><Key.shift>Chile
Screenshot: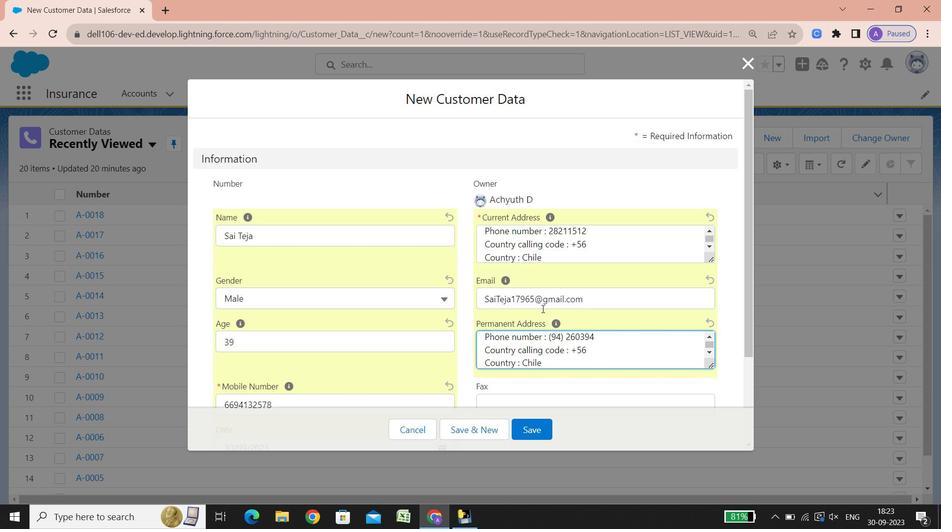 
Action: Mouse scrolled (542, 308) with delta (0, 0)
Screenshot: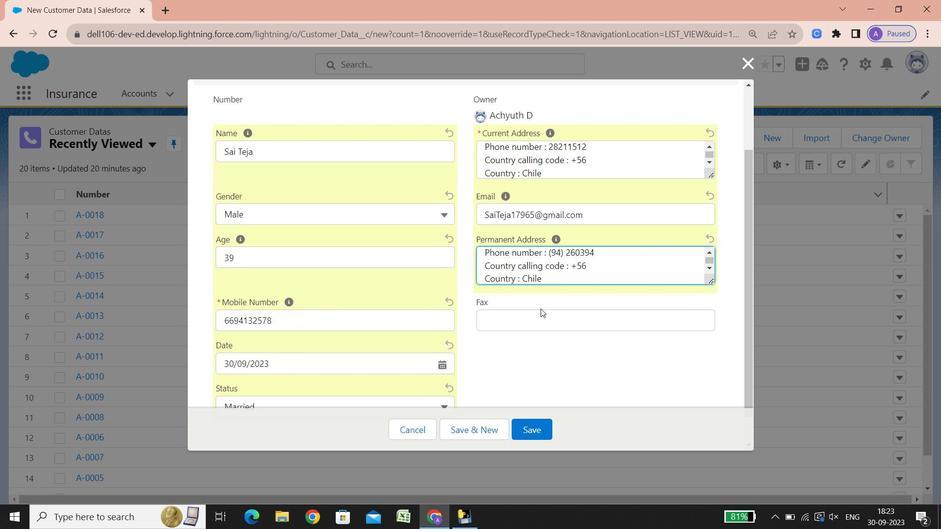 
Action: Mouse scrolled (542, 308) with delta (0, 0)
Screenshot: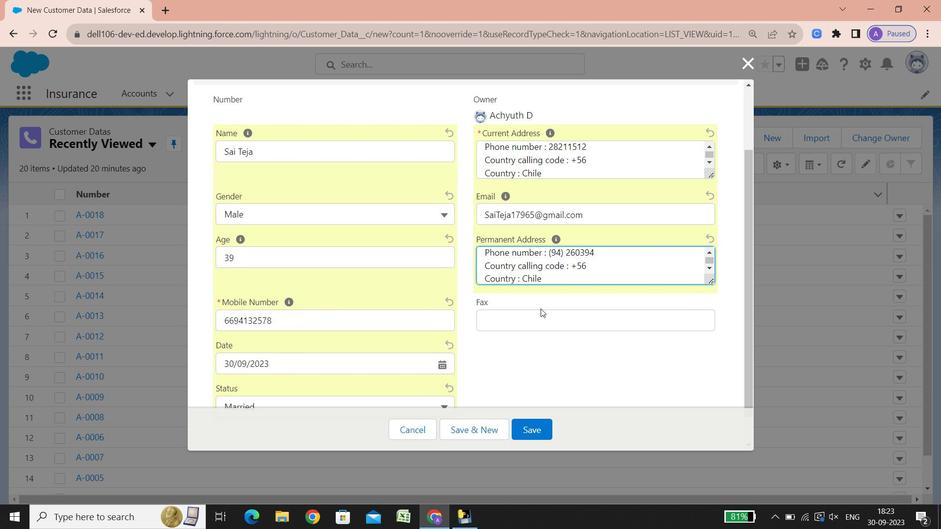 
Action: Mouse scrolled (542, 308) with delta (0, 0)
Screenshot: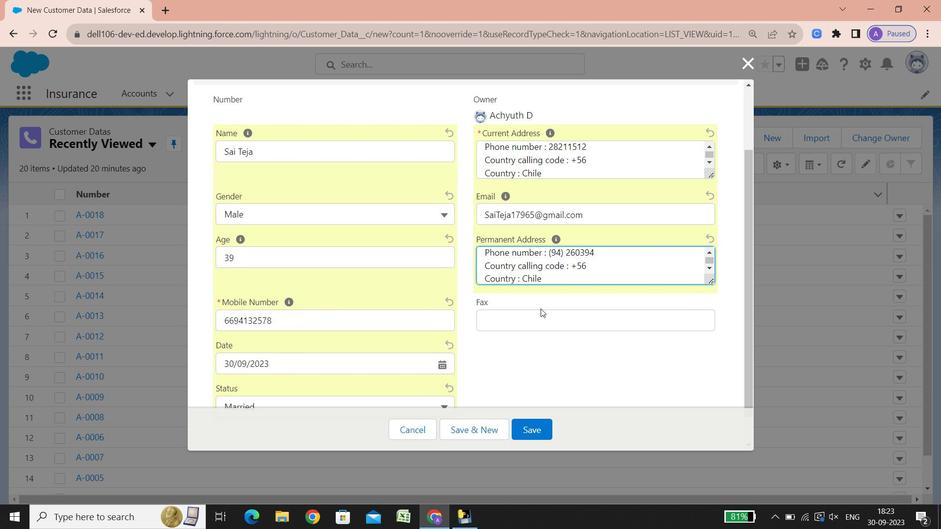 
Action: Mouse scrolled (542, 308) with delta (0, 0)
Screenshot: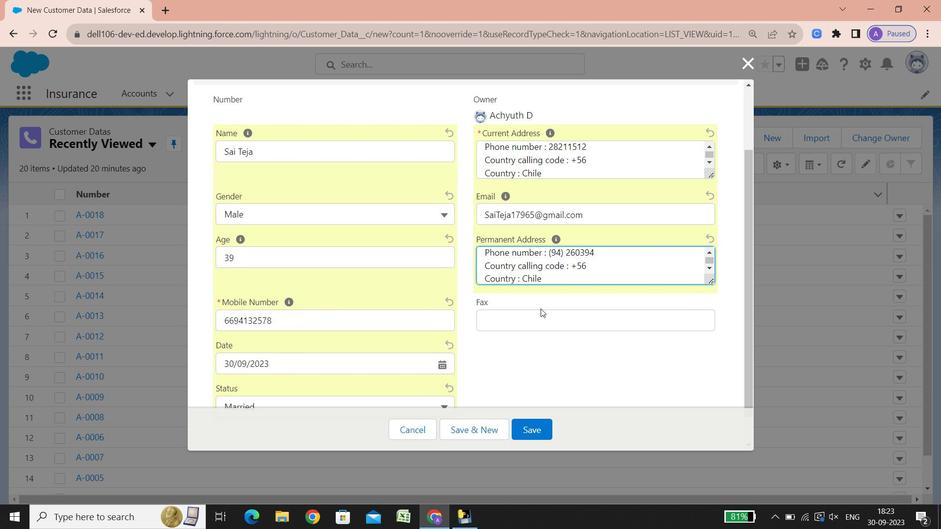 
Action: Mouse scrolled (542, 308) with delta (0, 0)
Screenshot: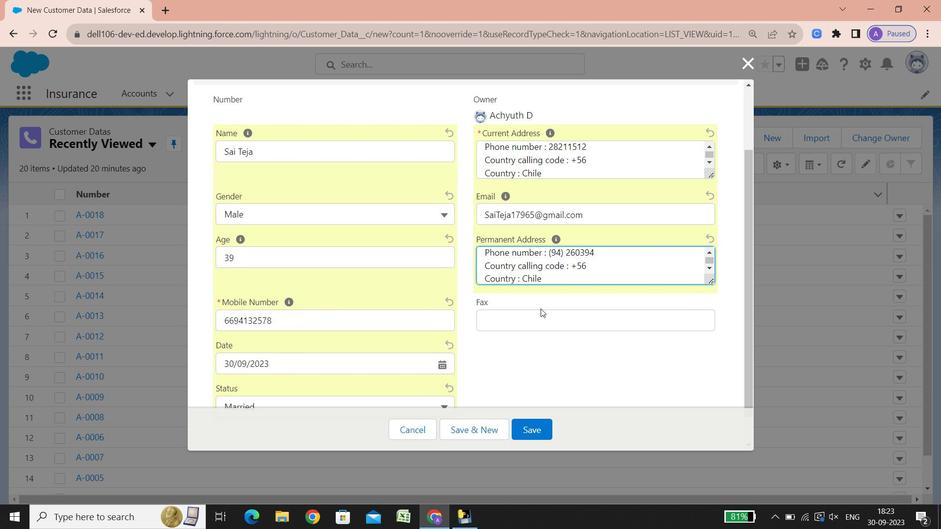 
Action: Mouse scrolled (542, 308) with delta (0, 0)
Screenshot: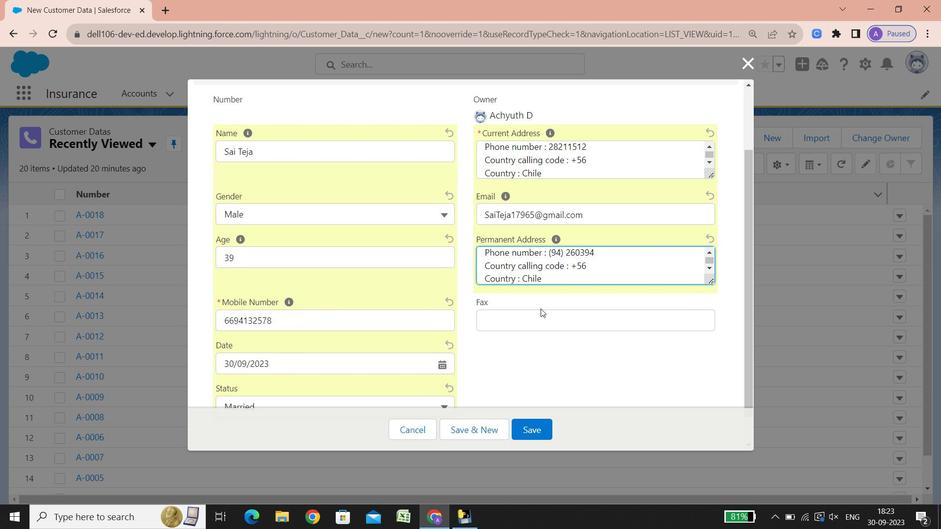 
Action: Mouse scrolled (542, 308) with delta (0, 0)
Screenshot: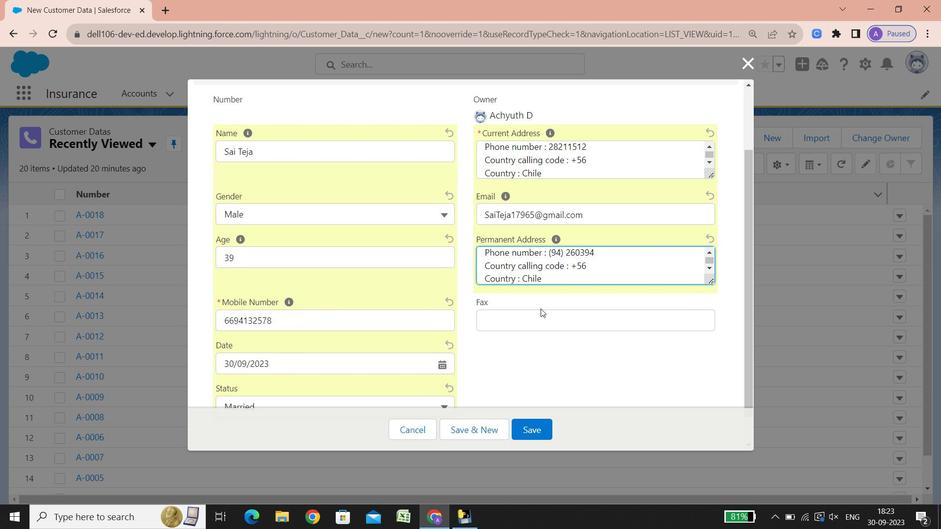 
Action: Mouse scrolled (542, 308) with delta (0, 0)
Screenshot: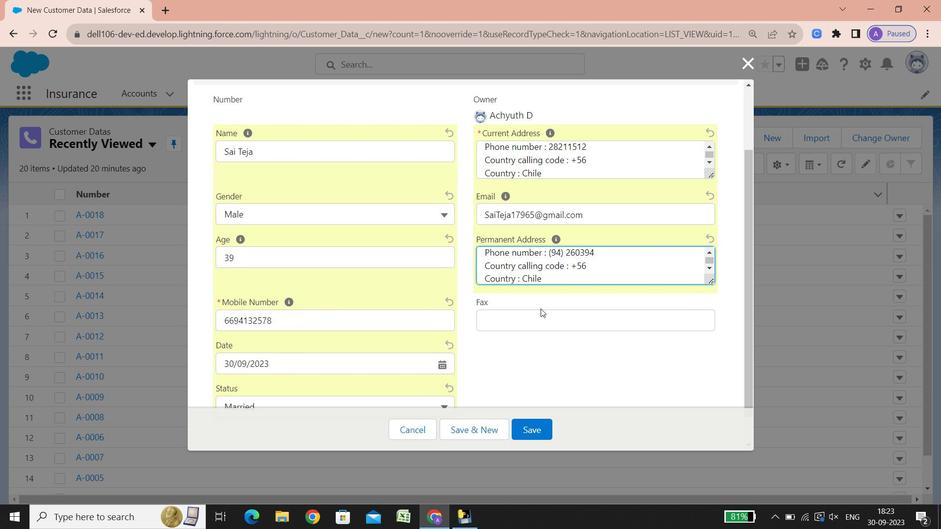 
Action: Mouse scrolled (542, 308) with delta (0, 0)
Screenshot: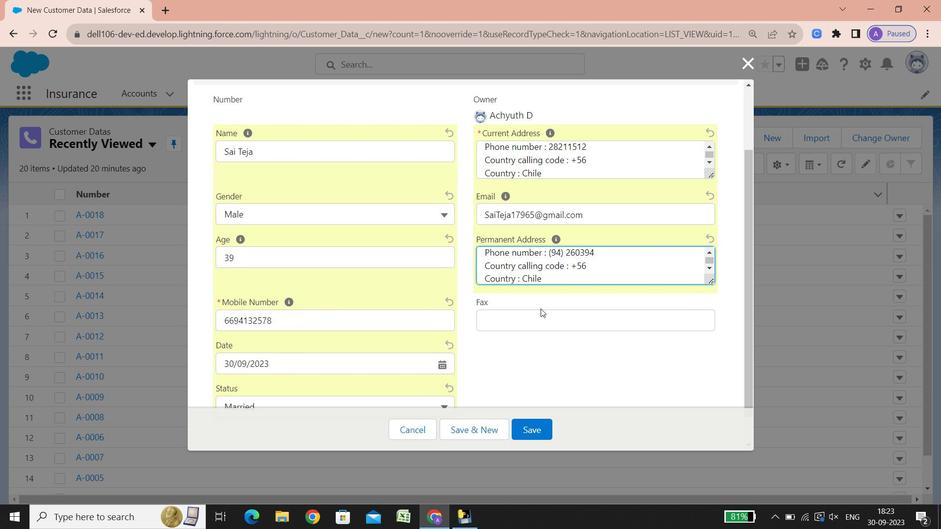 
Action: Mouse scrolled (542, 308) with delta (0, 0)
Screenshot: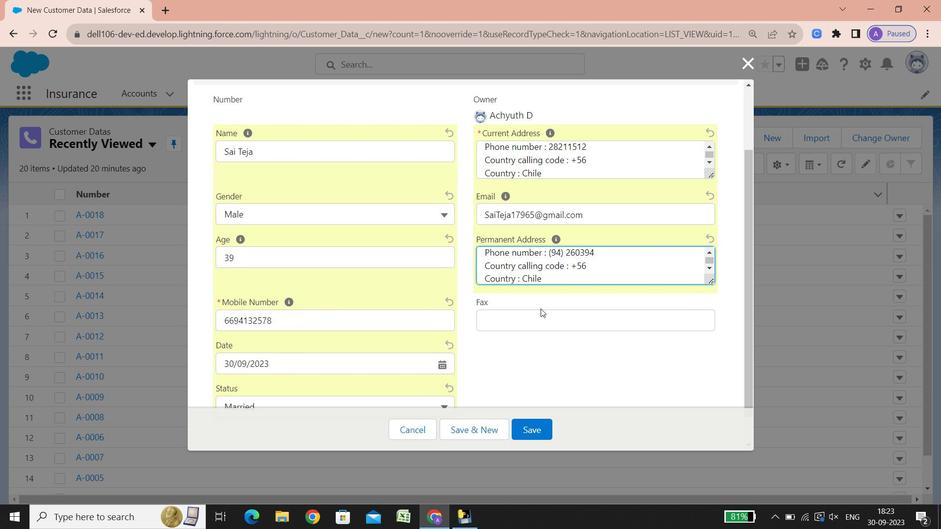 
Action: Mouse scrolled (542, 308) with delta (0, 0)
Screenshot: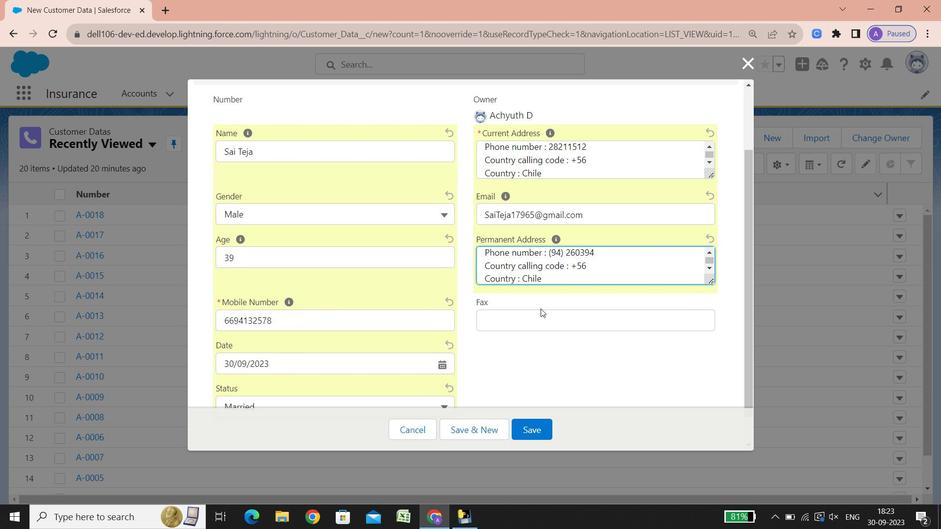 
Action: Mouse scrolled (542, 308) with delta (0, 0)
Screenshot: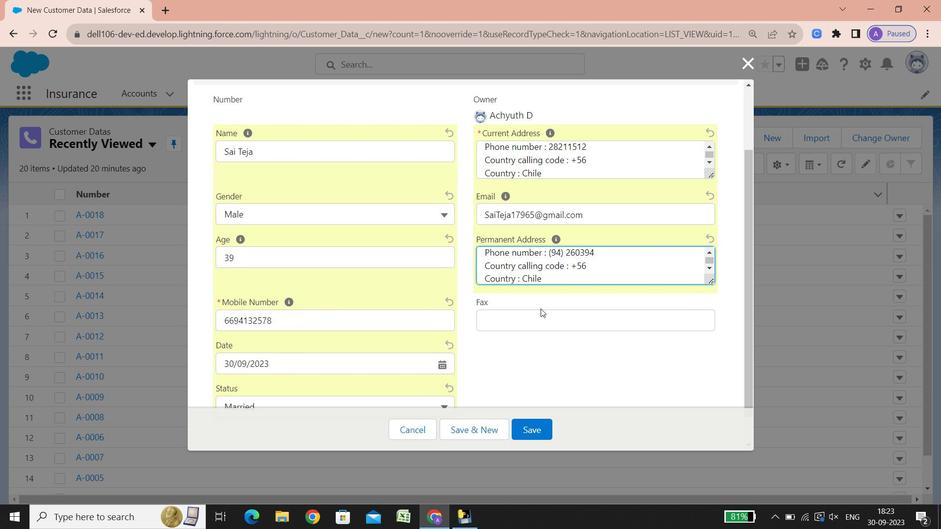 
Action: Mouse scrolled (542, 308) with delta (0, 0)
Screenshot: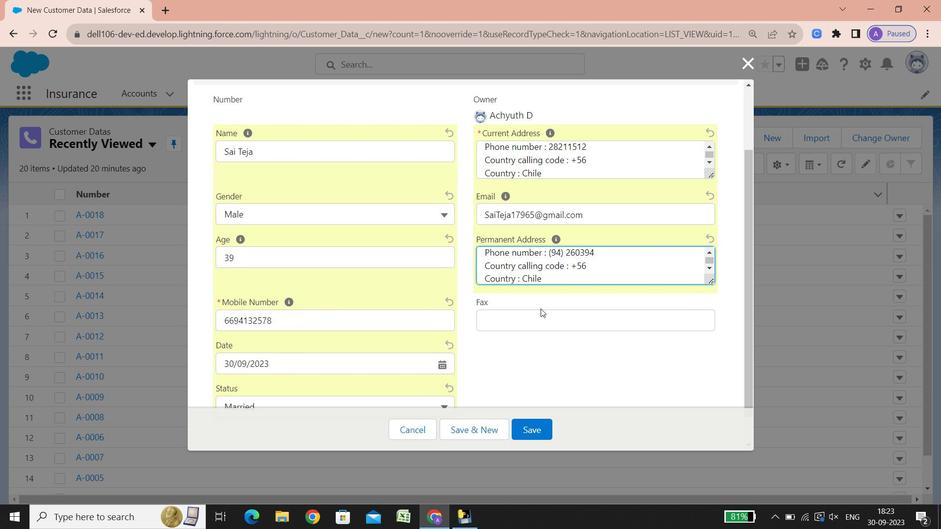 
Action: Mouse scrolled (542, 308) with delta (0, 0)
Screenshot: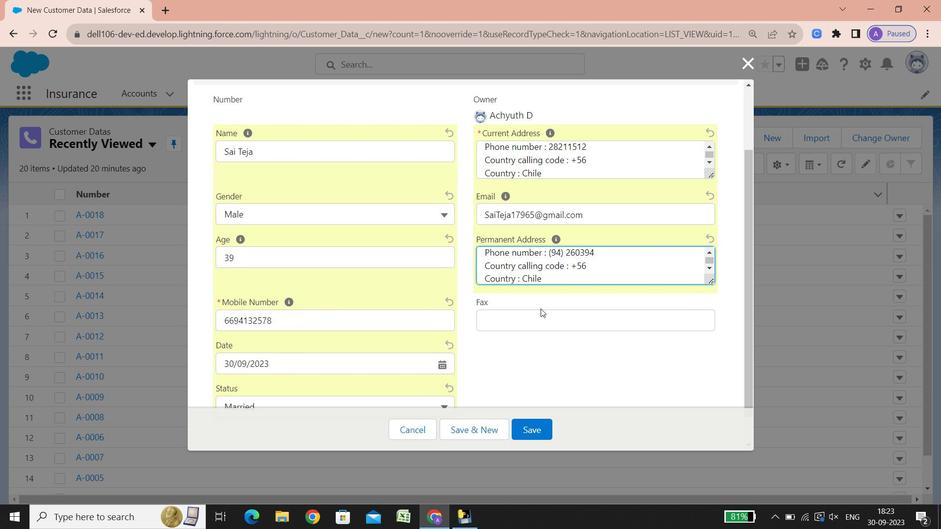 
Action: Mouse scrolled (542, 308) with delta (0, 0)
Screenshot: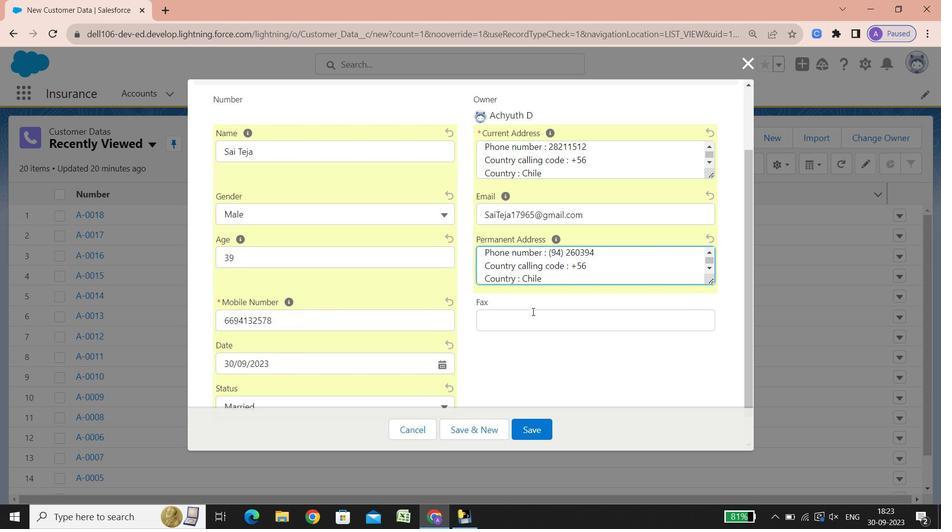 
Action: Mouse scrolled (542, 308) with delta (0, 0)
Screenshot: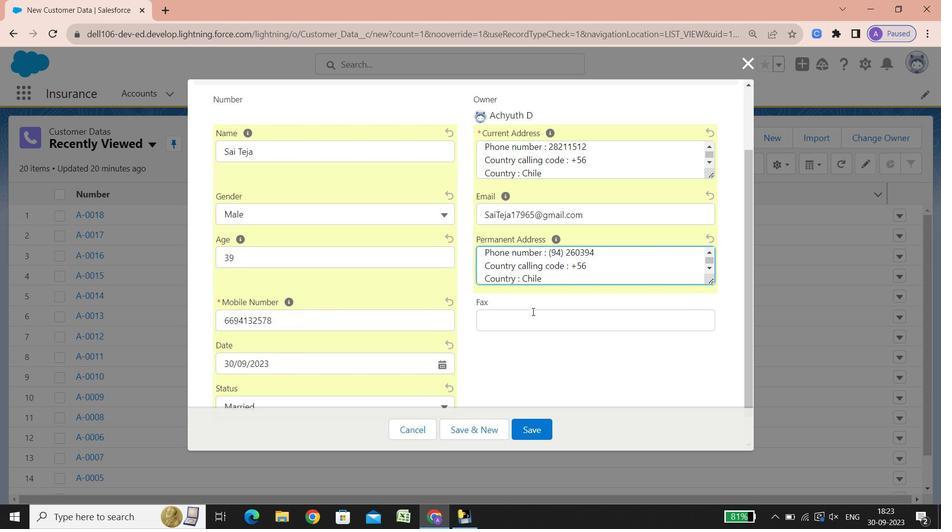 
Action: Mouse scrolled (542, 308) with delta (0, 0)
Screenshot: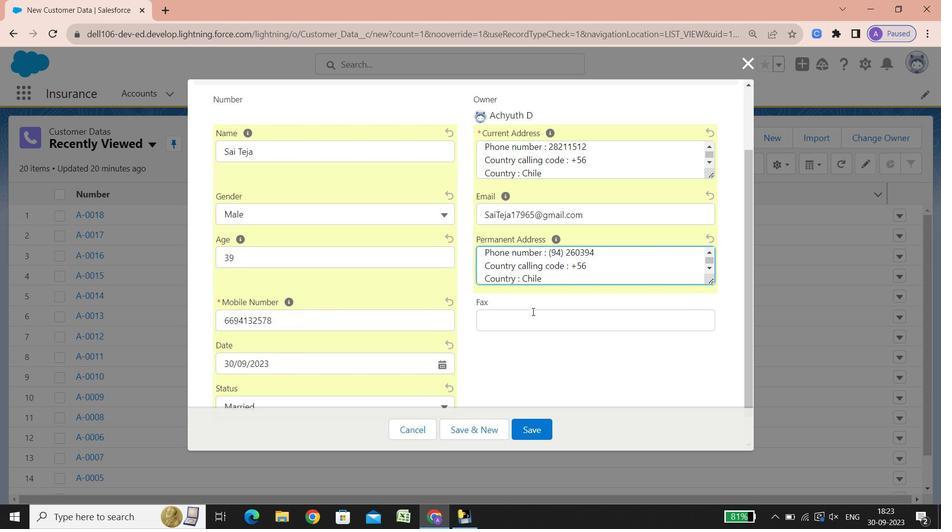 
Action: Mouse scrolled (542, 308) with delta (0, 0)
Screenshot: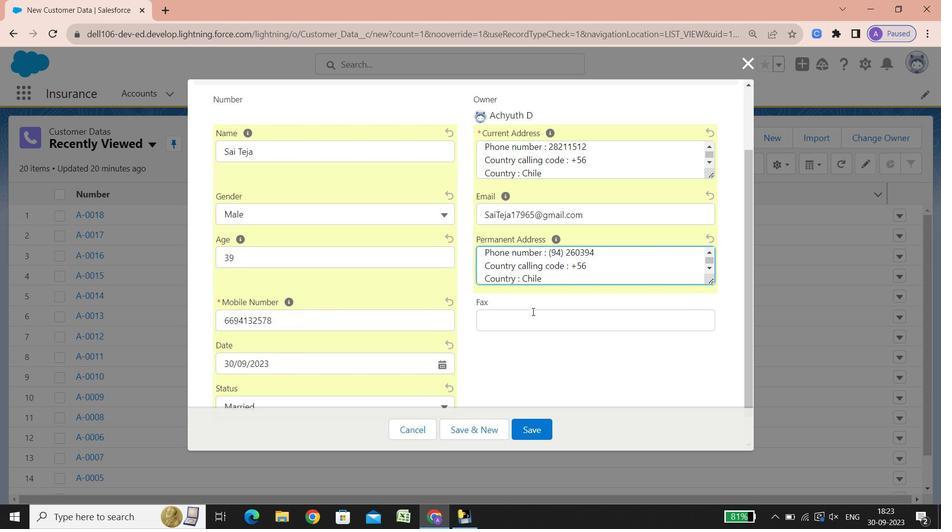 
Action: Mouse scrolled (542, 308) with delta (0, 0)
Screenshot: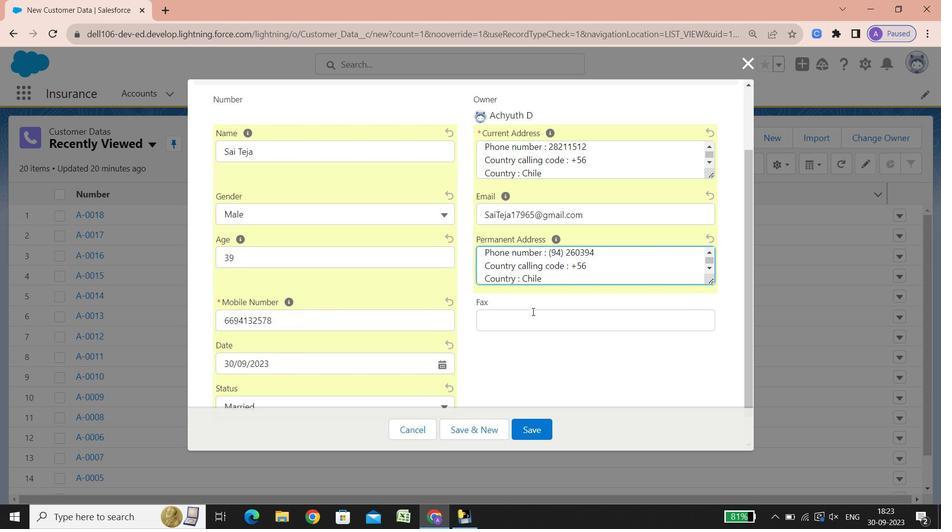 
Action: Mouse scrolled (542, 308) with delta (0, 0)
Screenshot: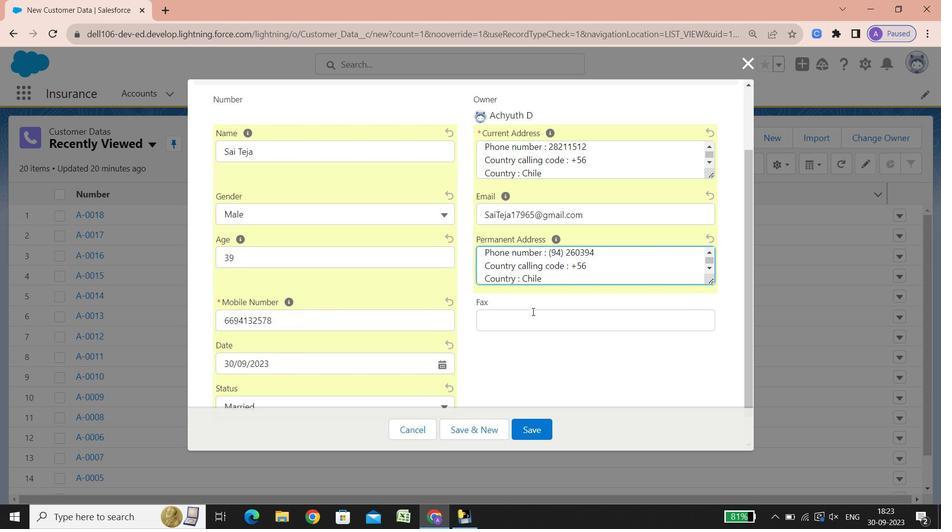 
Action: Mouse scrolled (542, 308) with delta (0, 0)
Screenshot: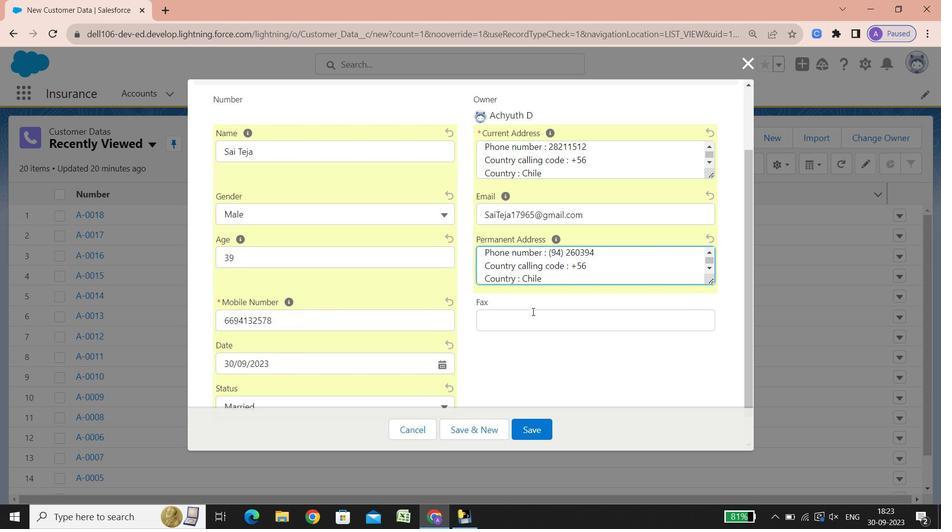 
Action: Mouse scrolled (542, 308) with delta (0, 0)
Screenshot: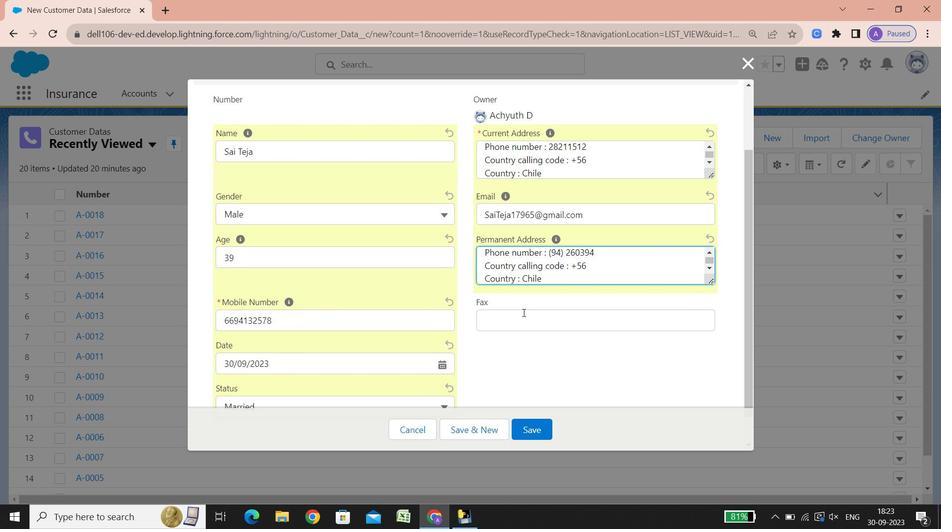 
Action: Mouse scrolled (542, 308) with delta (0, 0)
Screenshot: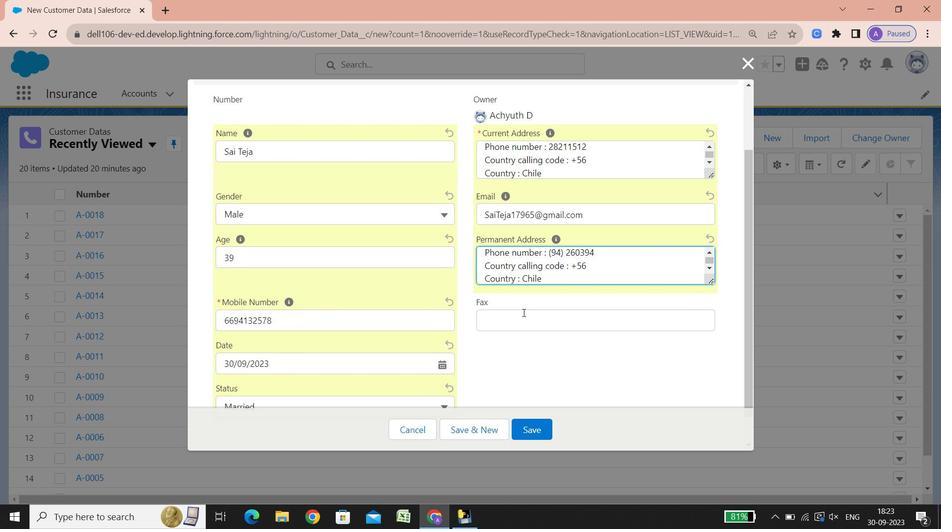 
Action: Mouse scrolled (542, 308) with delta (0, 0)
Screenshot: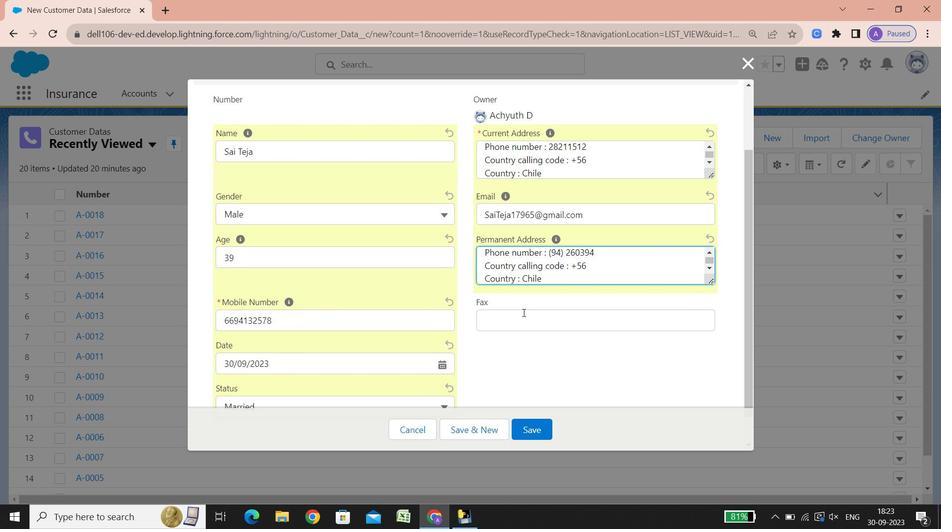 
Action: Mouse scrolled (542, 308) with delta (0, 0)
Screenshot: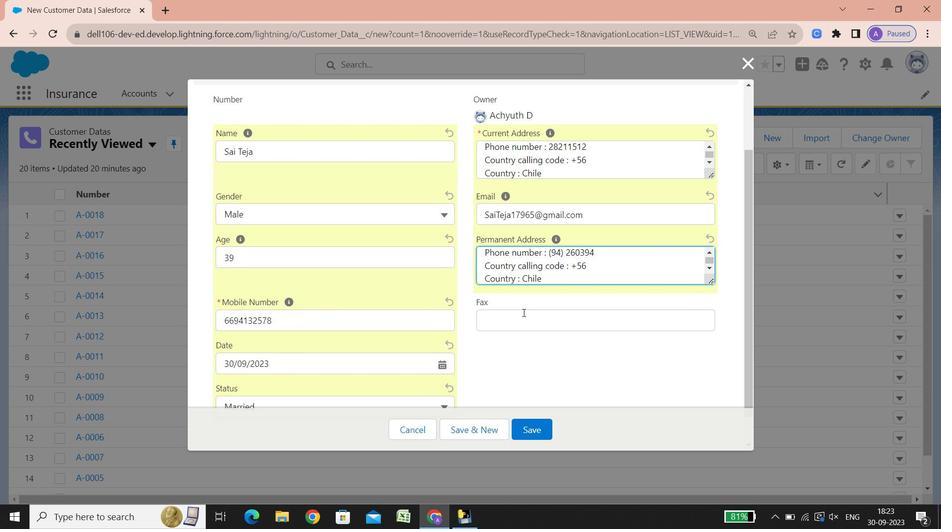 
Action: Mouse scrolled (542, 308) with delta (0, 0)
Screenshot: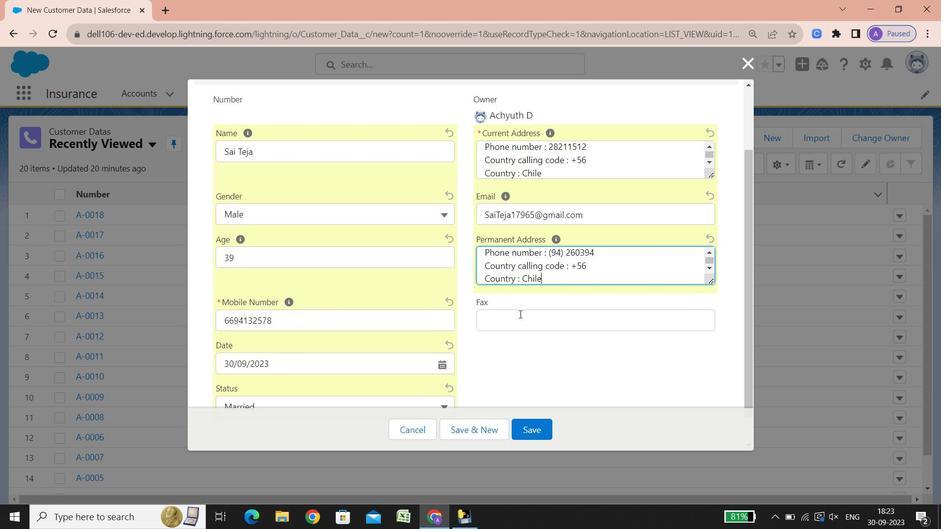 
Action: Mouse scrolled (542, 308) with delta (0, 0)
Screenshot: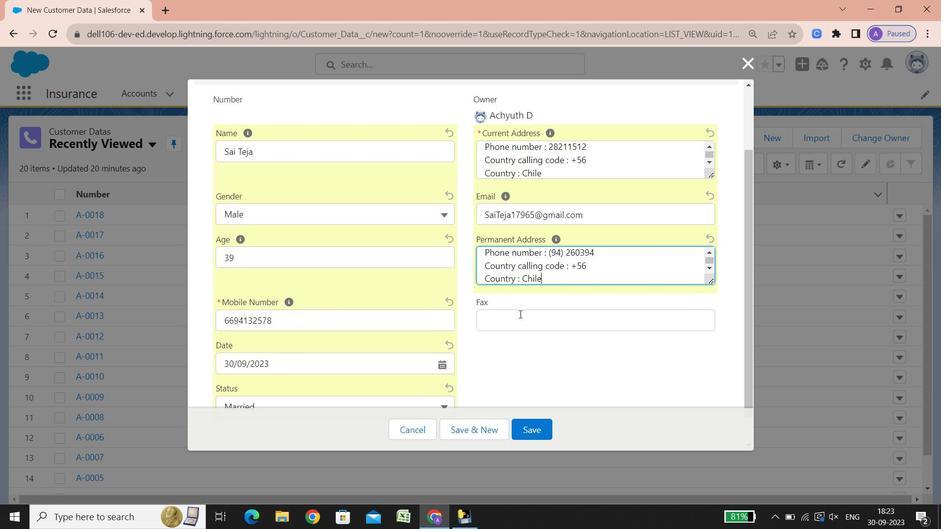 
Action: Mouse scrolled (542, 308) with delta (0, 0)
Screenshot: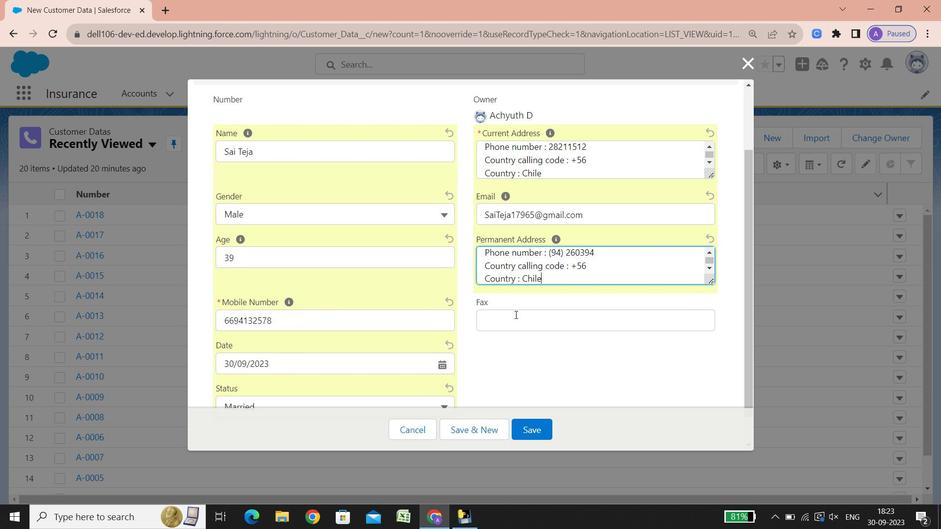 
Action: Mouse scrolled (542, 308) with delta (0, 0)
Screenshot: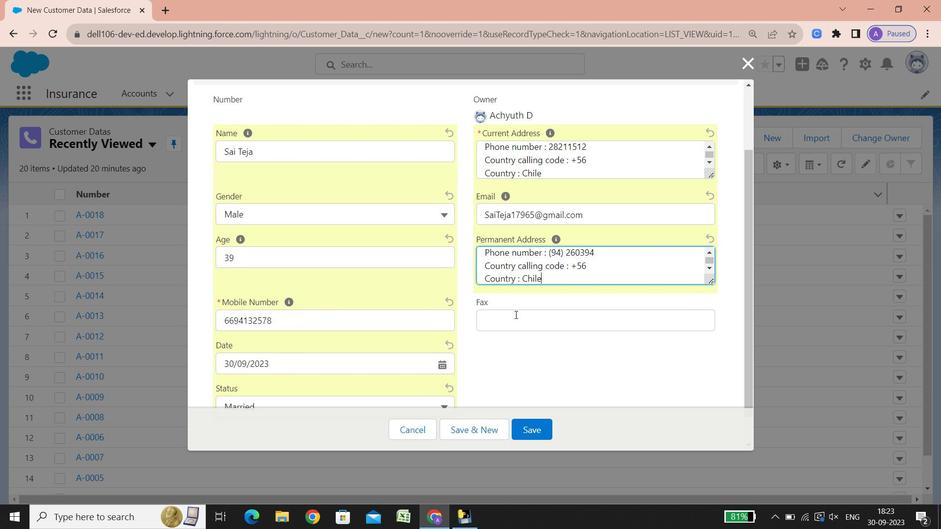 
Action: Mouse scrolled (542, 308) with delta (0, 0)
Screenshot: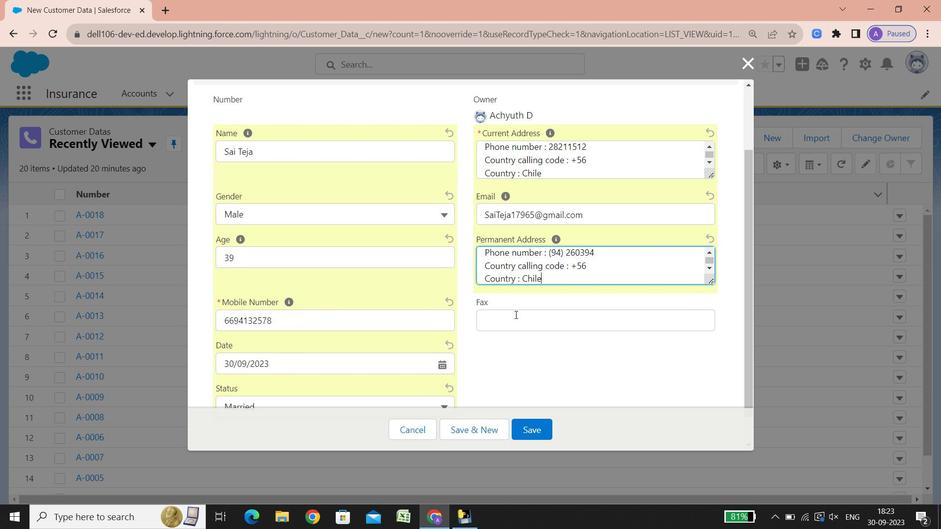 
Action: Mouse scrolled (542, 308) with delta (0, 0)
Screenshot: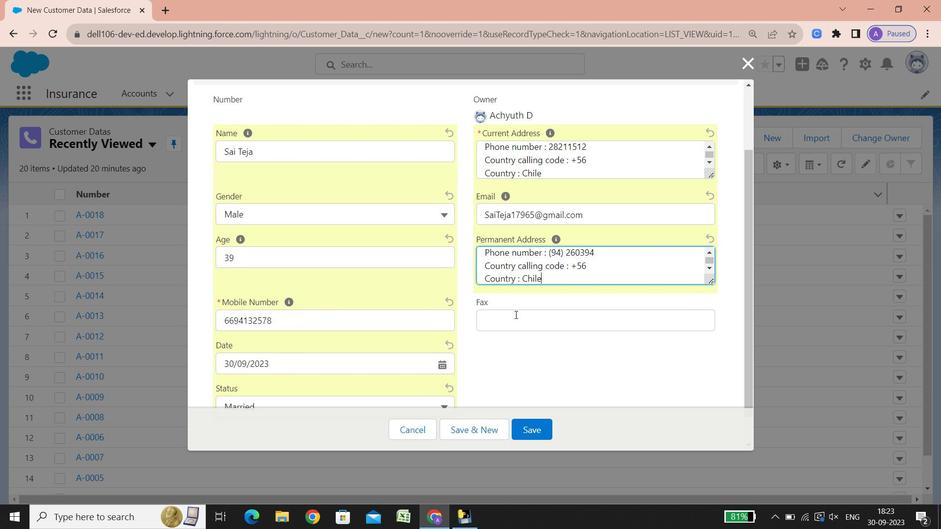 
Action: Mouse scrolled (542, 308) with delta (0, 0)
Screenshot: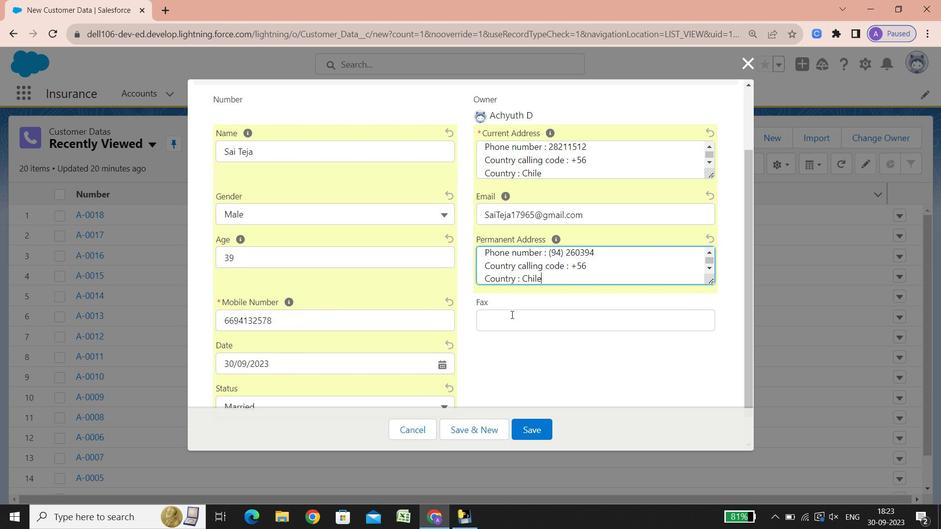
Action: Mouse scrolled (542, 308) with delta (0, 0)
Screenshot: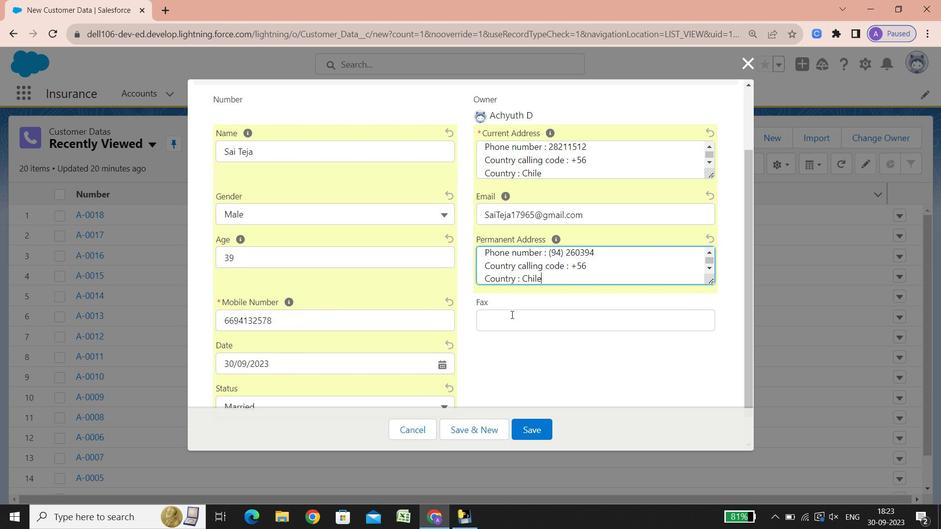 
Action: Mouse scrolled (542, 308) with delta (0, 0)
Screenshot: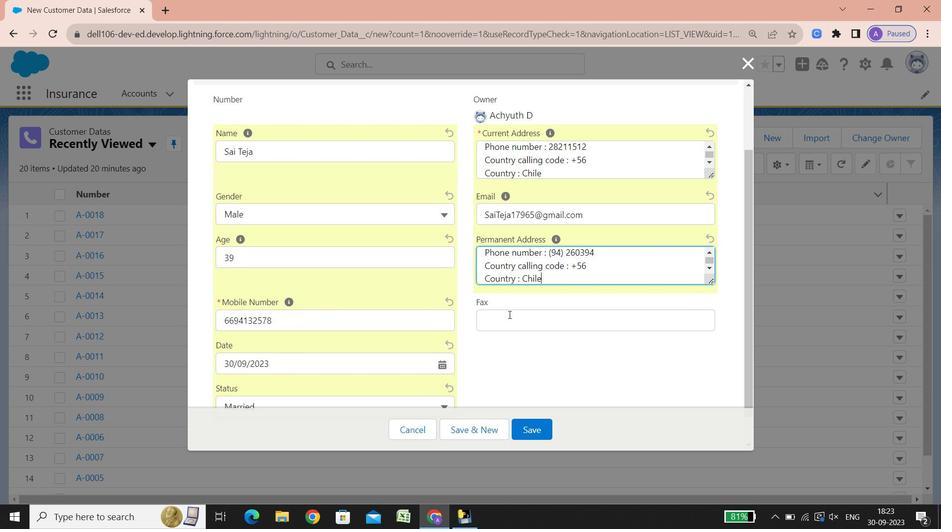 
Action: Mouse scrolled (542, 308) with delta (0, 0)
Screenshot: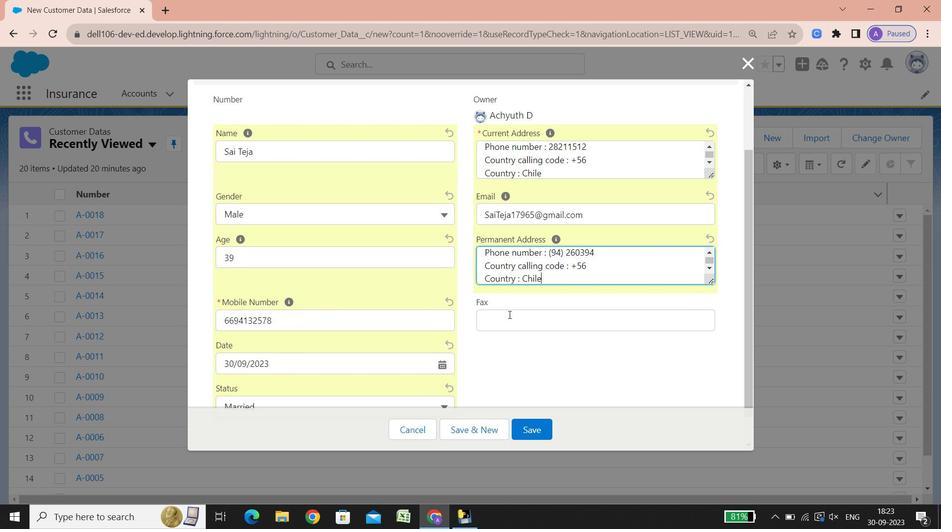 
Action: Mouse scrolled (542, 308) with delta (0, 0)
Screenshot: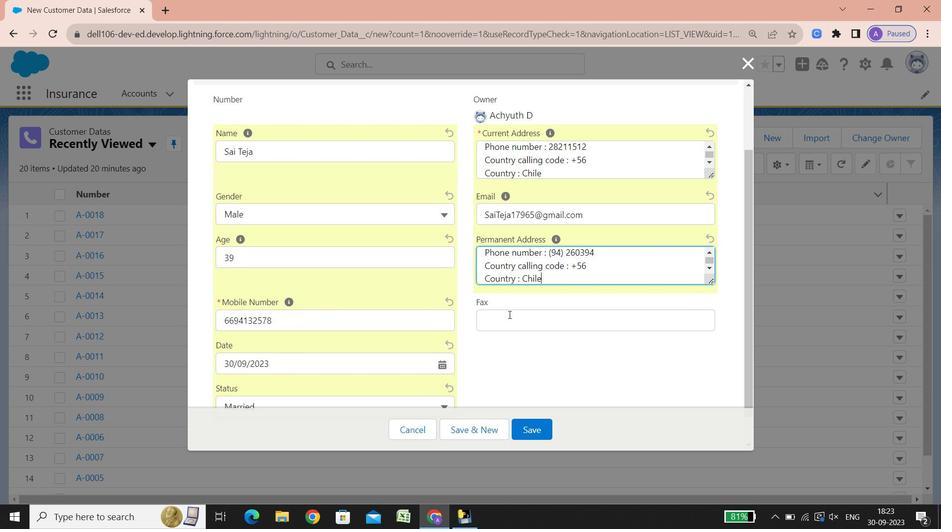 
Action: Mouse scrolled (542, 308) with delta (0, 0)
Screenshot: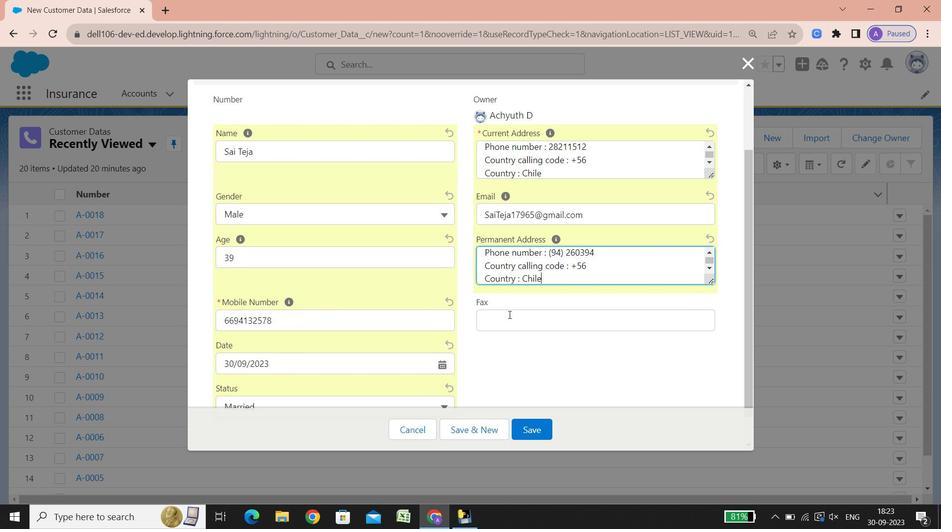 
Action: Mouse moved to (507, 315)
Screenshot: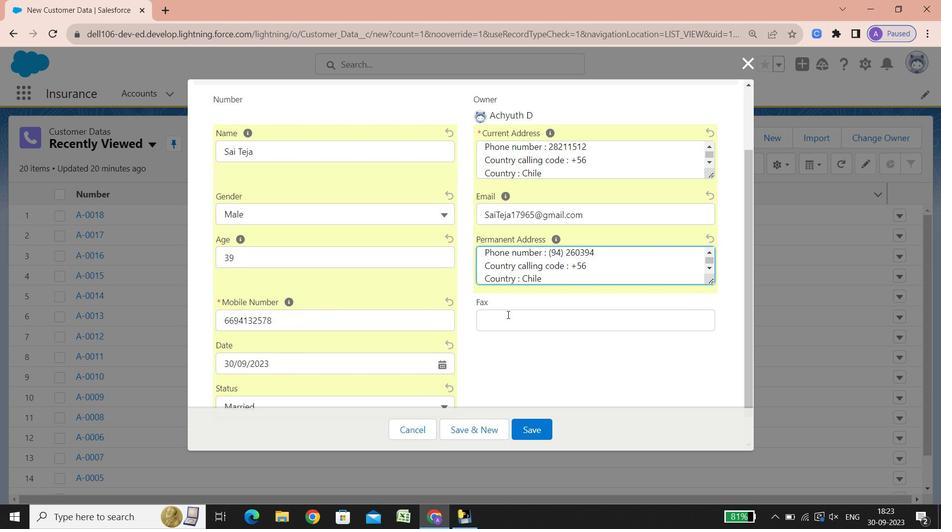 
Action: Mouse pressed left at (507, 315)
Screenshot: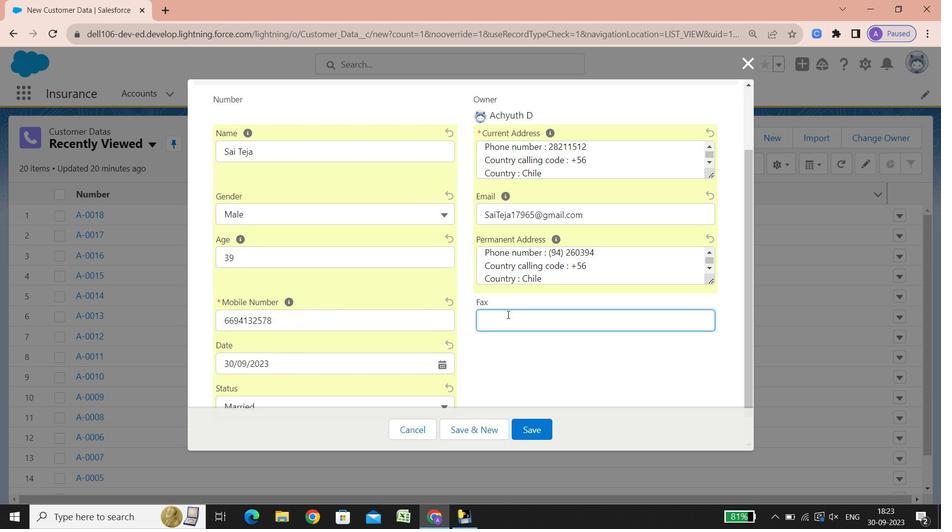 
Action: Key pressed 9854123659
Screenshot: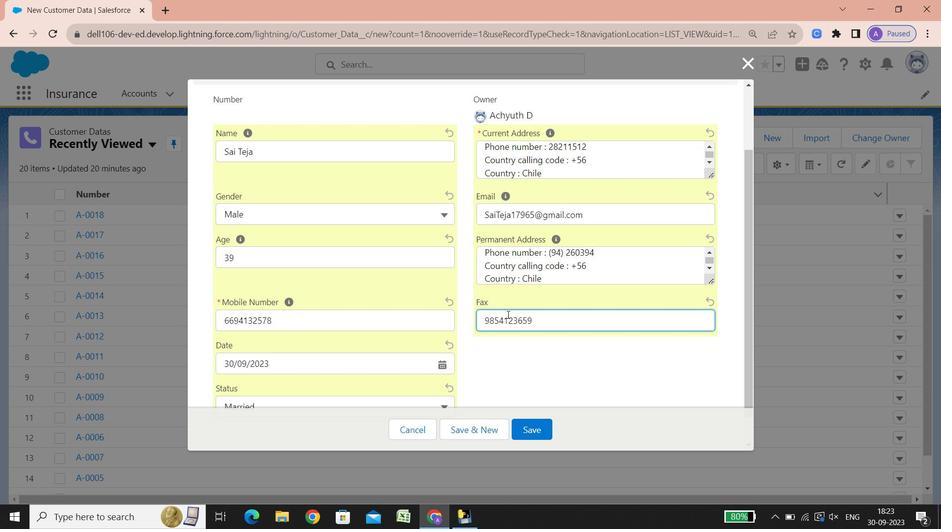 
Action: Mouse scrolled (507, 314) with delta (0, 0)
Screenshot: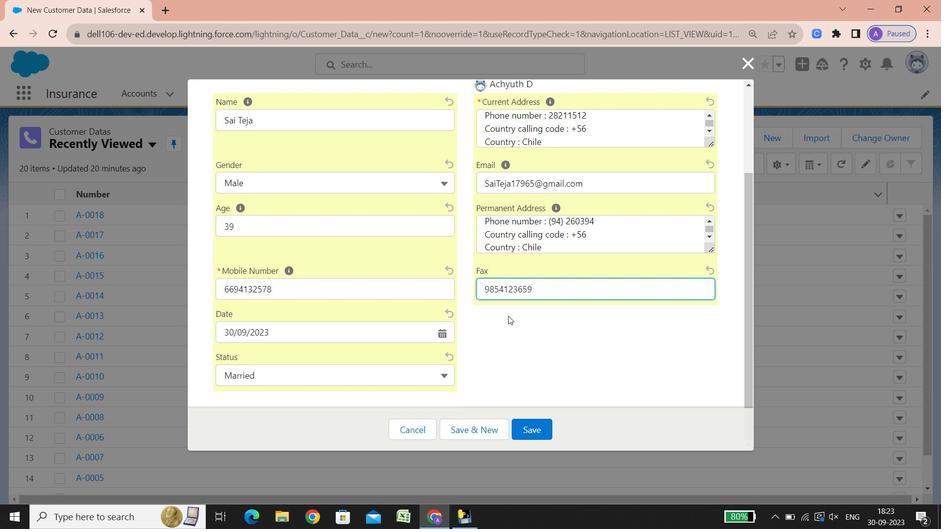 
Action: Mouse scrolled (507, 314) with delta (0, 0)
Screenshot: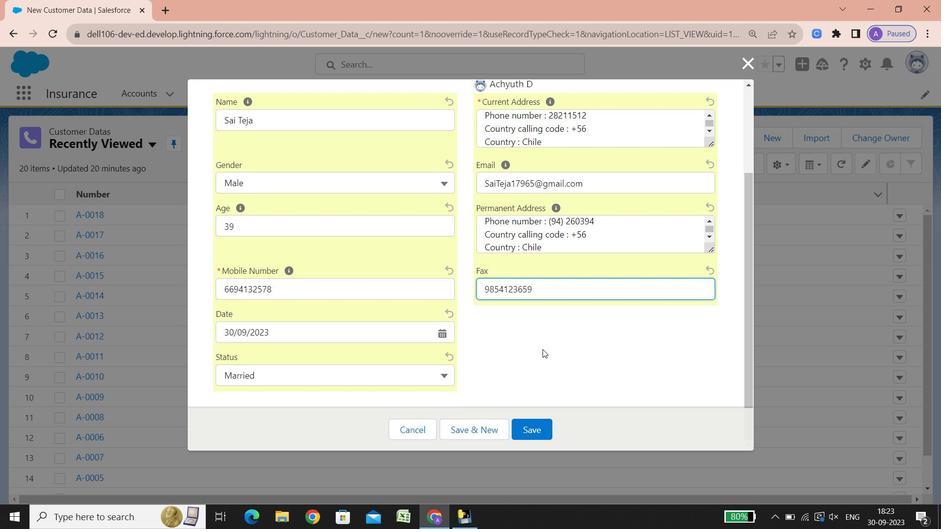 
Action: Mouse scrolled (507, 314) with delta (0, 0)
Screenshot: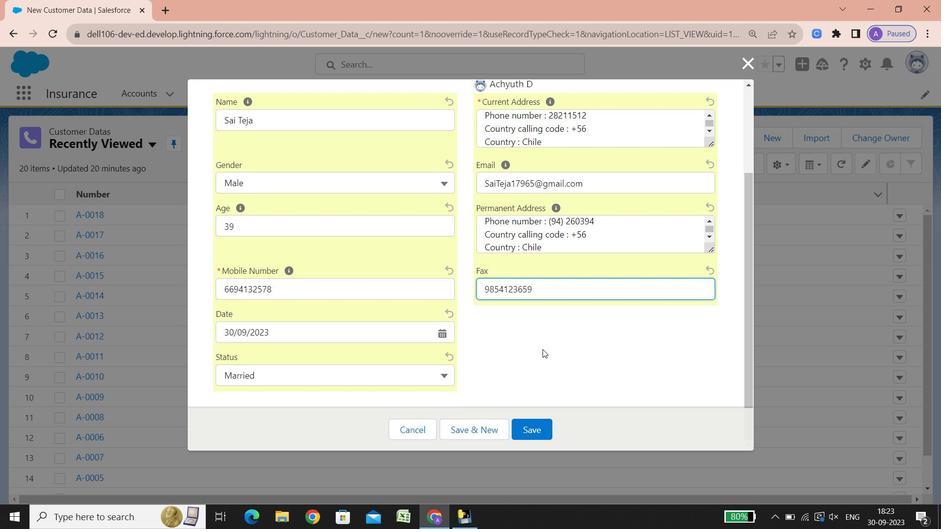 
Action: Mouse scrolled (507, 314) with delta (0, 0)
Screenshot: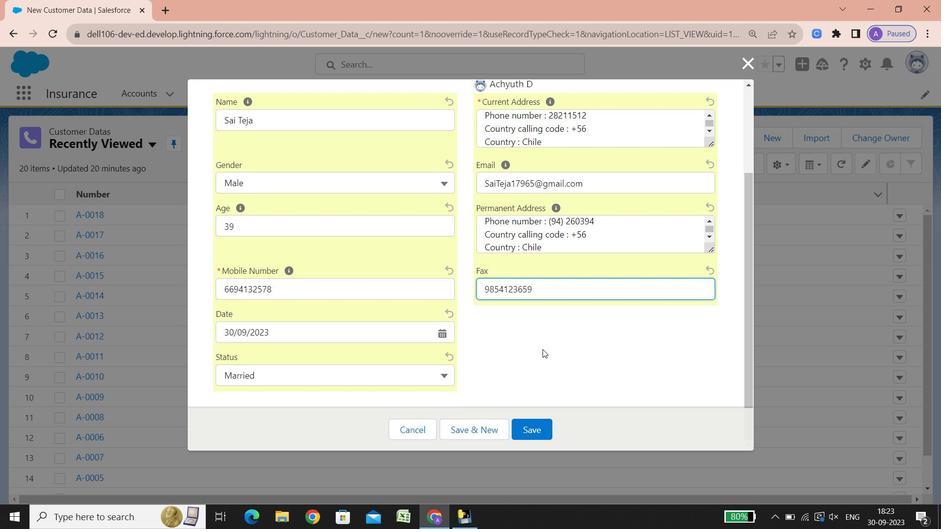 
Action: Mouse scrolled (507, 314) with delta (0, 0)
Screenshot: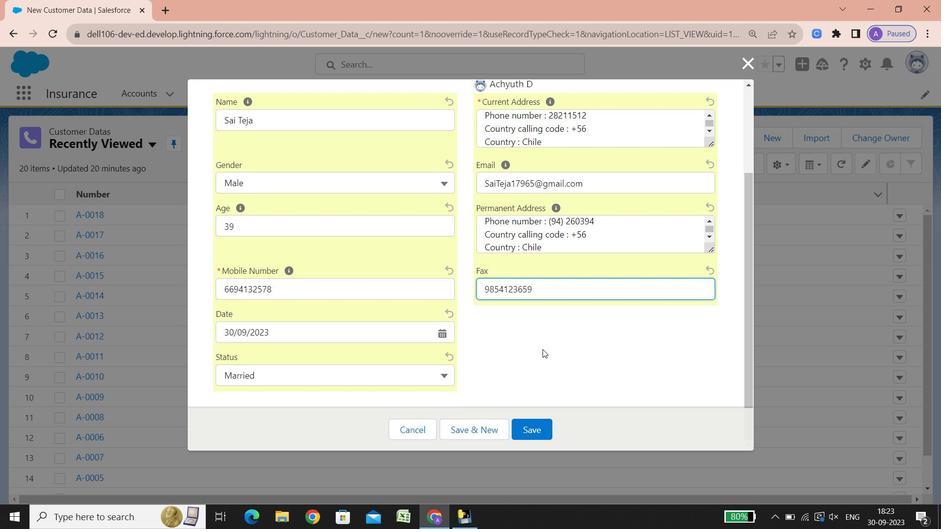 
Action: Mouse scrolled (507, 314) with delta (0, 0)
Screenshot: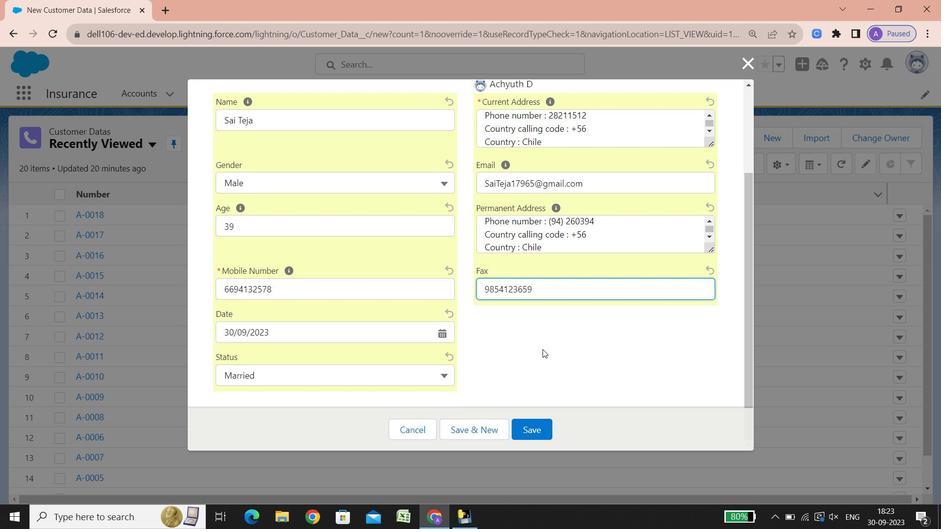 
Action: Mouse scrolled (507, 314) with delta (0, 0)
Screenshot: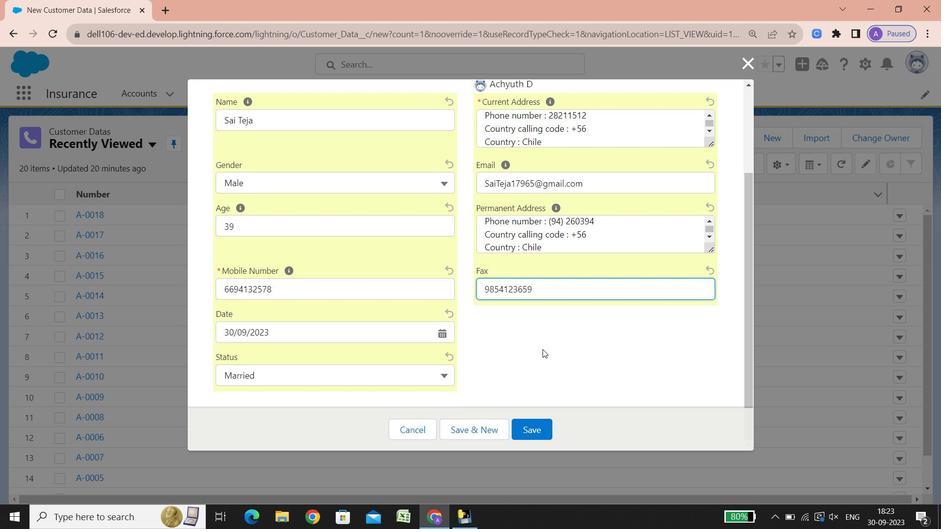 
Action: Mouse scrolled (507, 314) with delta (0, 0)
Screenshot: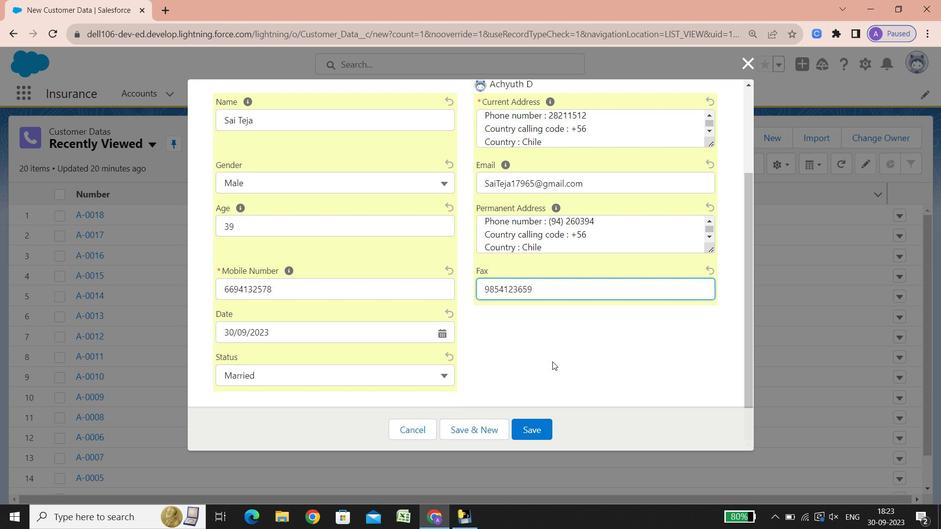 
Action: Mouse scrolled (507, 314) with delta (0, 0)
Screenshot: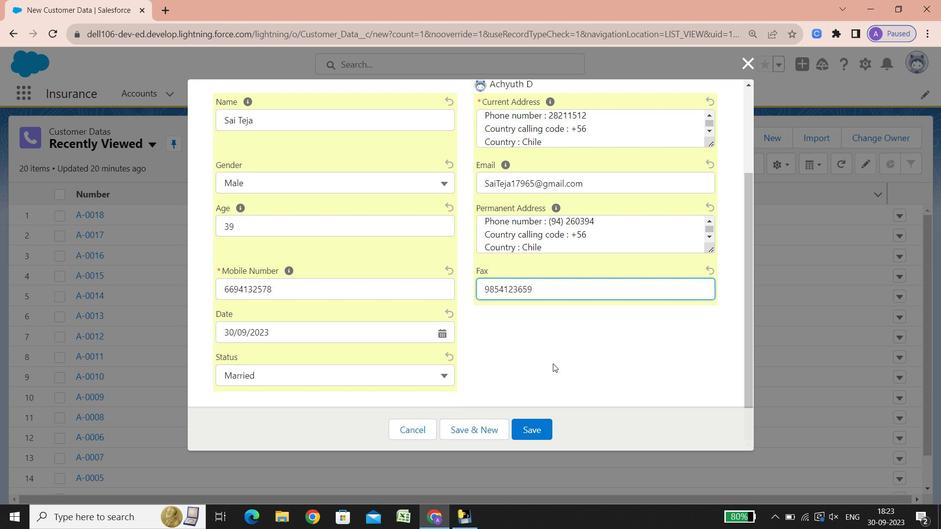 
Action: Mouse scrolled (507, 314) with delta (0, 0)
Screenshot: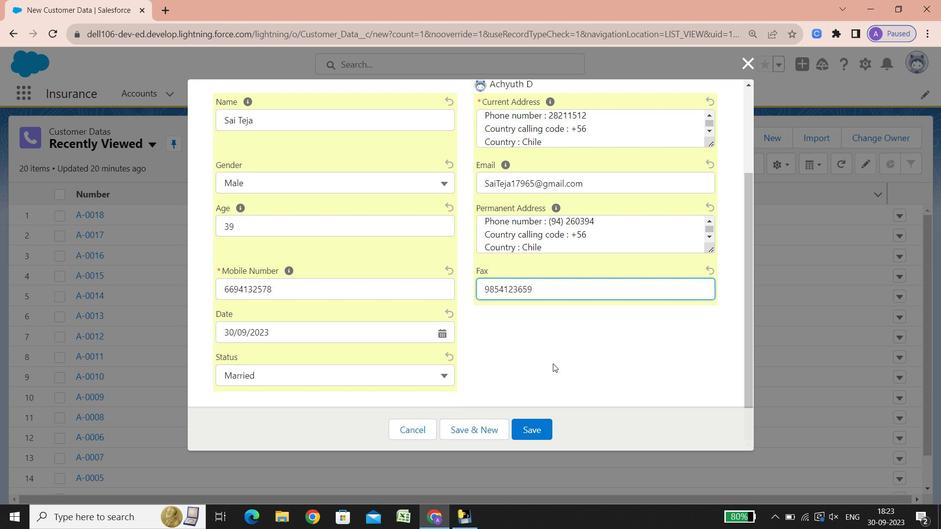 
Action: Mouse scrolled (507, 314) with delta (0, 0)
Screenshot: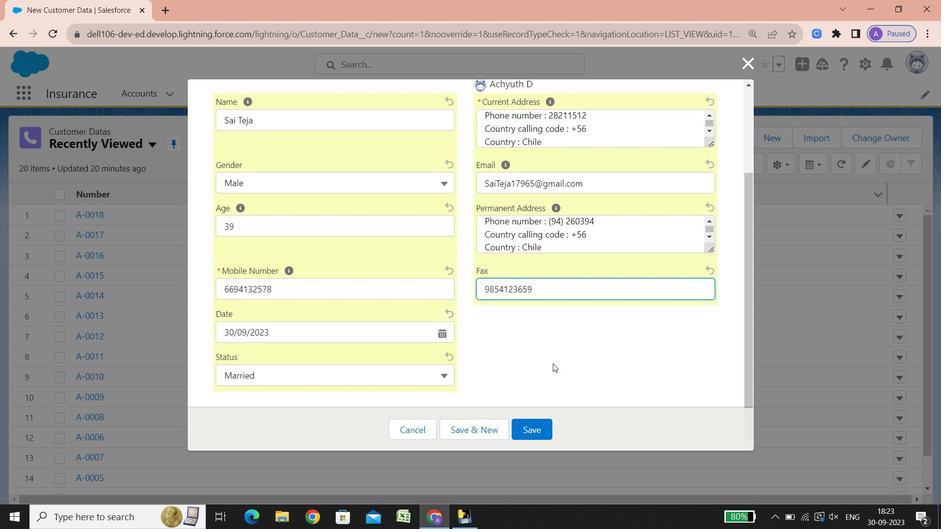 
Action: Mouse scrolled (507, 314) with delta (0, 0)
Screenshot: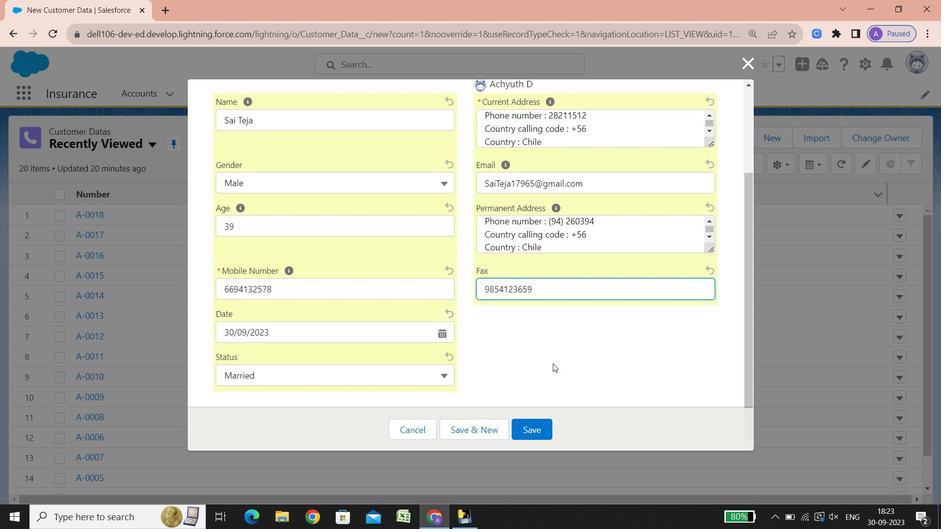 
Action: Mouse scrolled (507, 314) with delta (0, 0)
Screenshot: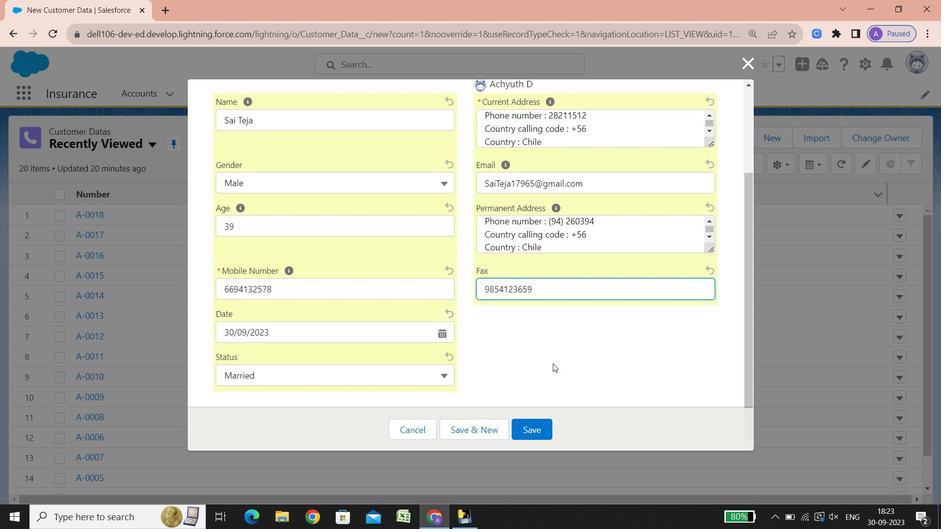 
Action: Mouse scrolled (507, 314) with delta (0, 0)
Screenshot: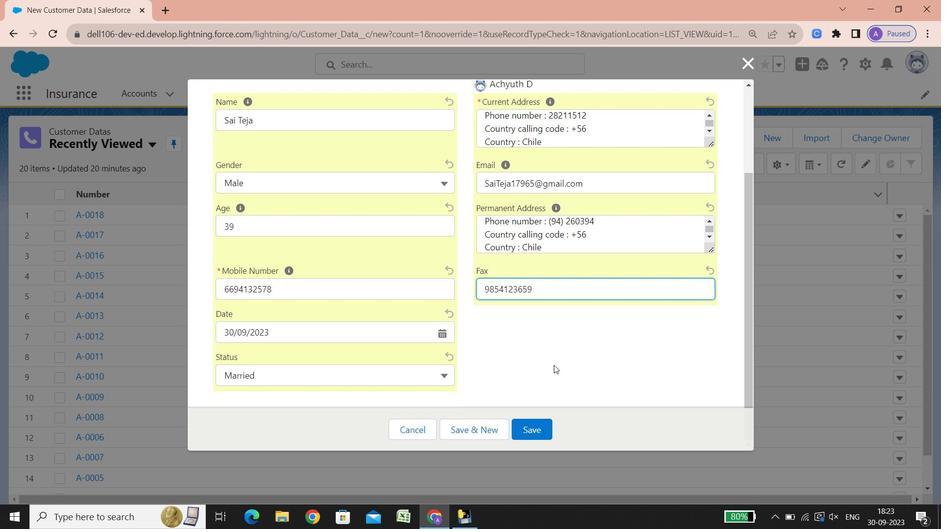 
Action: Mouse scrolled (507, 314) with delta (0, 0)
Screenshot: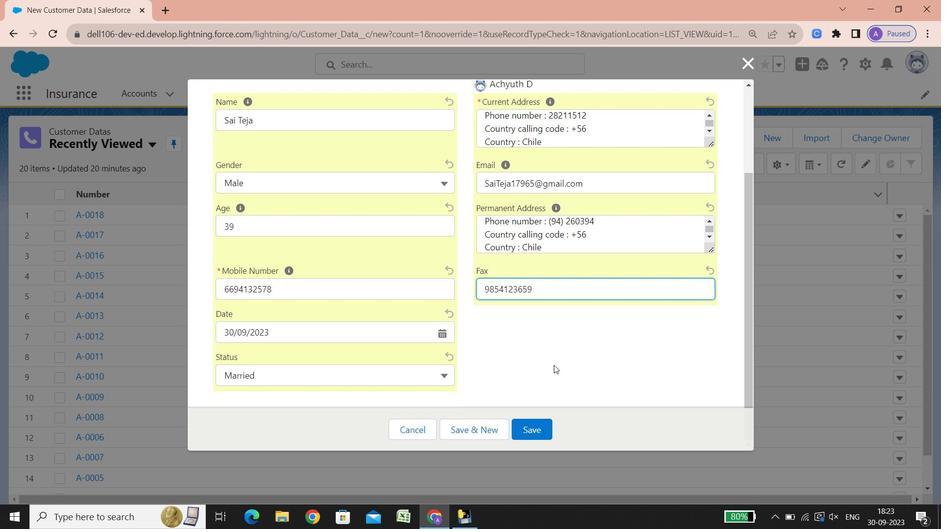 
Action: Mouse scrolled (507, 314) with delta (0, 0)
Screenshot: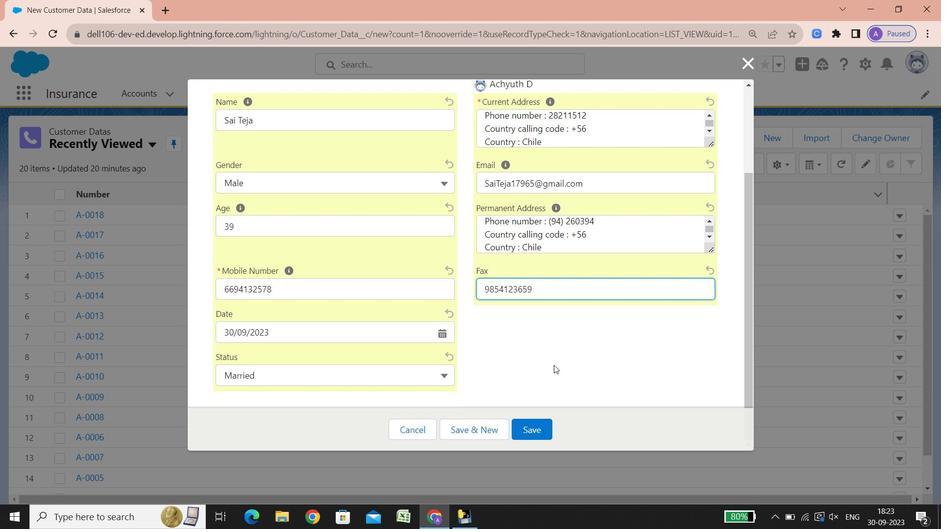 
Action: Mouse scrolled (507, 314) with delta (0, 0)
Screenshot: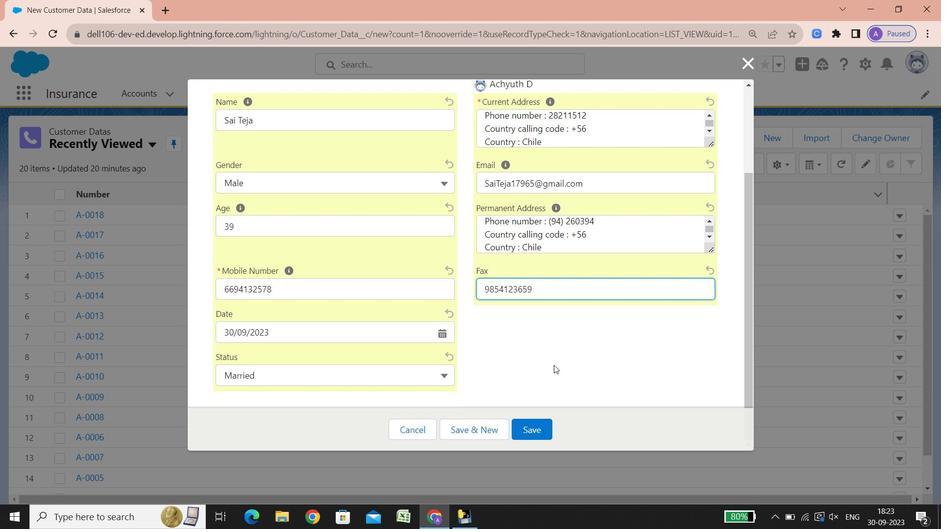 
Action: Mouse scrolled (507, 314) with delta (0, 0)
Screenshot: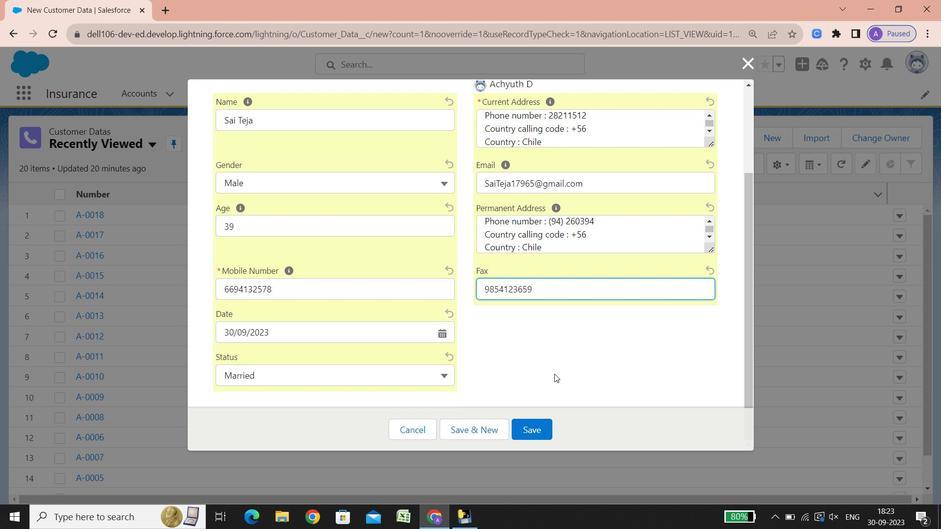 
Action: Mouse scrolled (507, 314) with delta (0, 0)
Screenshot: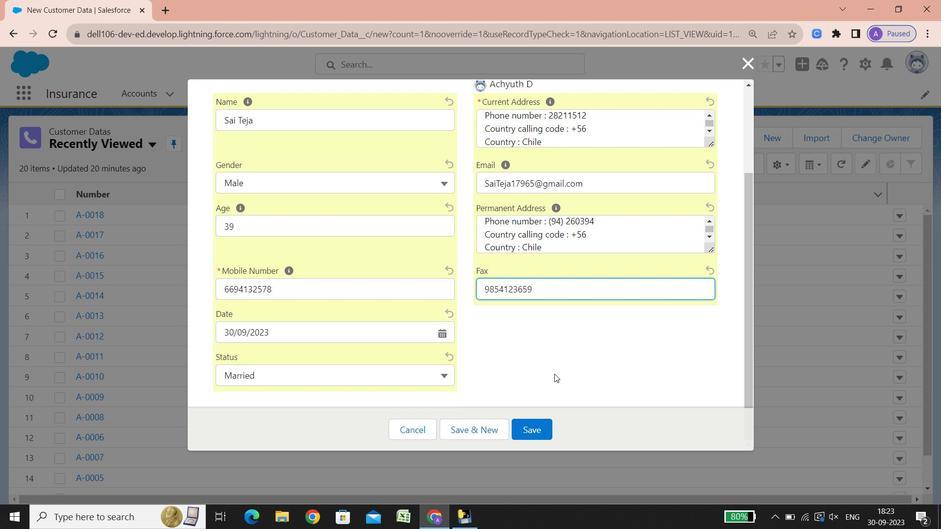 
Action: Mouse scrolled (507, 314) with delta (0, 0)
Screenshot: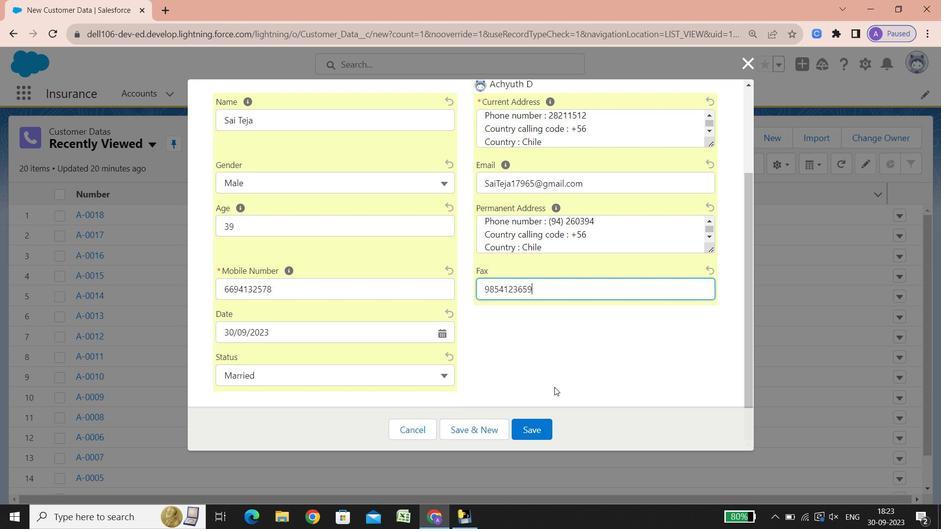 
Action: Mouse scrolled (507, 314) with delta (0, 0)
Screenshot: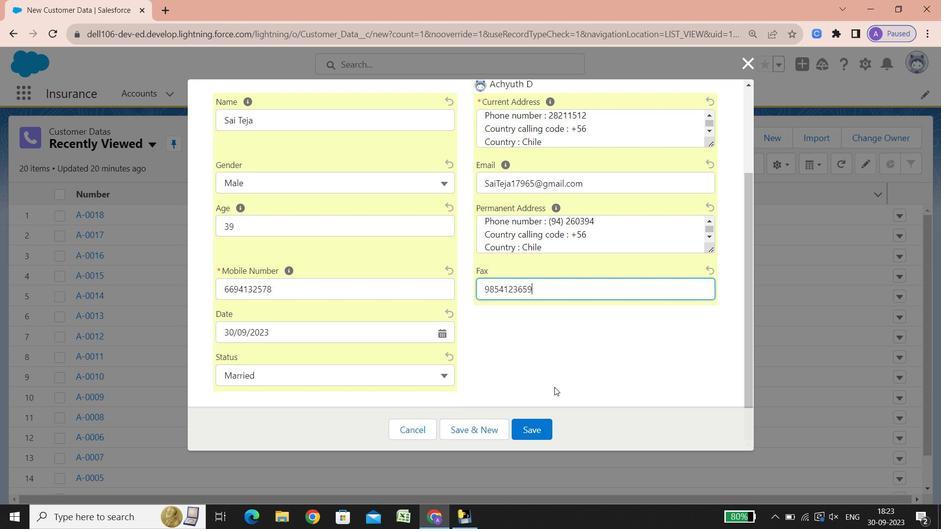 
Action: Mouse scrolled (507, 314) with delta (0, 0)
Screenshot: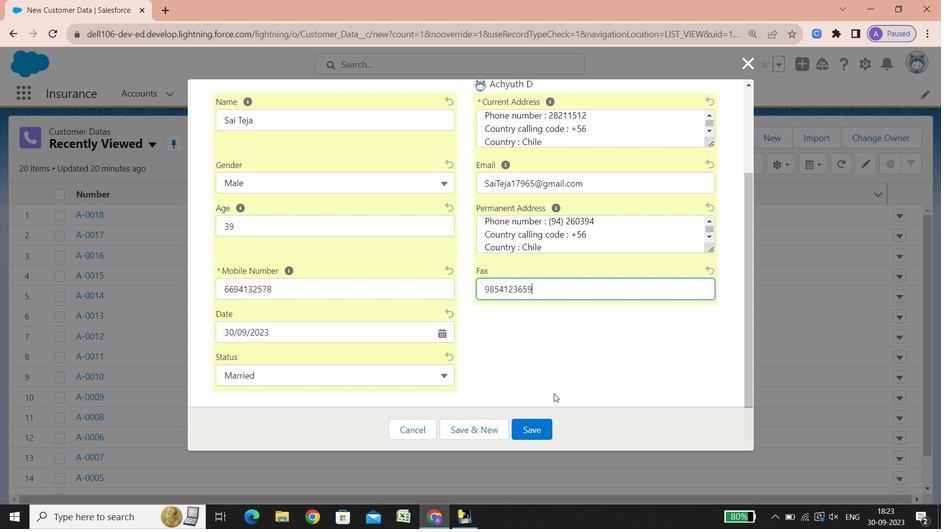
Action: Mouse scrolled (507, 314) with delta (0, 0)
Screenshot: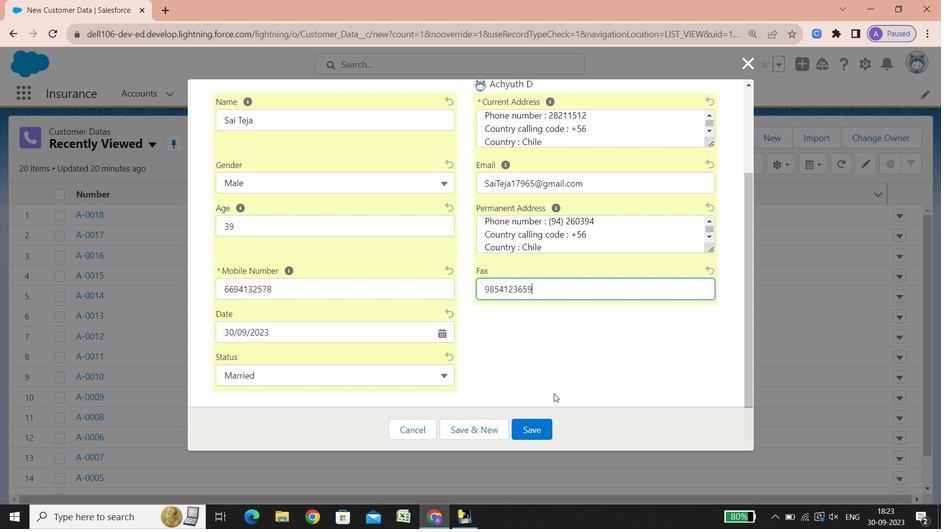 
Action: Mouse scrolled (507, 314) with delta (0, 0)
Screenshot: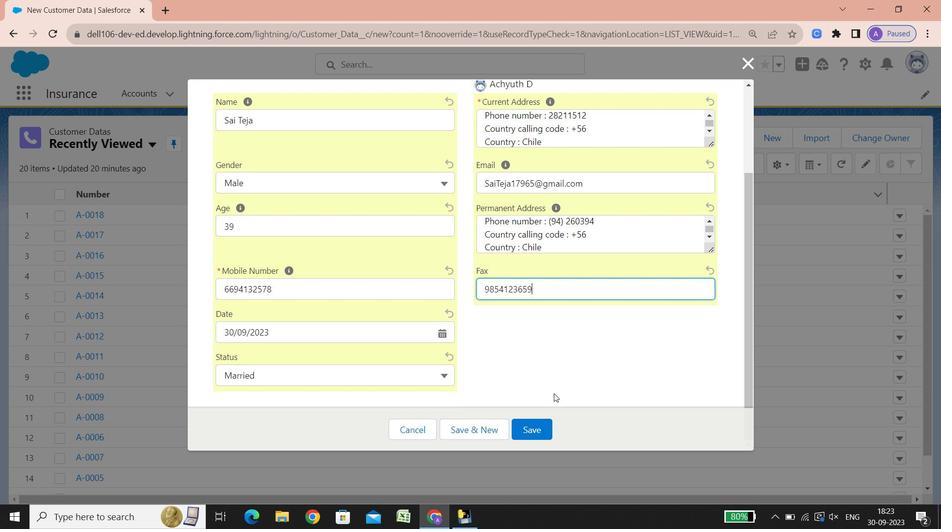 
Action: Mouse moved to (536, 421)
Screenshot: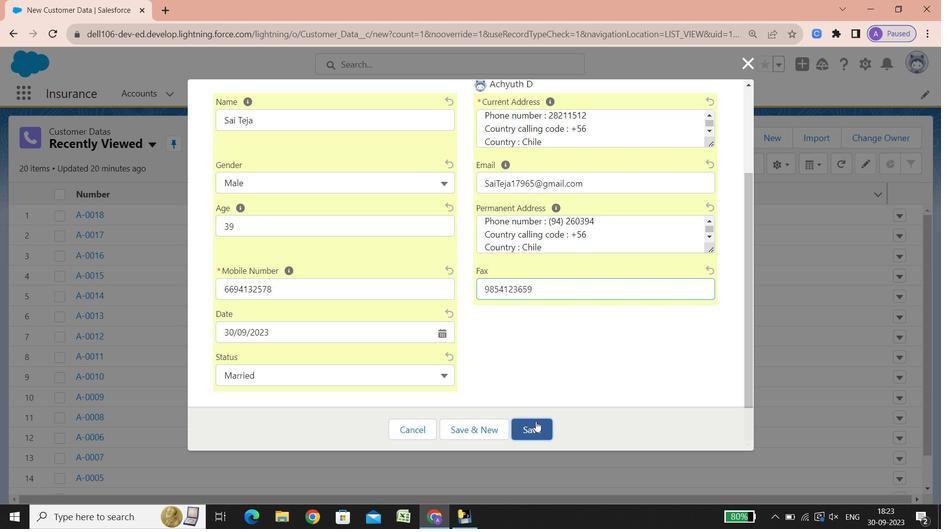 
Action: Mouse pressed left at (536, 421)
Screenshot: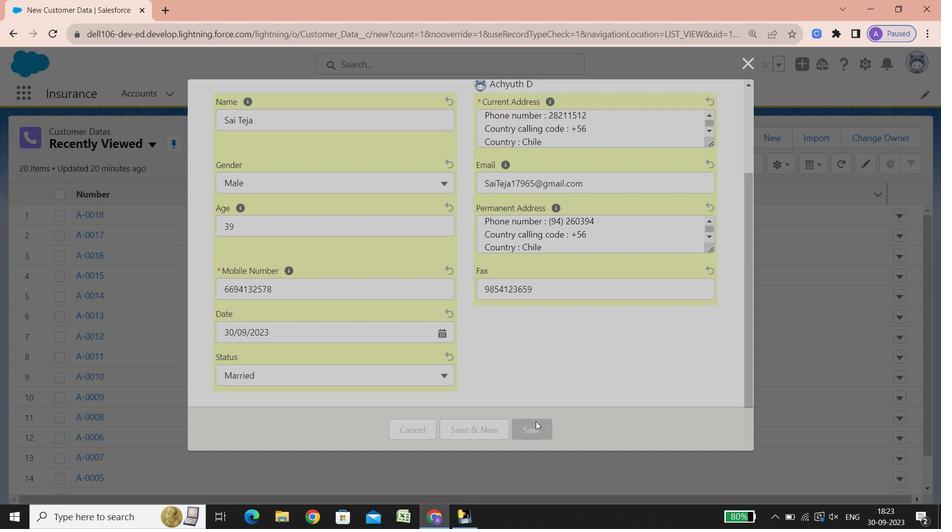 
Action: Mouse moved to (906, 194)
Screenshot: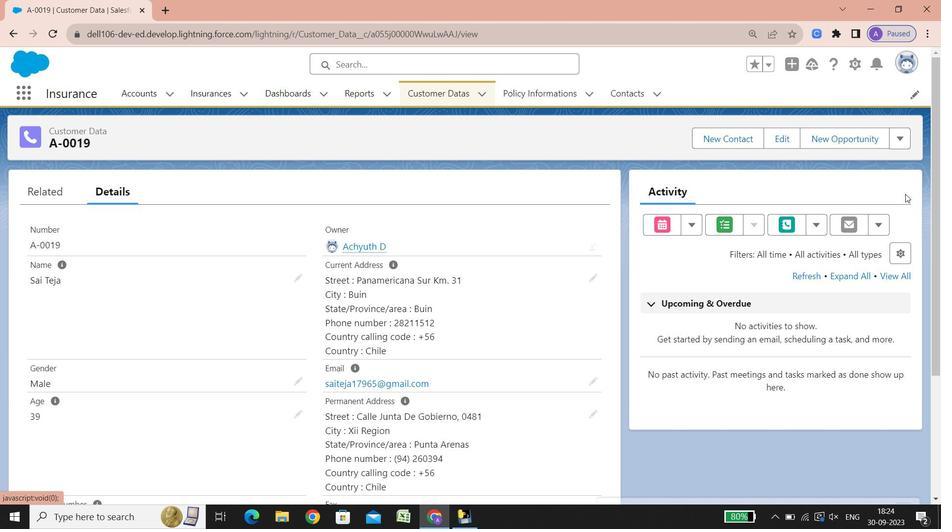 
Action: Mouse pressed left at (906, 194)
Screenshot: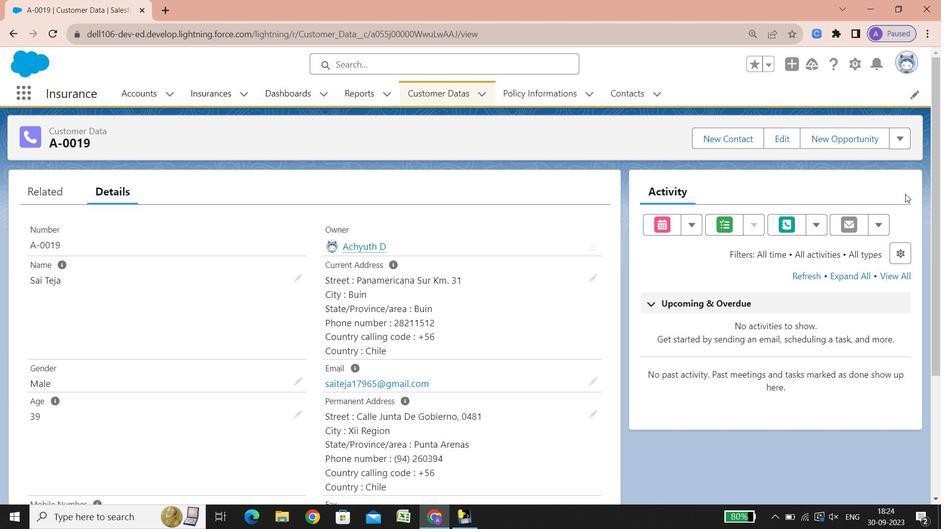 
Action: Mouse moved to (453, 93)
Screenshot: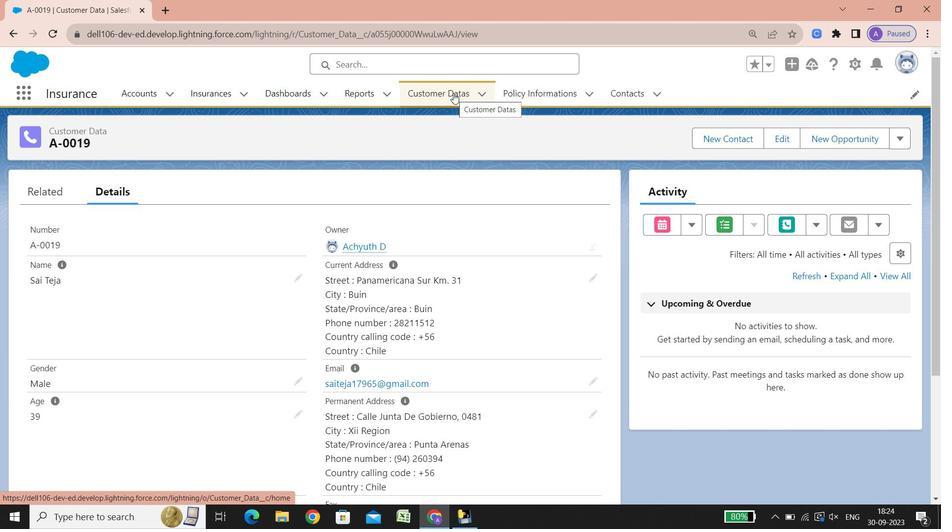 
Action: Mouse pressed left at (453, 93)
Screenshot: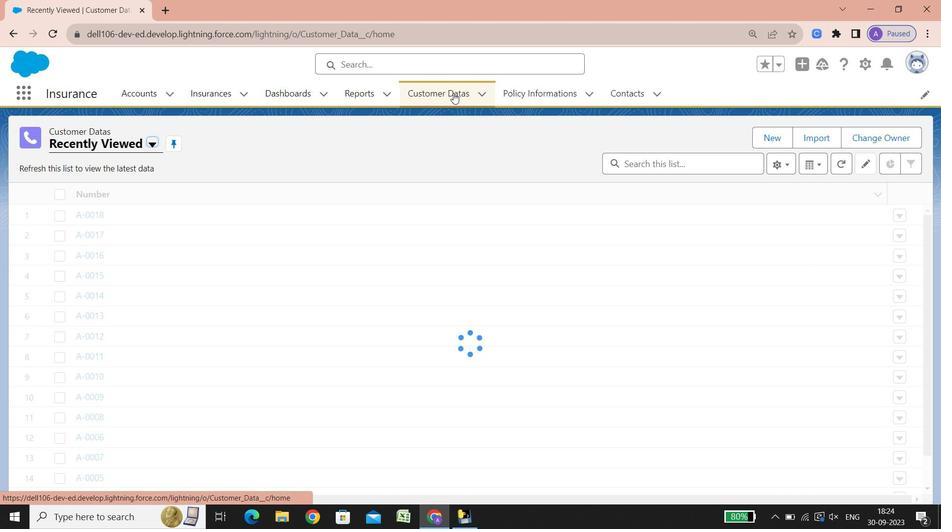 
Action: Mouse moved to (785, 135)
Screenshot: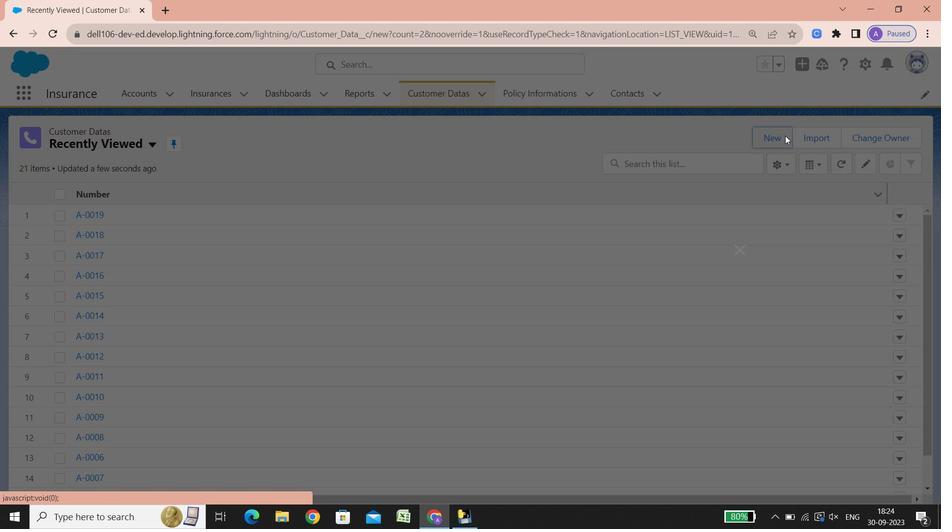 
Action: Mouse pressed left at (785, 135)
Screenshot: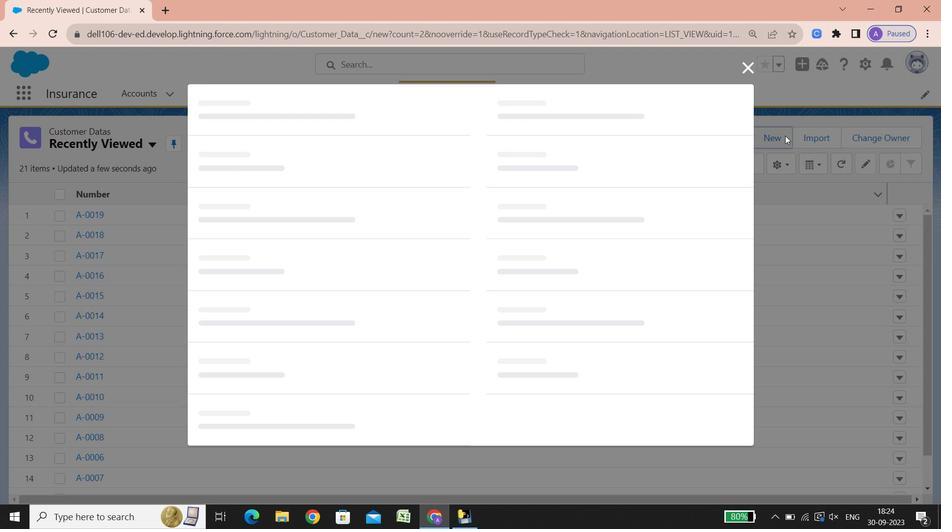 
Action: Mouse moved to (206, 249)
Screenshot: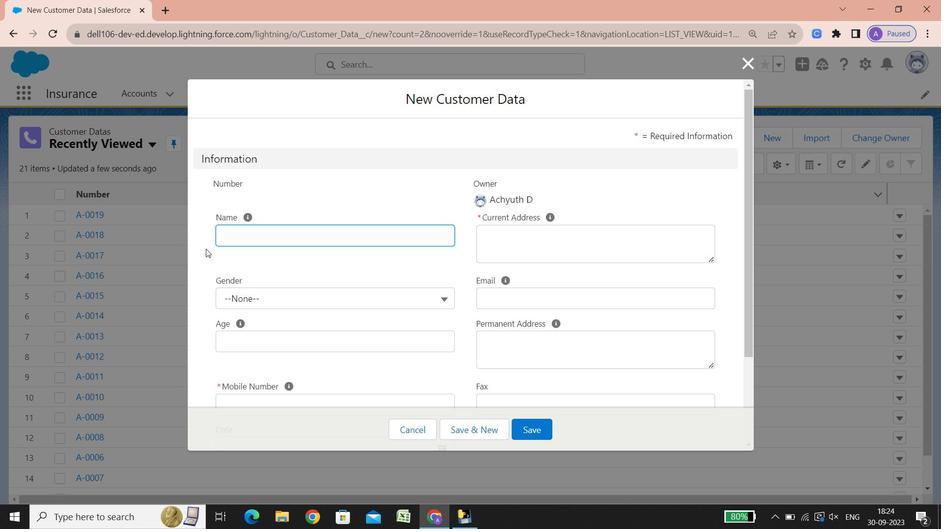 
Action: Key pressed <Key.shift><Key.shift><Key.shift><Key.shift><Key.shift><Key.shift><Key.shift><Key.shift><Key.shift><Key.shift>Leoo<Key.backspace>
Screenshot: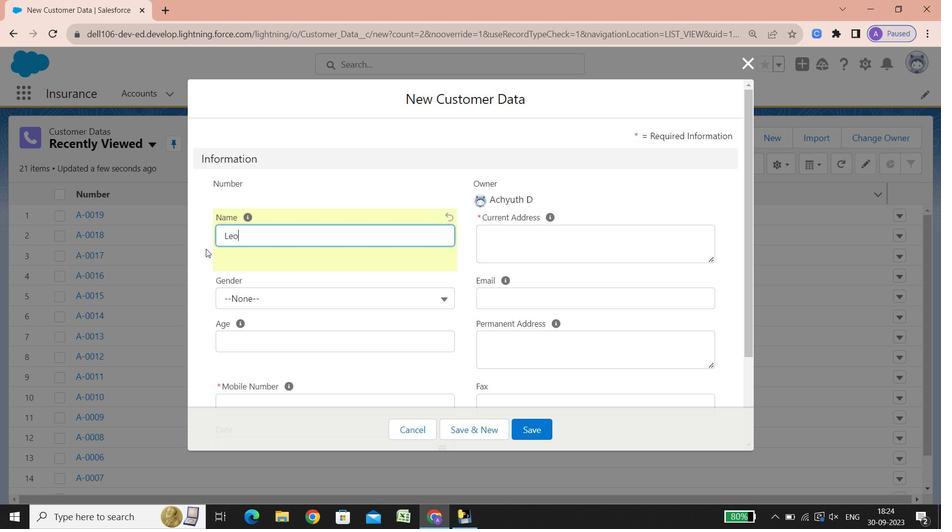 
Action: Mouse moved to (285, 298)
Screenshot: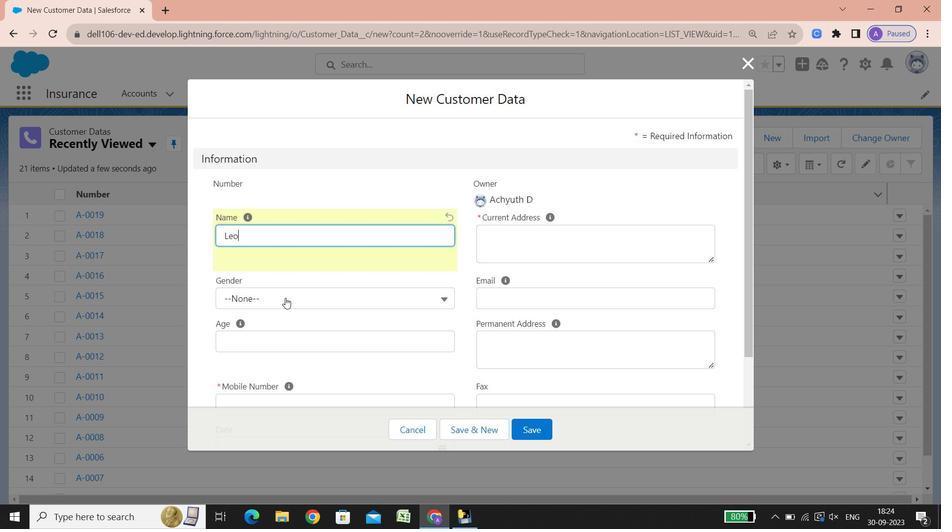 
Action: Mouse pressed left at (285, 298)
Screenshot: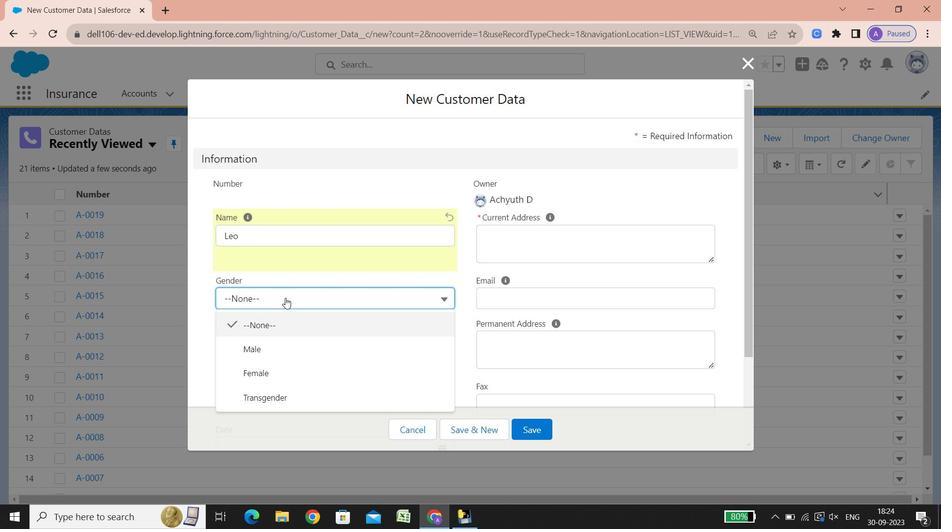 
Action: Mouse moved to (668, 128)
Screenshot: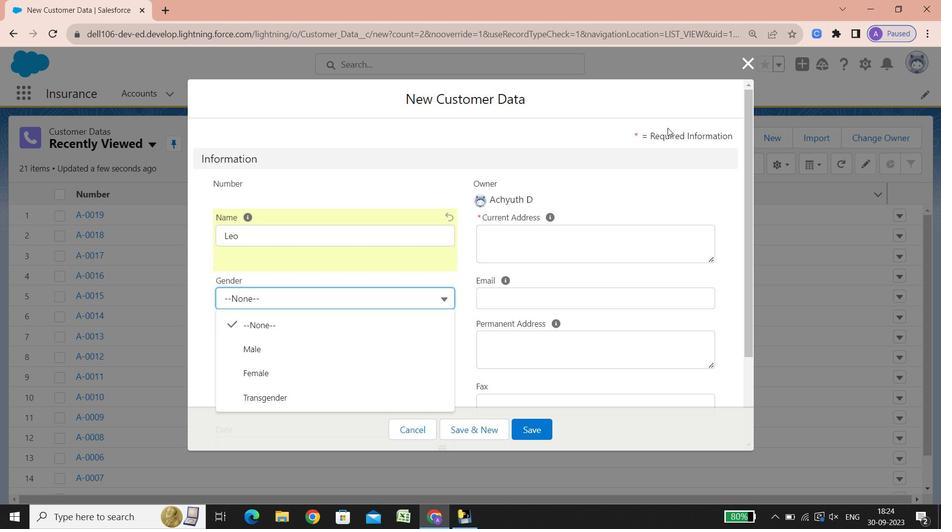 
